 Task: Create new invoice with Date Opened :30-Apr-23, Select Customer: Sonny Donuts, Terms: Payment Term 2. Make invoice entry for item-1 with Date: 30-Apr-23, Description: Kit Kat King Size_x000D_
, Action: Material, Income Account: Income:Sales, Quantity: 4, Unit Price: 4.5, Discount $: 1.65. Make entry for item-2 with Date: 30-Apr-23, Description: Peanut Butter, Action: Material, Income Account: Income:Sales, Quantity: 1, Unit Price: 8.5, Discount $: 2.65. Make entry for item-3 with Date: 30-Apr-23, Description: Wet n Wild Brow-Sessive Brow Shaping Gel Brown, Action: Material, Income Account: Income:Sales, Quantity: 1, Unit Price: 9.5, Discount $: 3.15. Write Notes: 'Looking forward to serving you again.'. Post Invoice with Post Date: 30-Apr-23, Post to Accounts: Assets:Accounts Receivable. Pay / Process Payment with Transaction Date: 15-May-23, Amount: 28.55, Transfer Account: Checking Account. Print Invoice, display notes by going to Option, then go to Display Tab and check 'Invoice Notes'.
Action: Mouse moved to (217, 19)
Screenshot: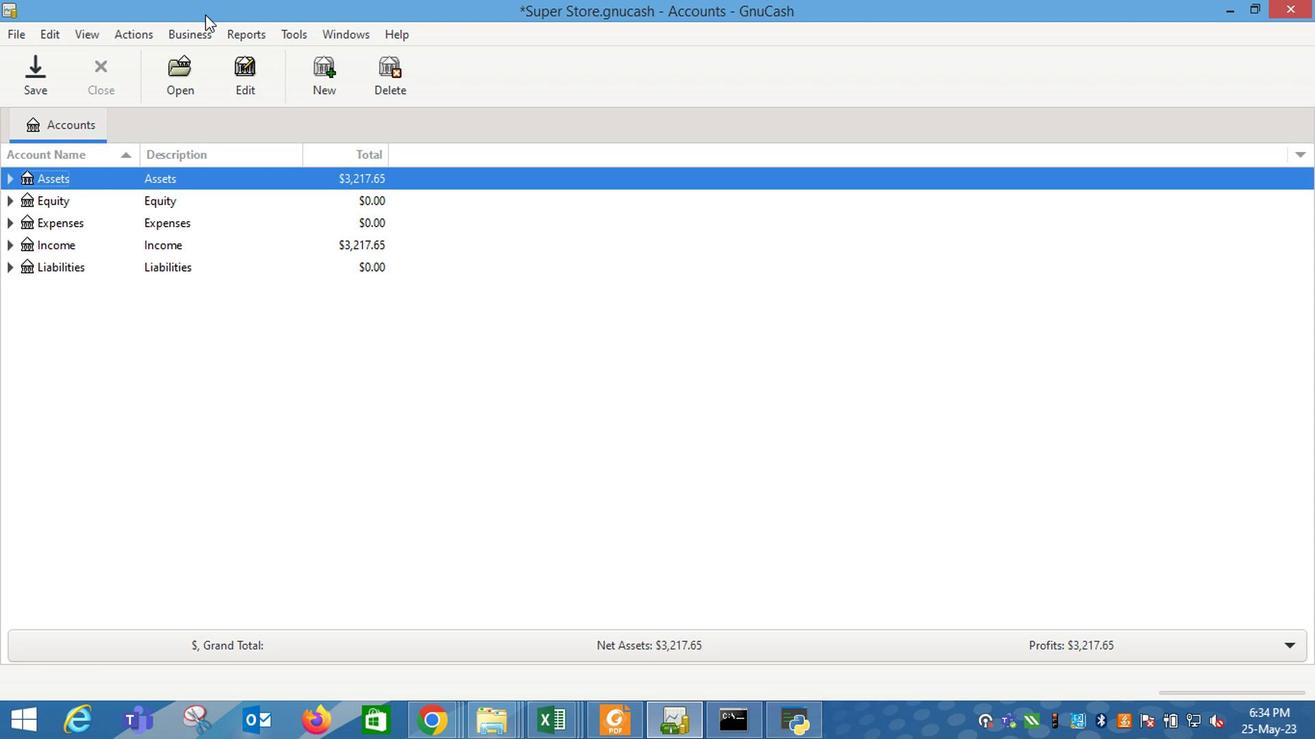
Action: Mouse pressed left at (217, 19)
Screenshot: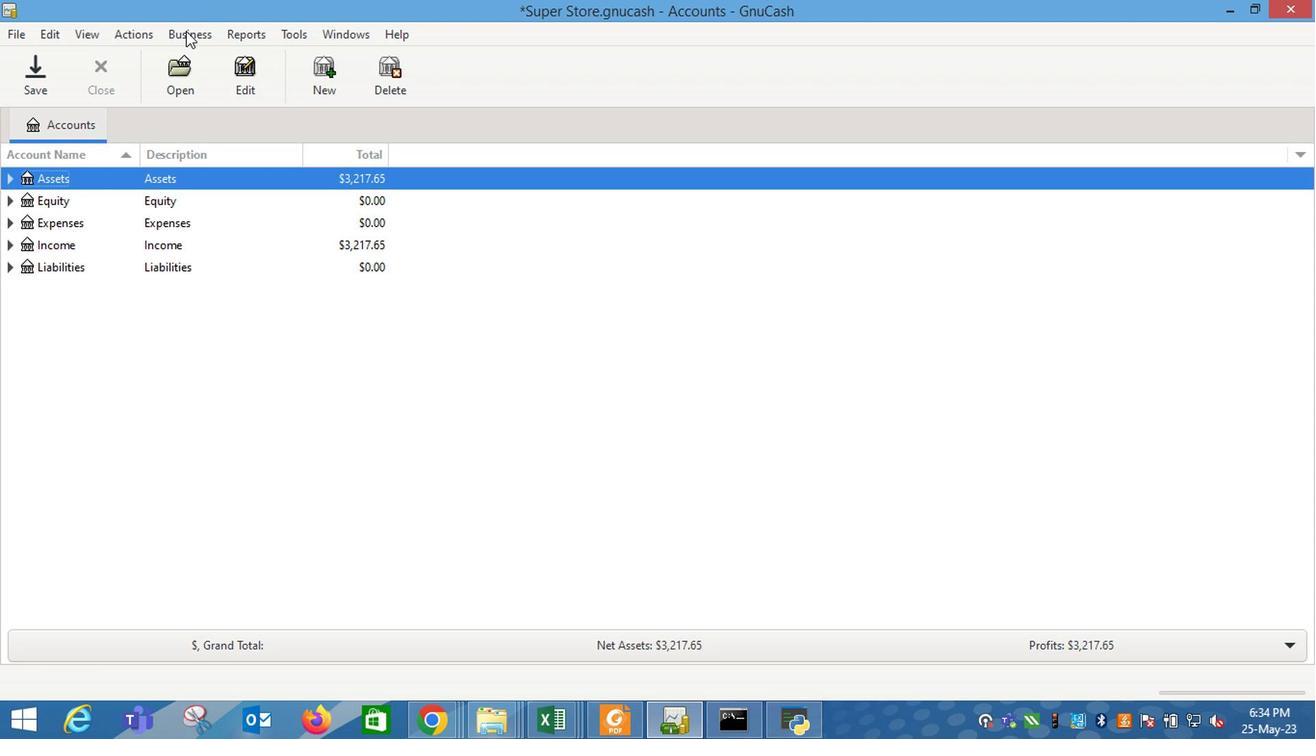 
Action: Mouse moved to (419, 123)
Screenshot: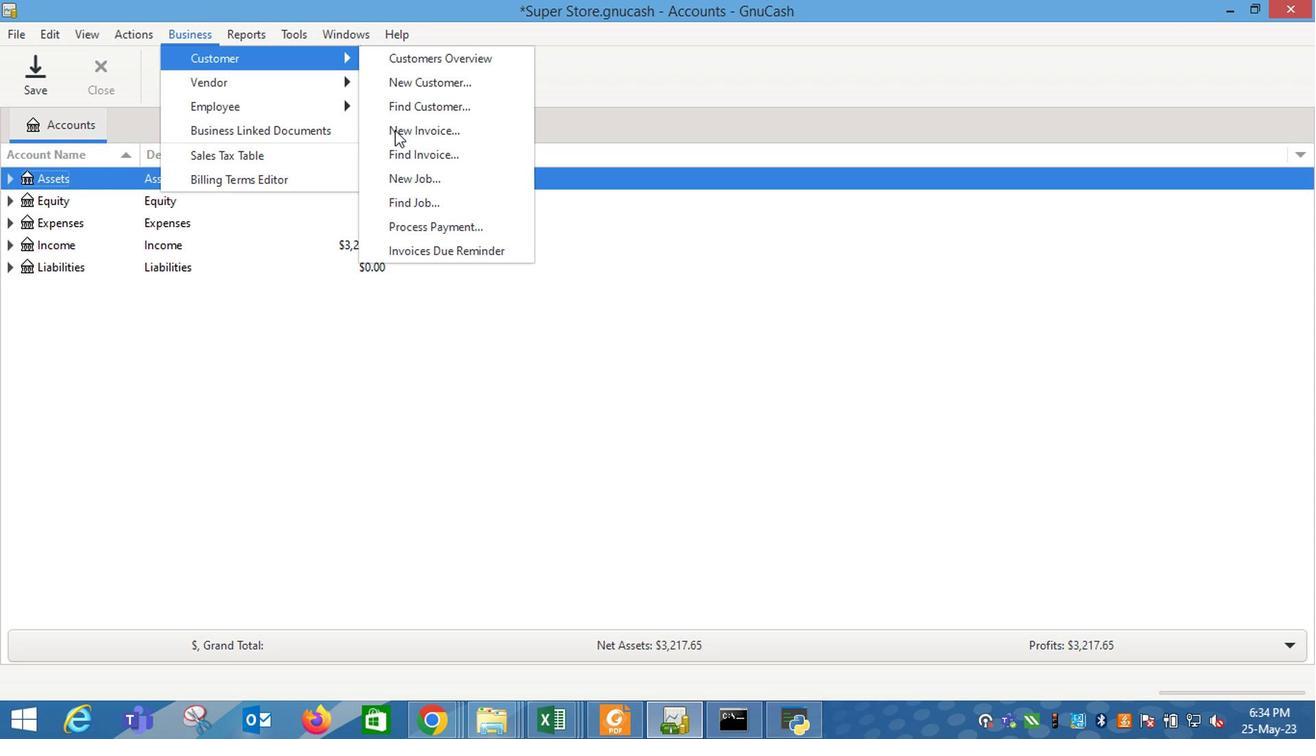 
Action: Mouse pressed left at (419, 123)
Screenshot: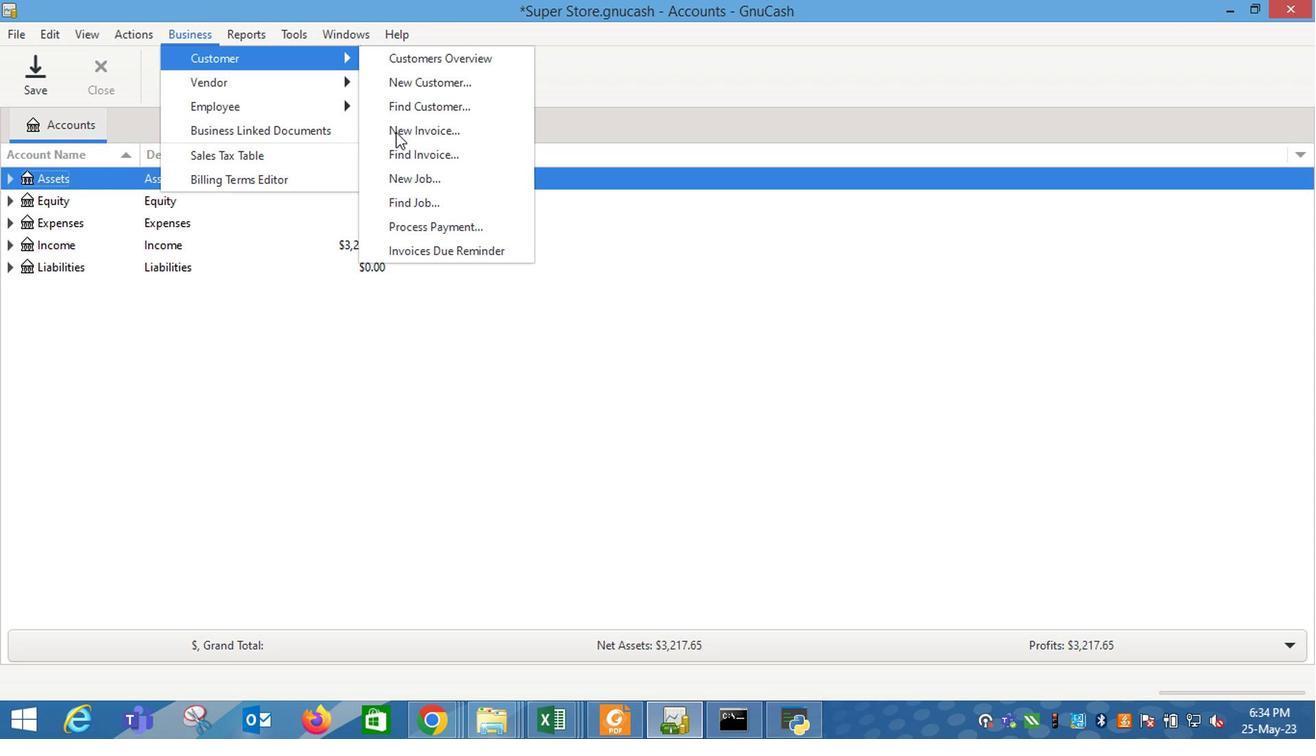 
Action: Mouse moved to (804, 293)
Screenshot: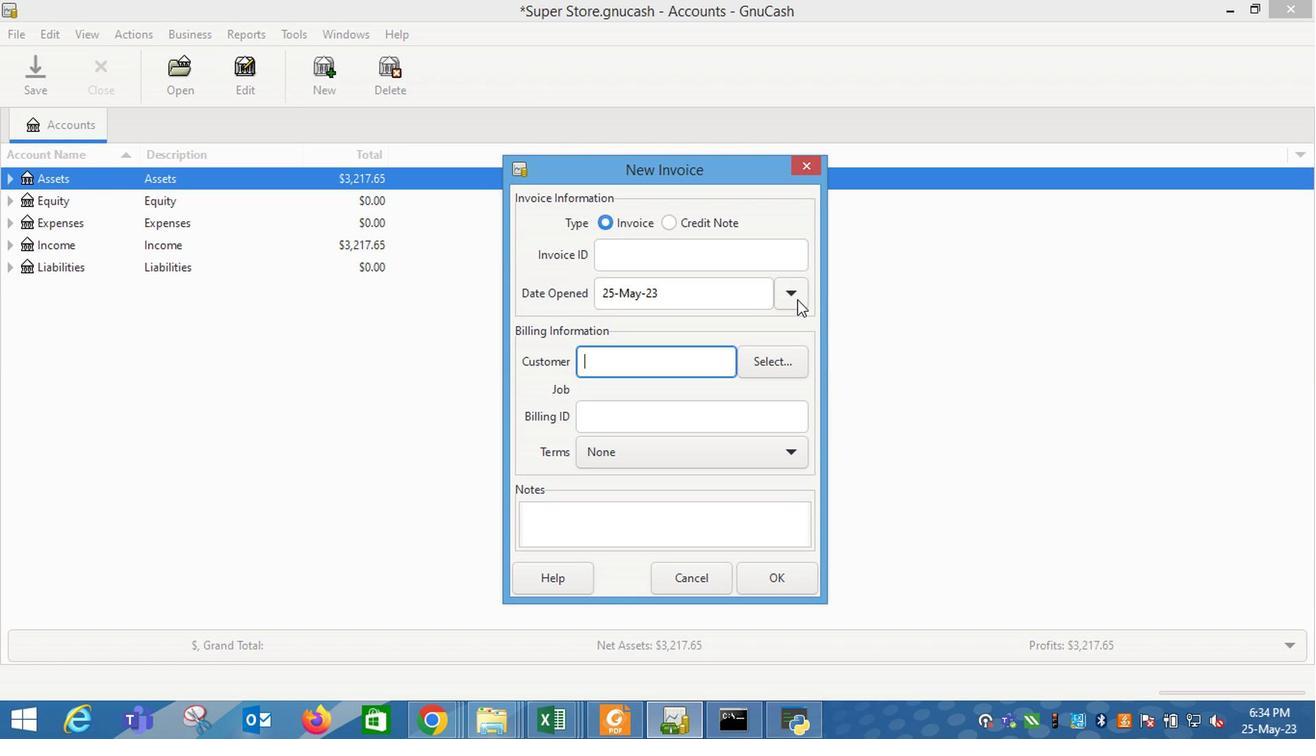 
Action: Mouse pressed left at (804, 293)
Screenshot: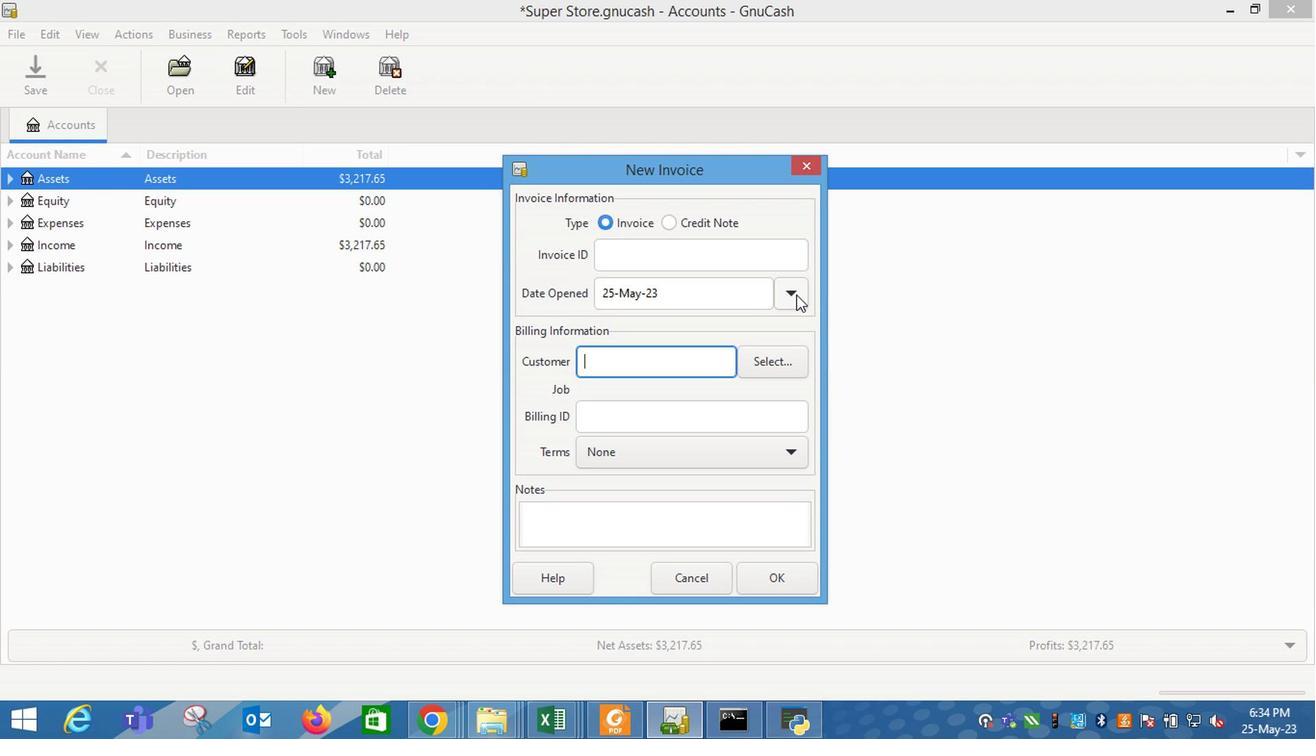 
Action: Mouse moved to (656, 326)
Screenshot: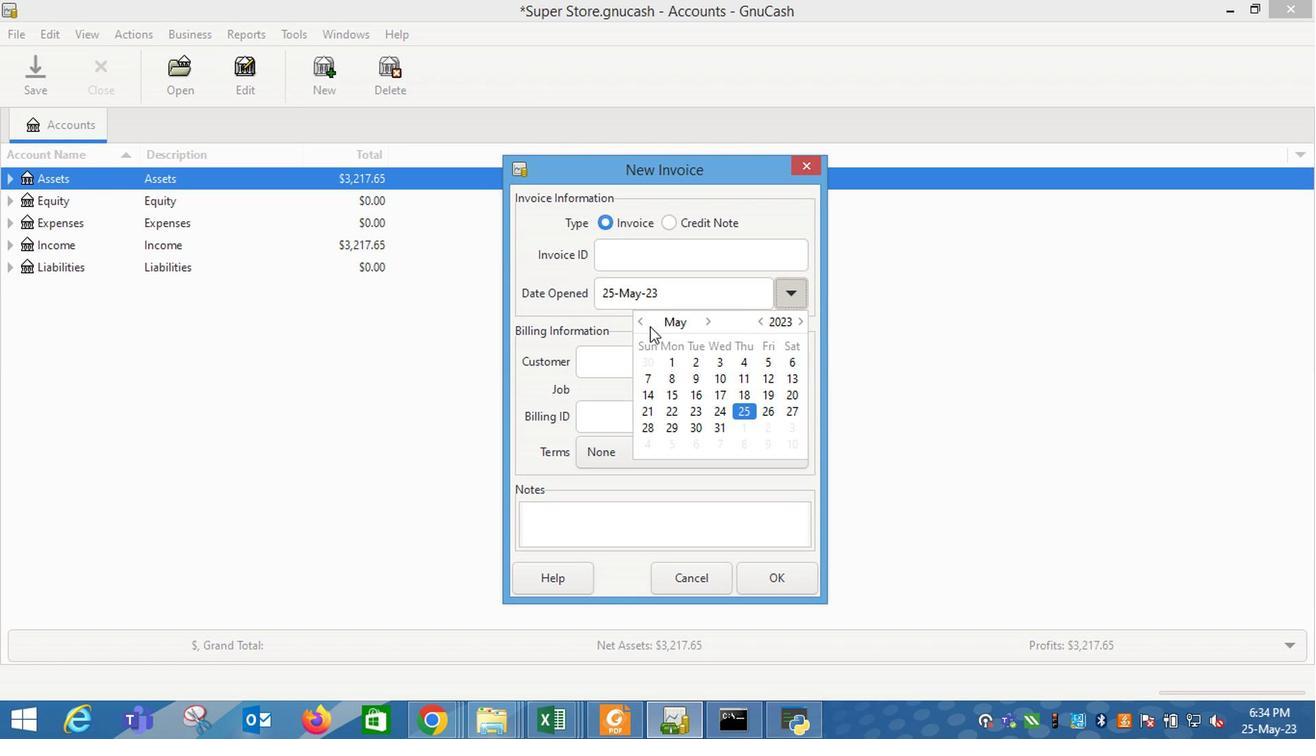 
Action: Mouse pressed left at (656, 326)
Screenshot: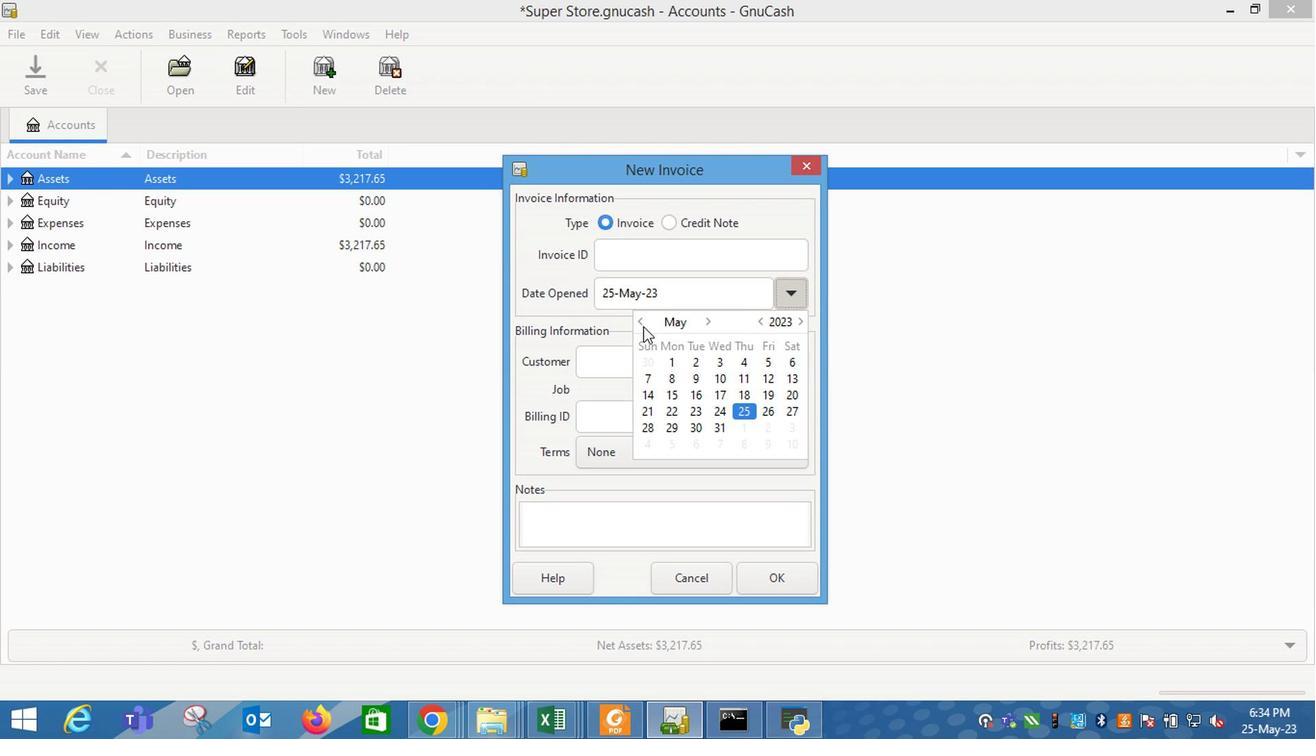 
Action: Mouse moved to (659, 445)
Screenshot: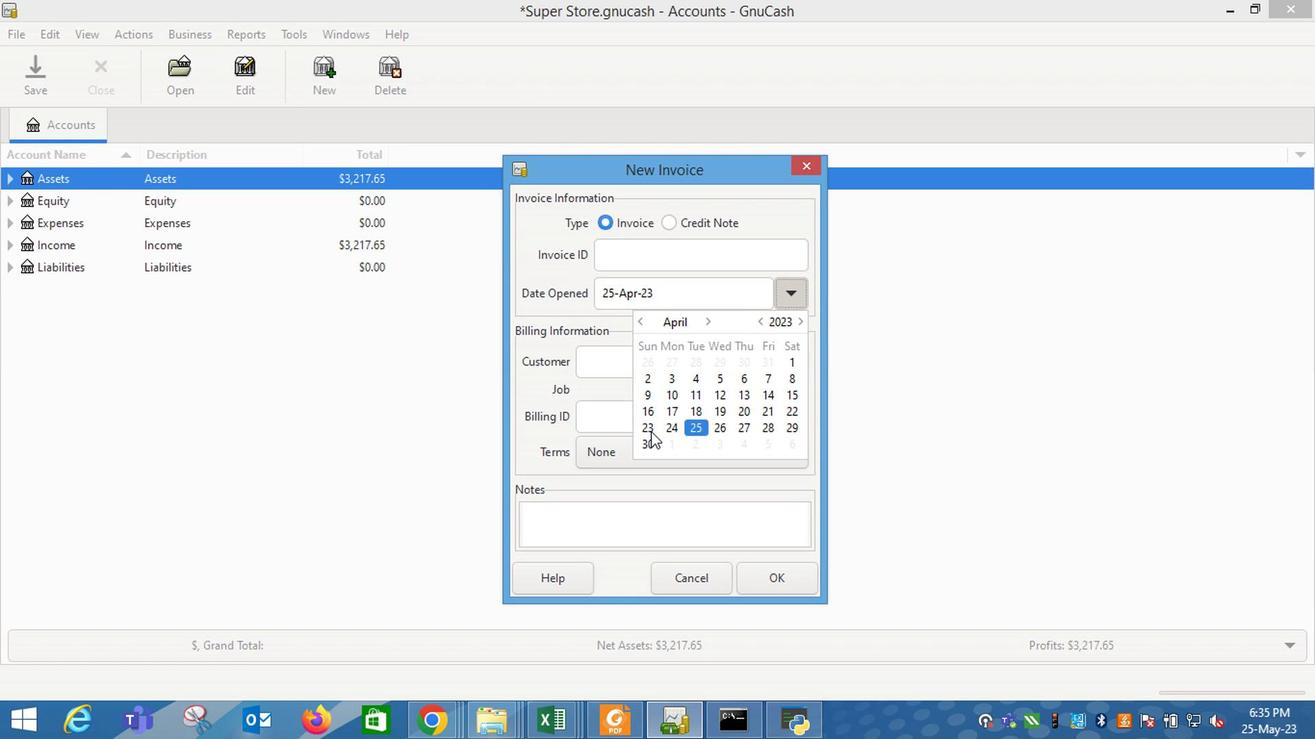 
Action: Mouse pressed left at (659, 445)
Screenshot: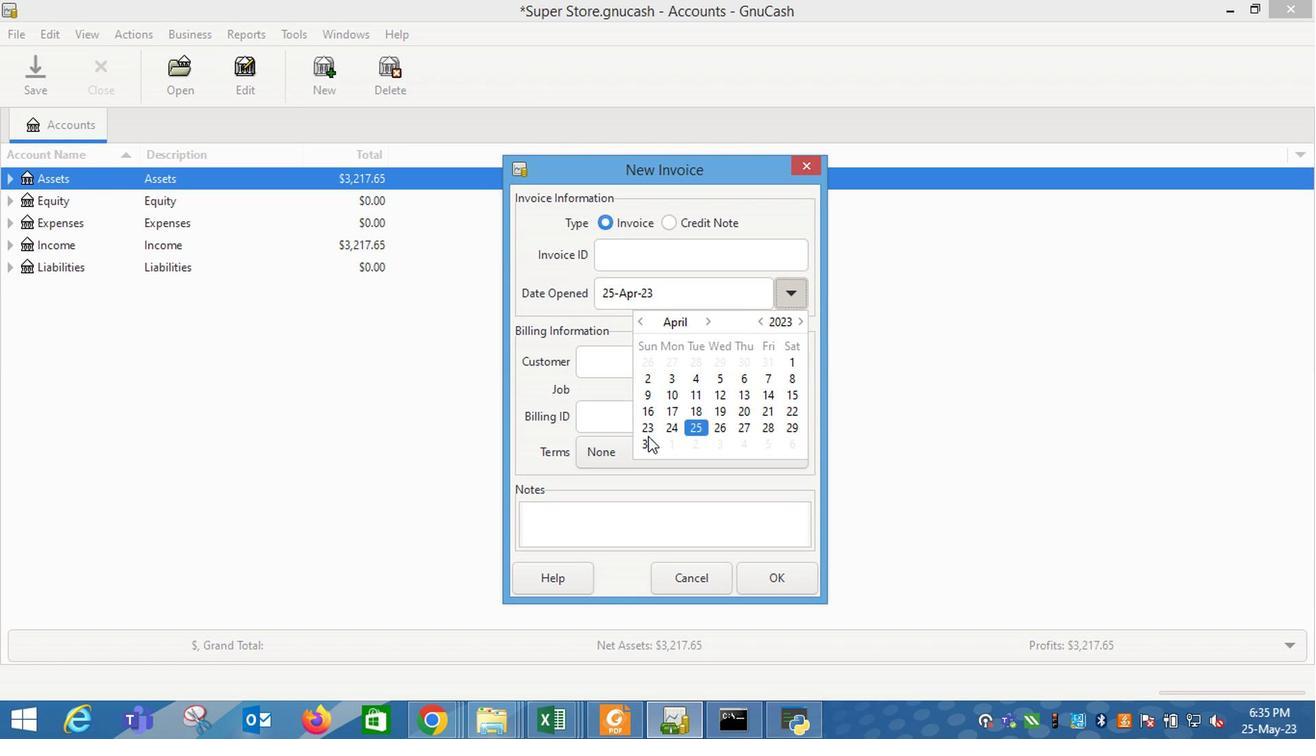 
Action: Mouse moved to (600, 365)
Screenshot: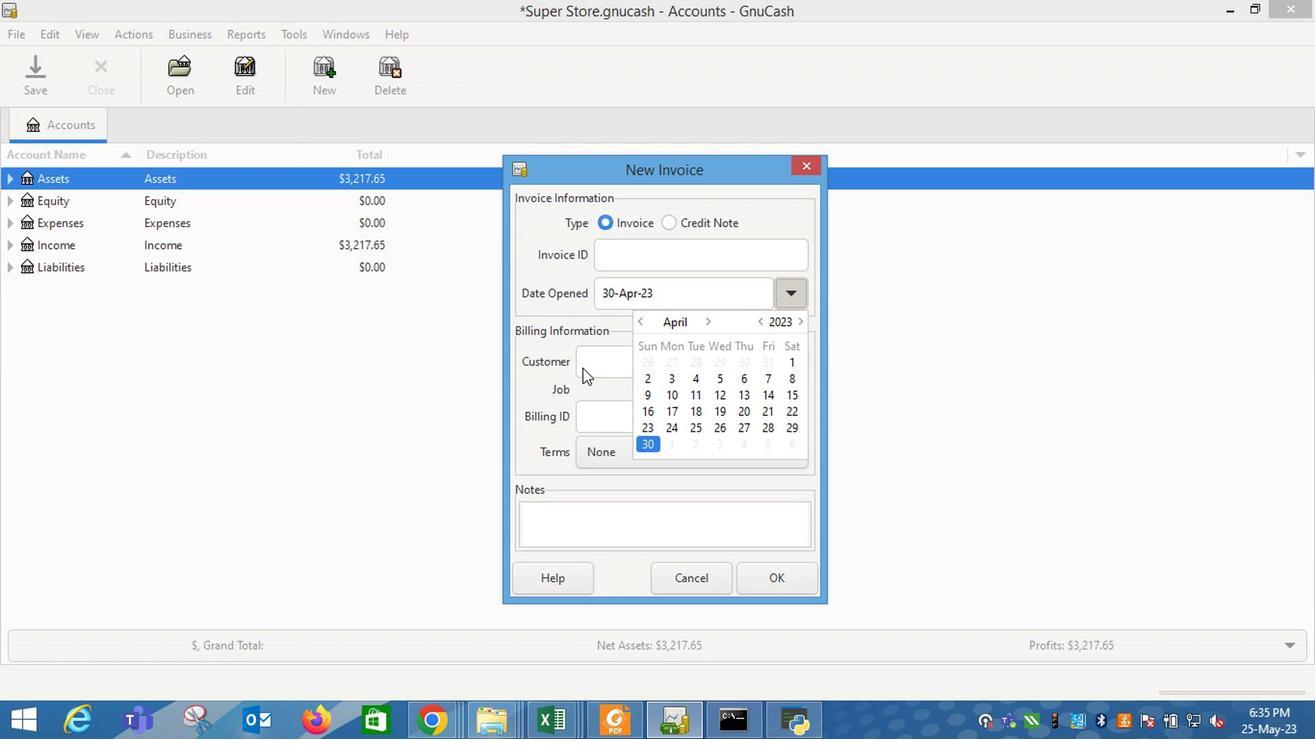 
Action: Mouse pressed left at (600, 365)
Screenshot: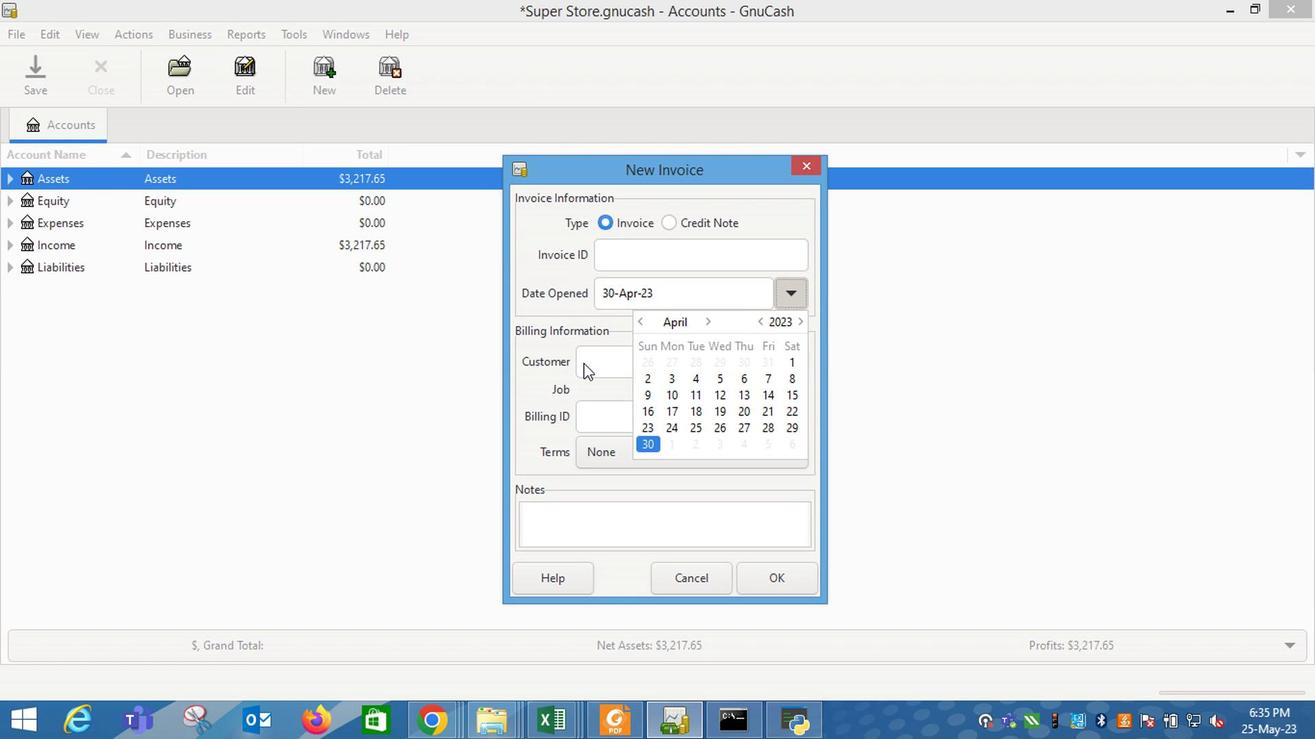 
Action: Mouse pressed left at (600, 365)
Screenshot: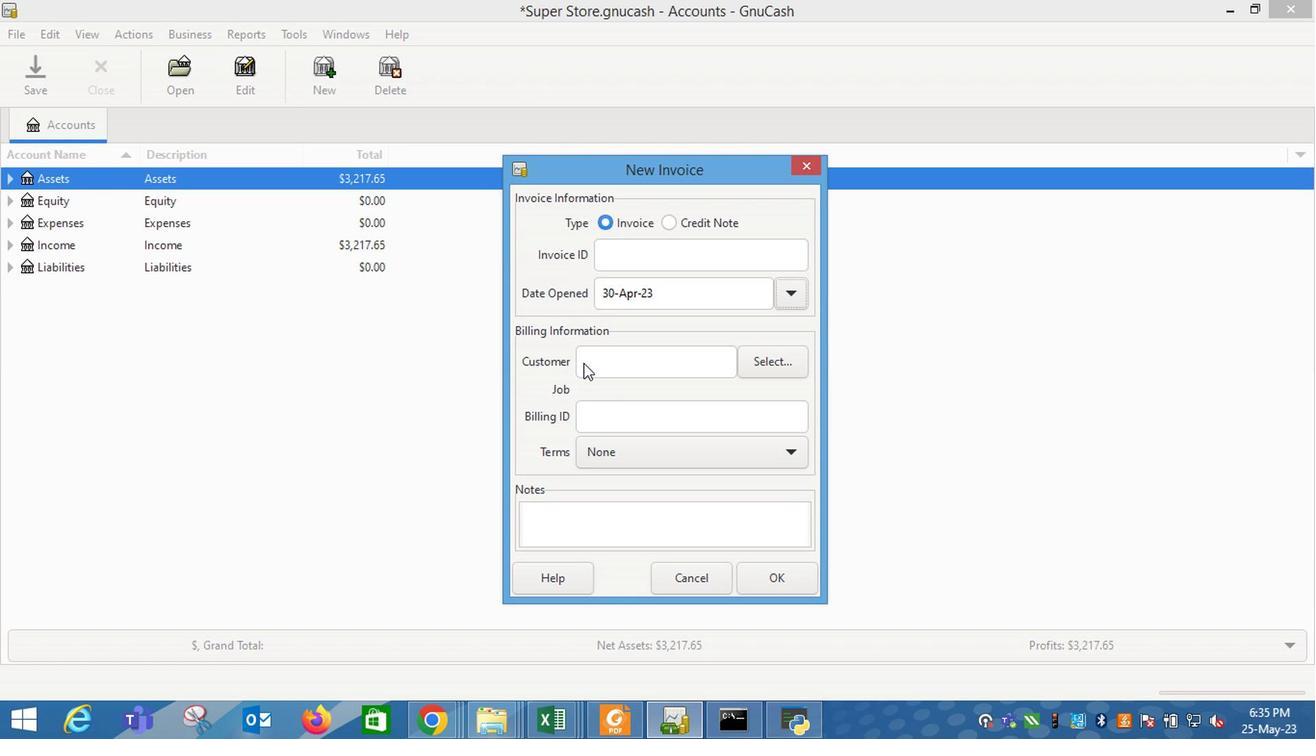 
Action: Key pressed sonny
Screenshot: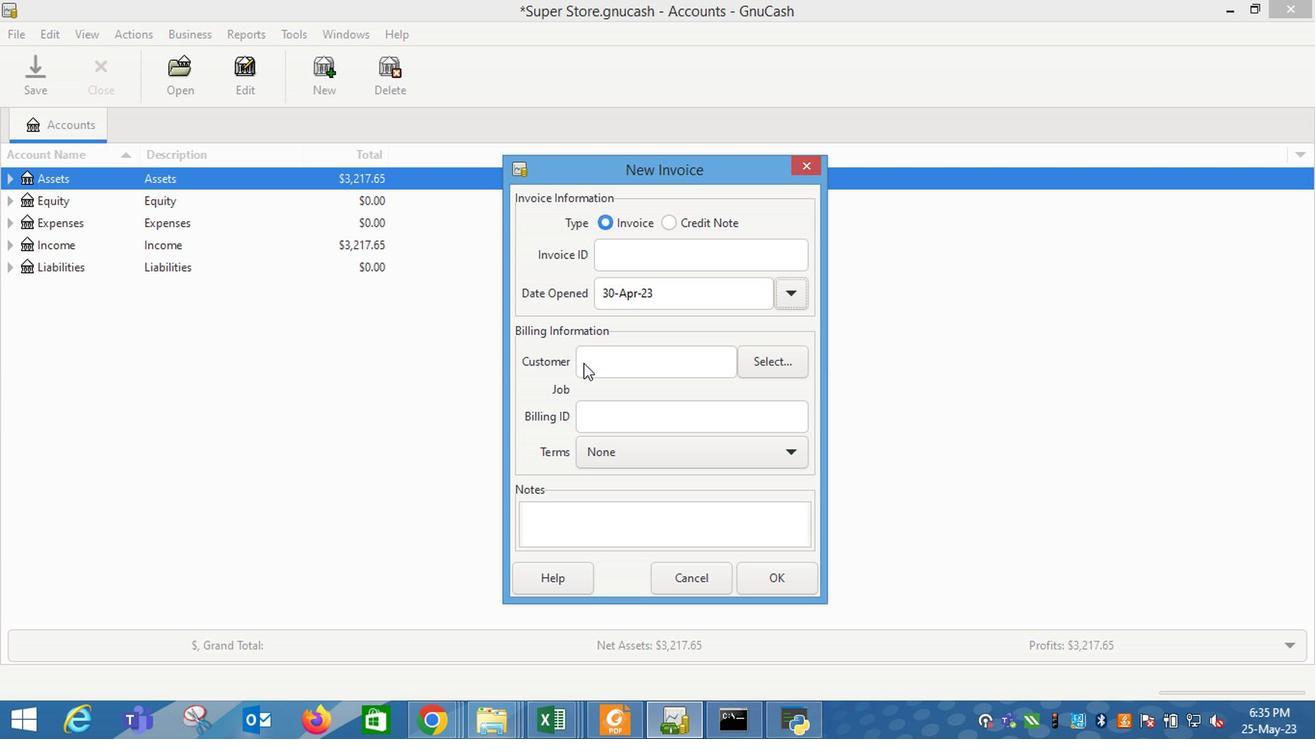
Action: Mouse pressed left at (600, 365)
Screenshot: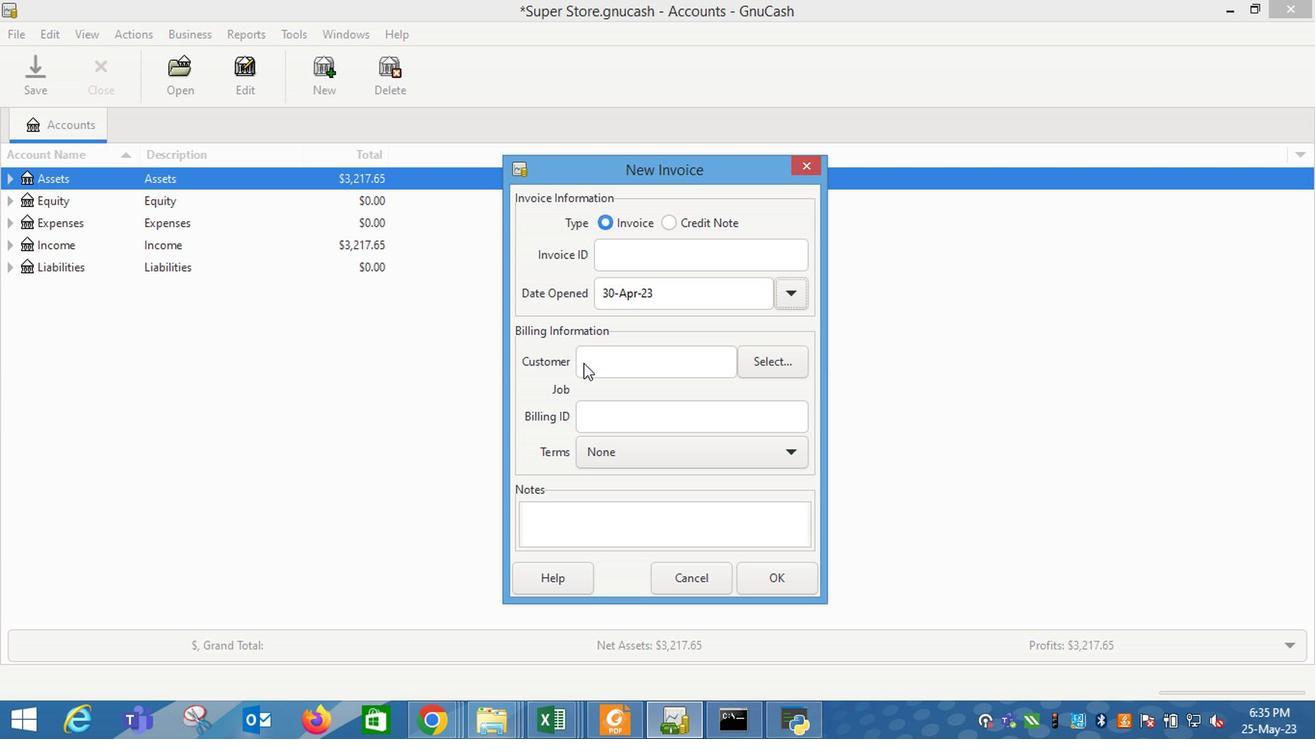 
Action: Mouse moved to (658, 365)
Screenshot: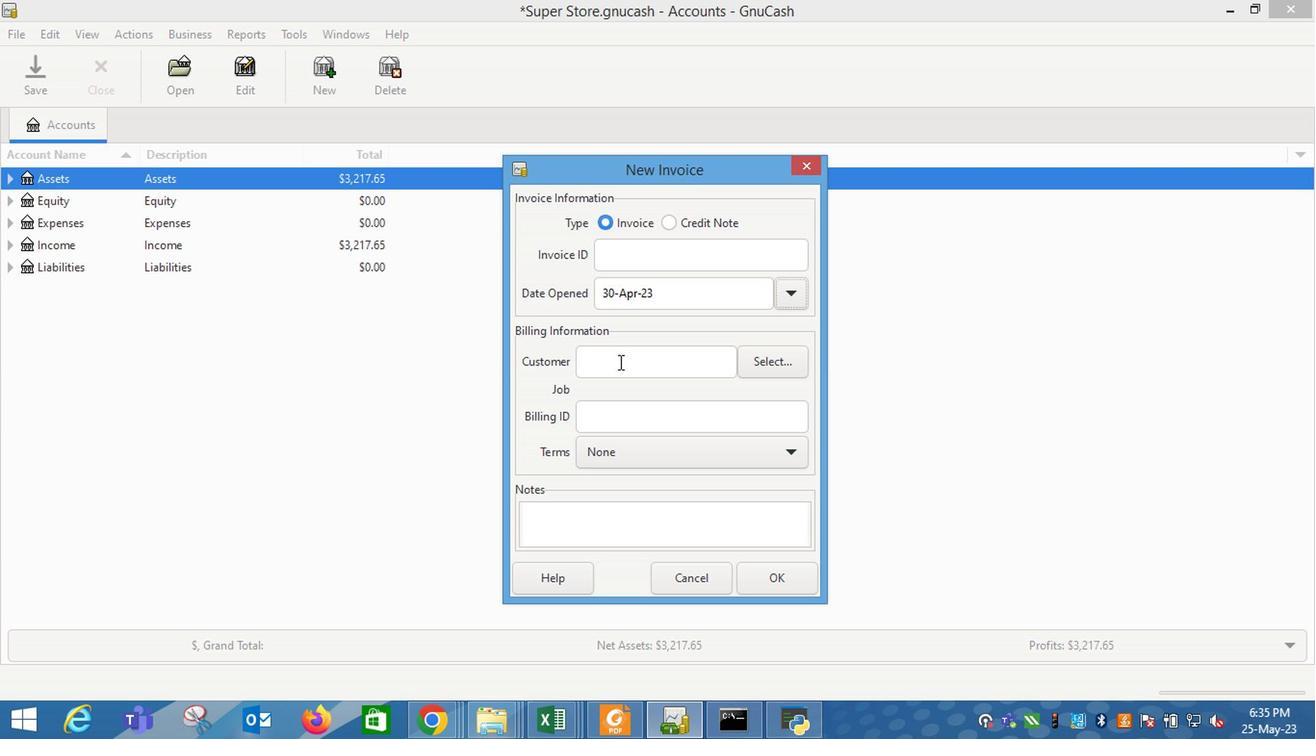 
Action: Mouse pressed left at (658, 365)
Screenshot: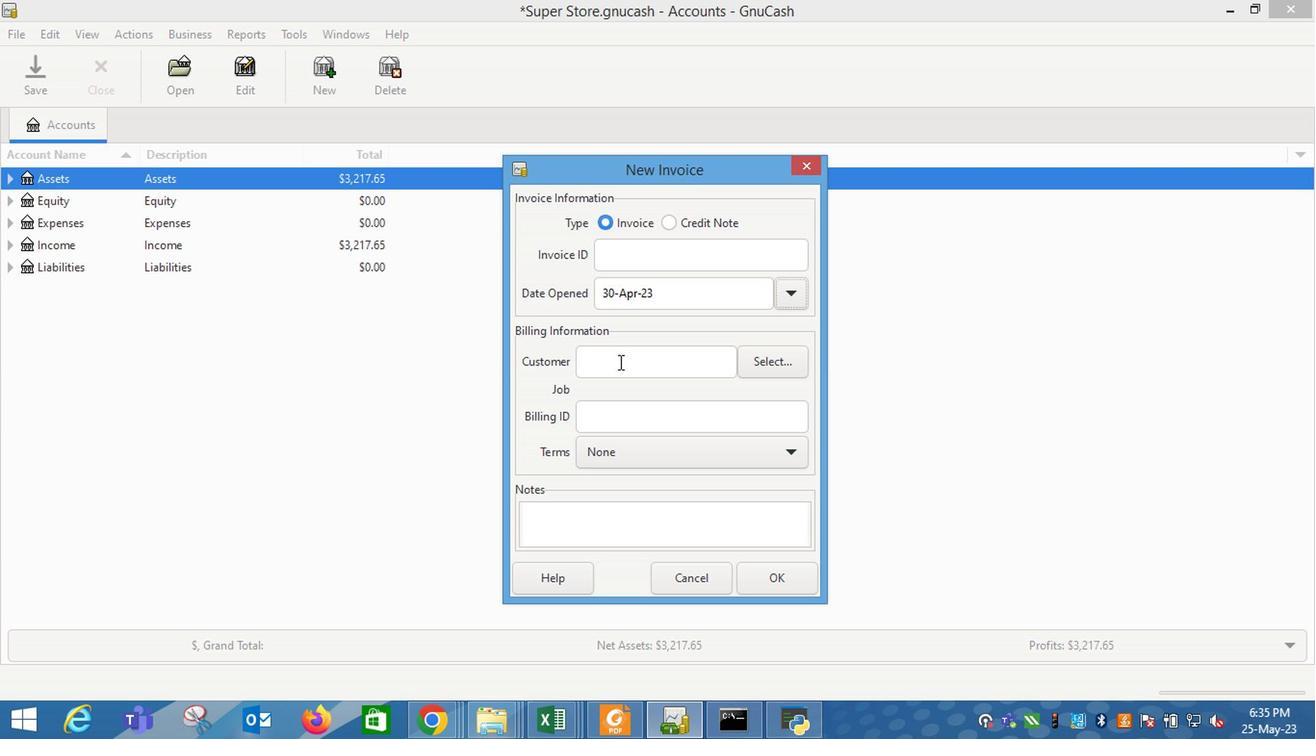 
Action: Key pressed sonn
Screenshot: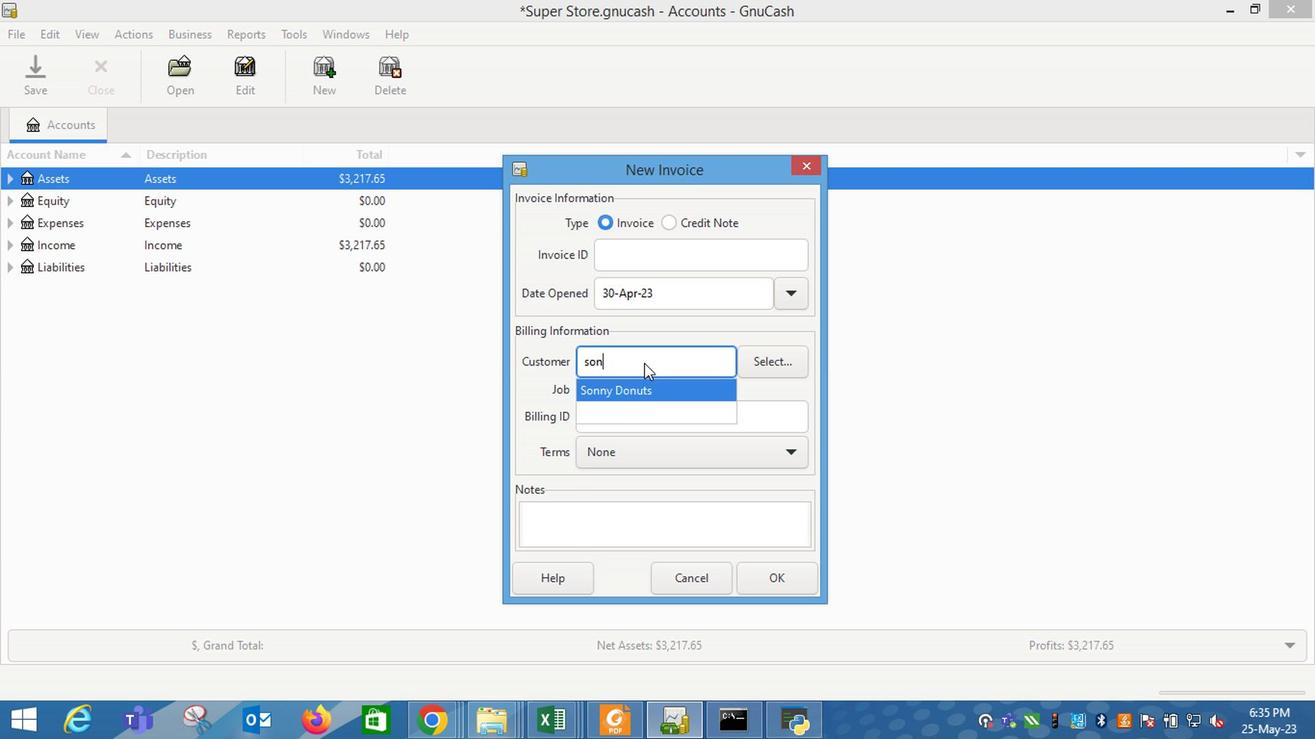 
Action: Mouse moved to (646, 395)
Screenshot: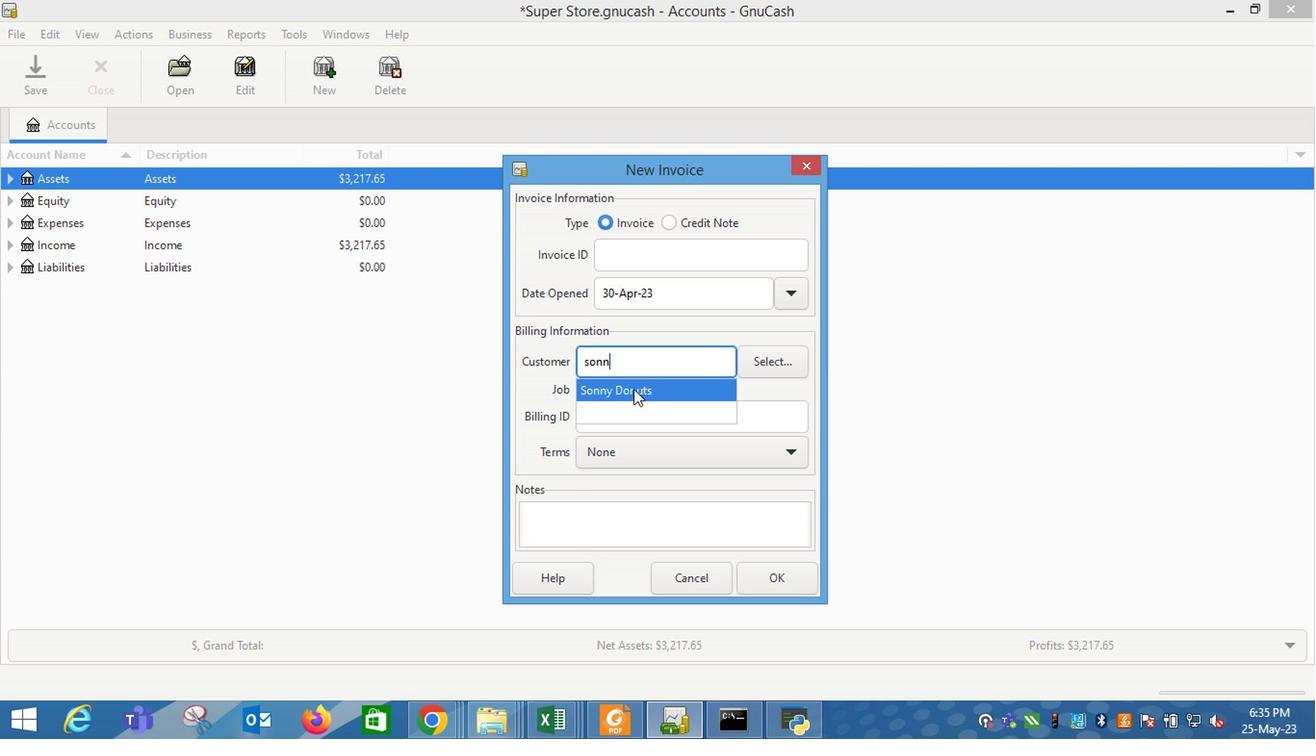 
Action: Mouse pressed left at (646, 395)
Screenshot: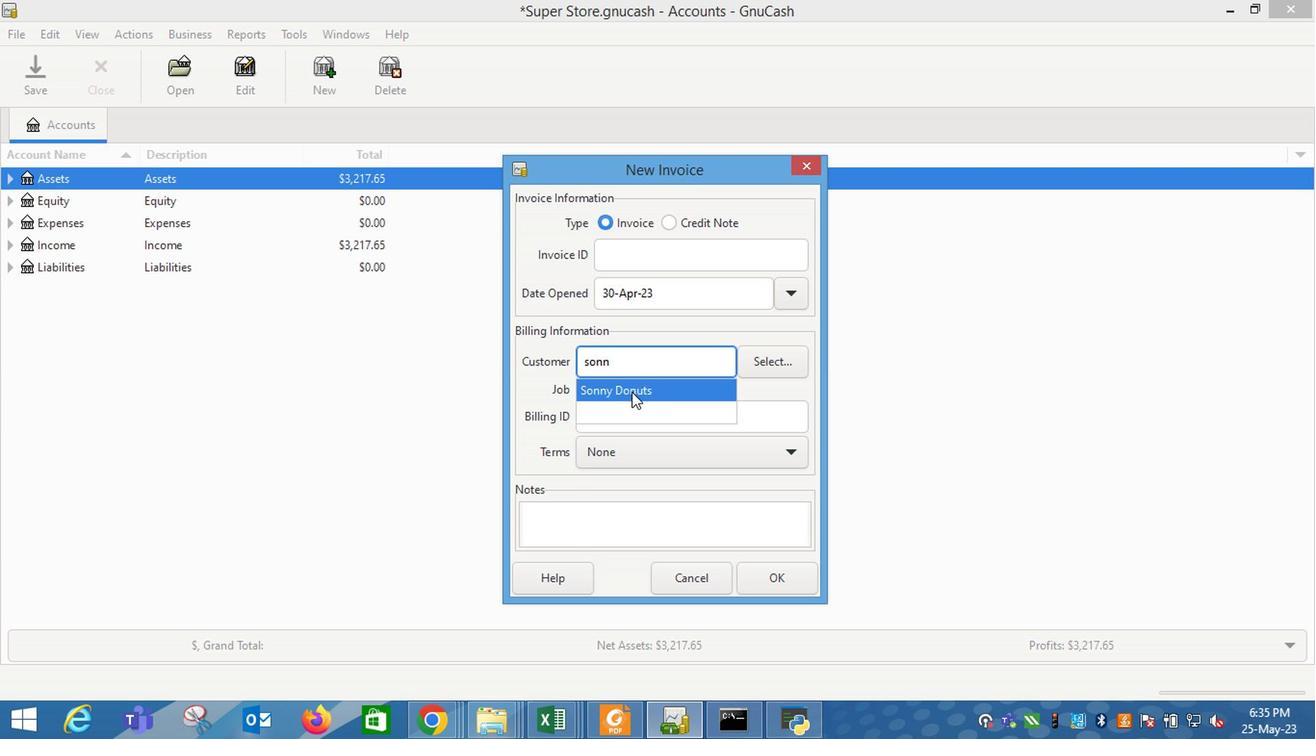 
Action: Mouse moved to (761, 463)
Screenshot: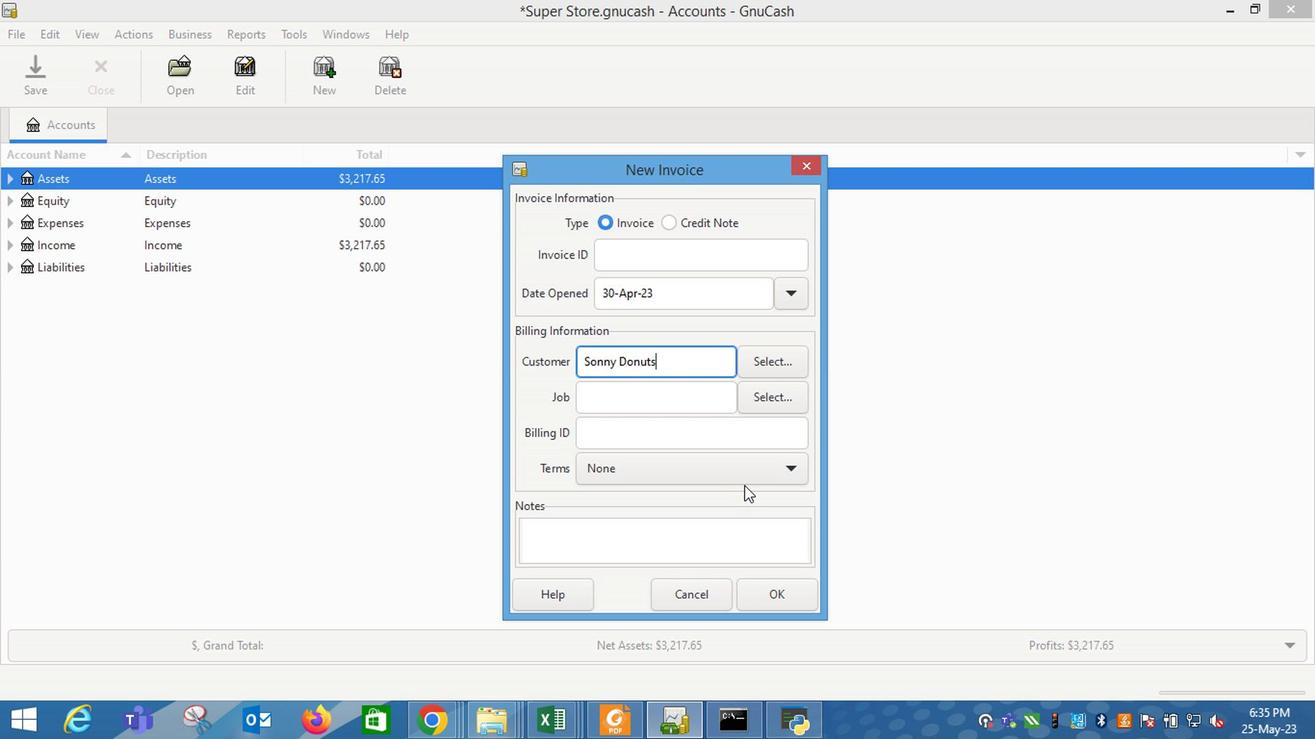 
Action: Mouse pressed left at (761, 463)
Screenshot: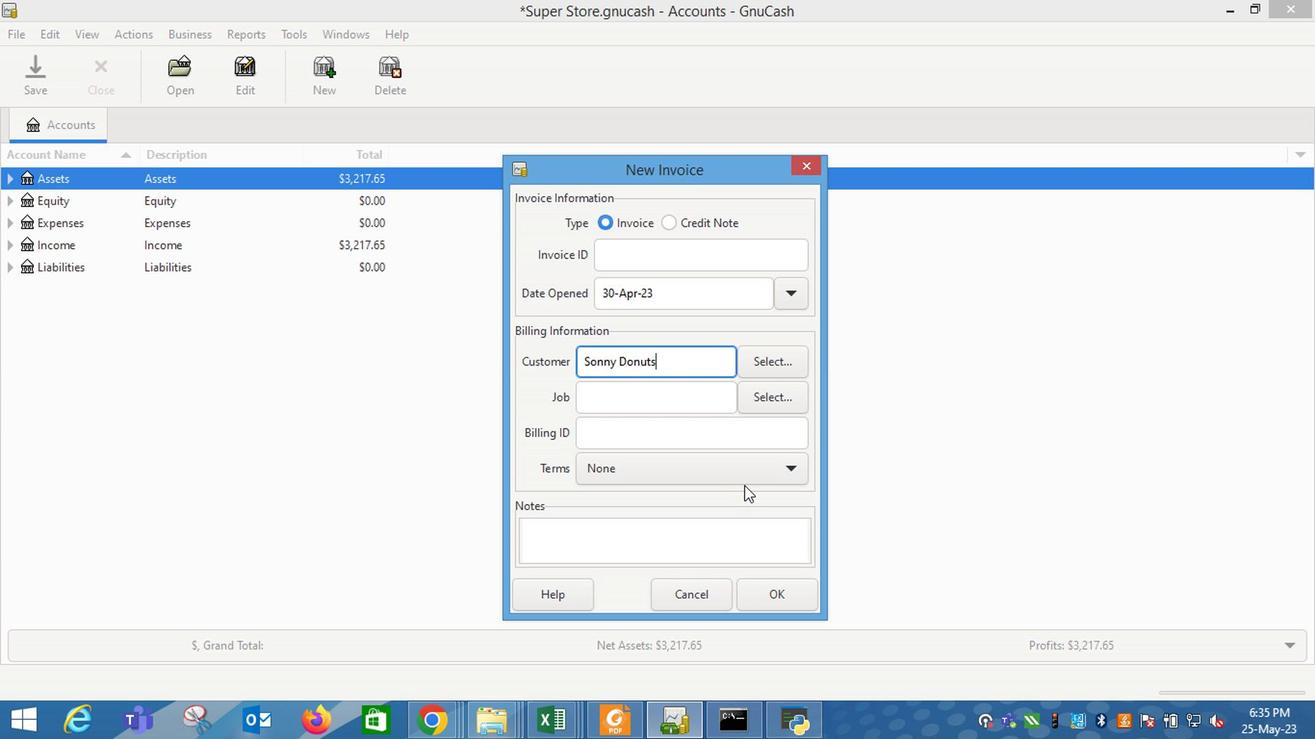 
Action: Mouse moved to (674, 534)
Screenshot: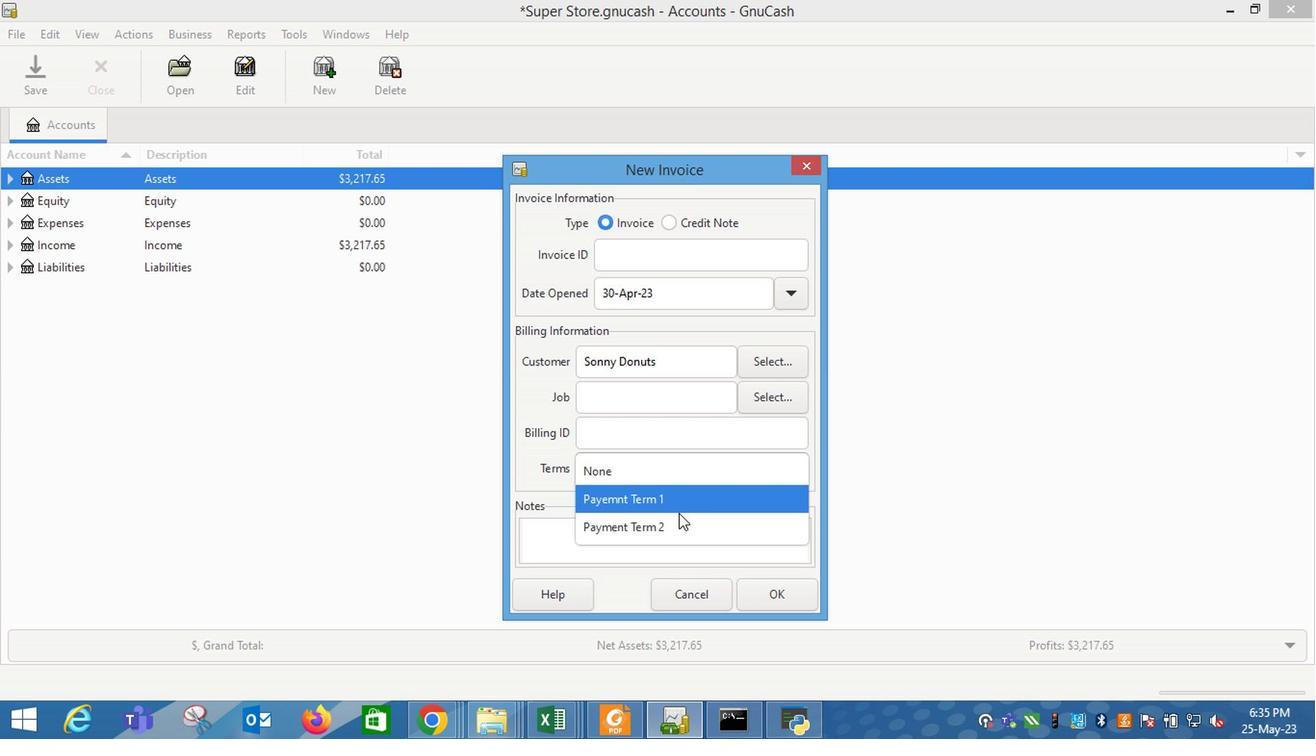 
Action: Mouse pressed left at (674, 534)
Screenshot: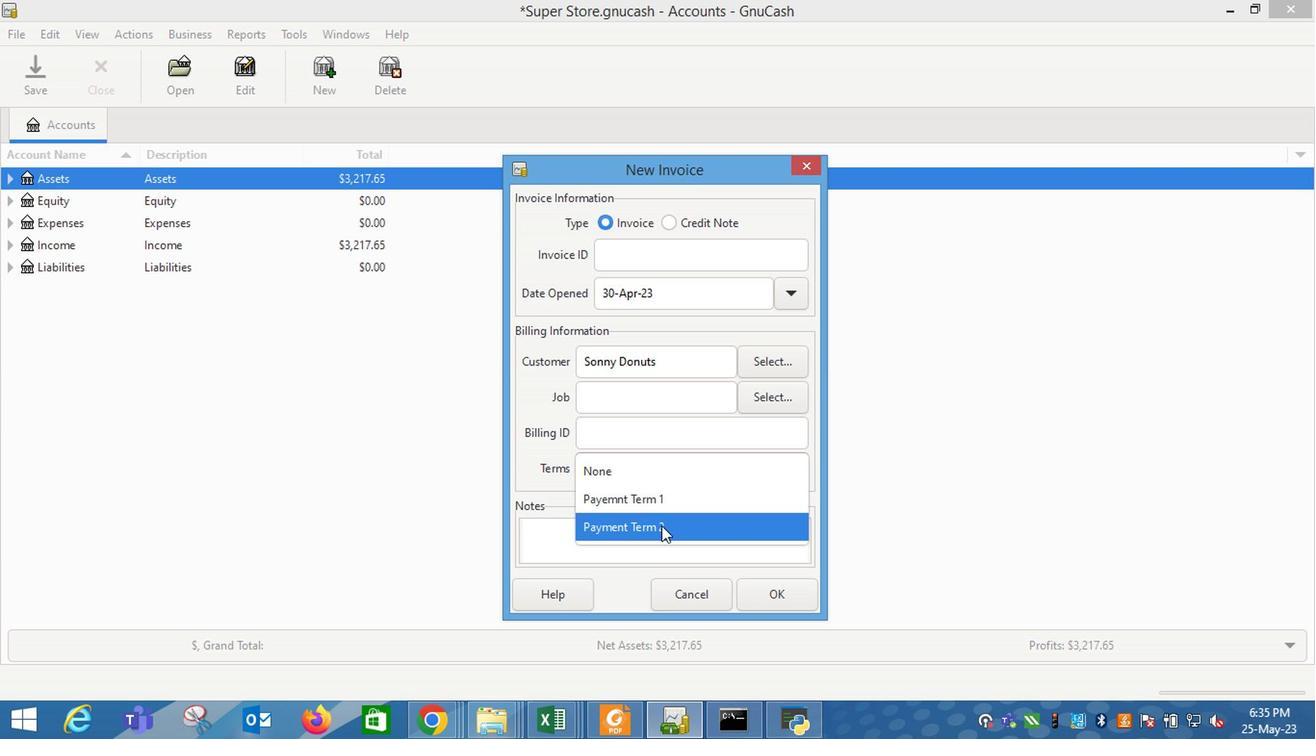 
Action: Mouse moved to (793, 602)
Screenshot: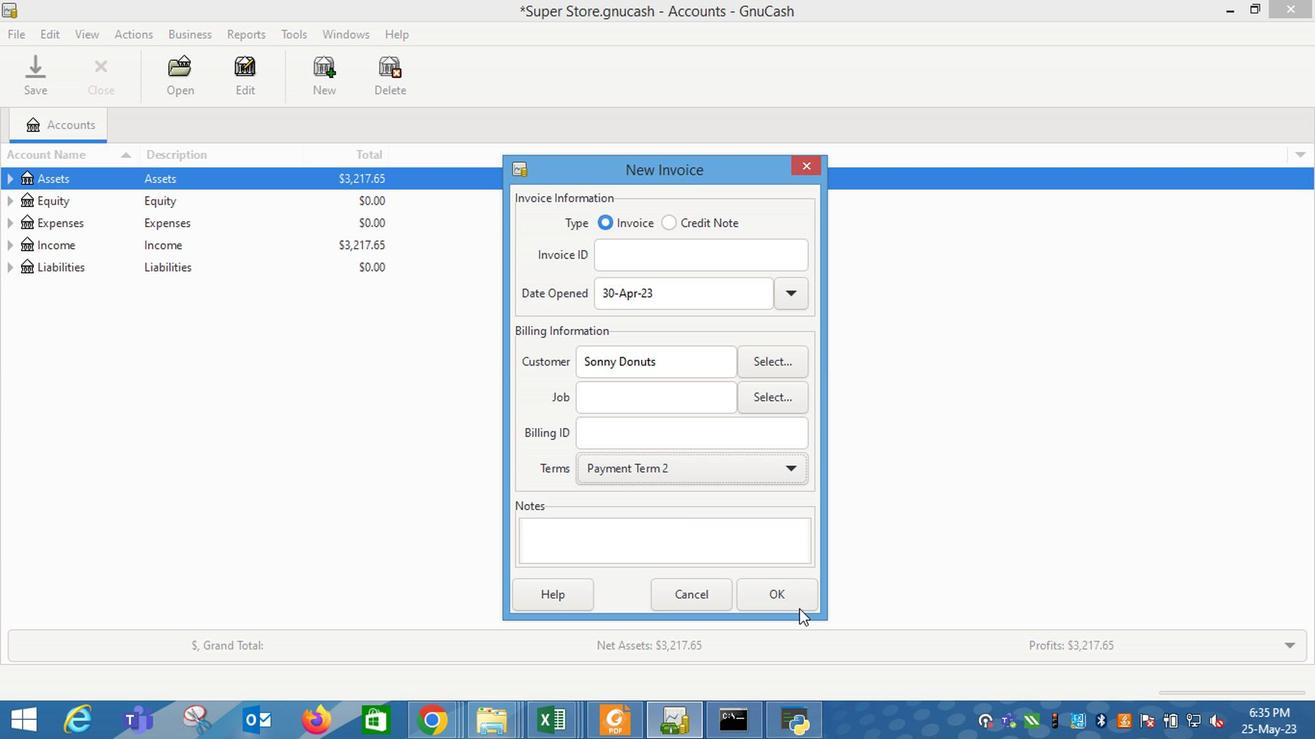 
Action: Mouse pressed left at (793, 602)
Screenshot: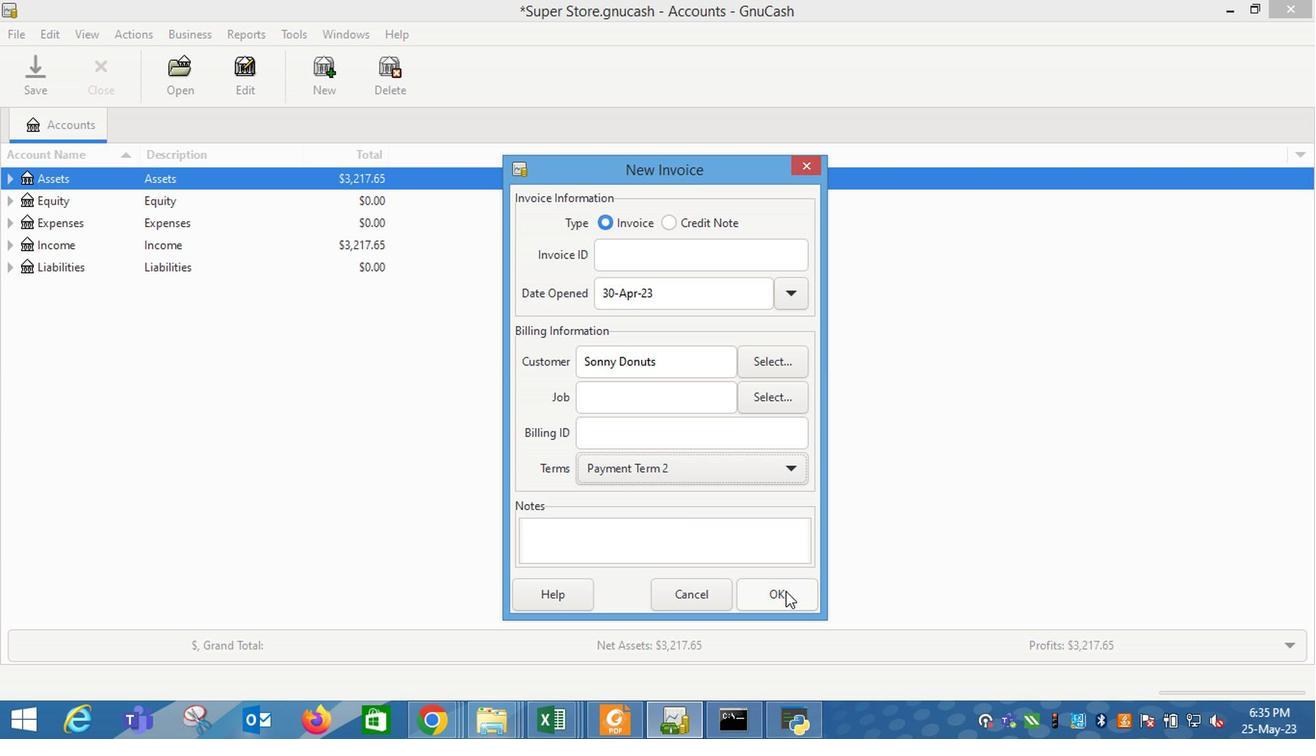 
Action: Mouse moved to (124, 376)
Screenshot: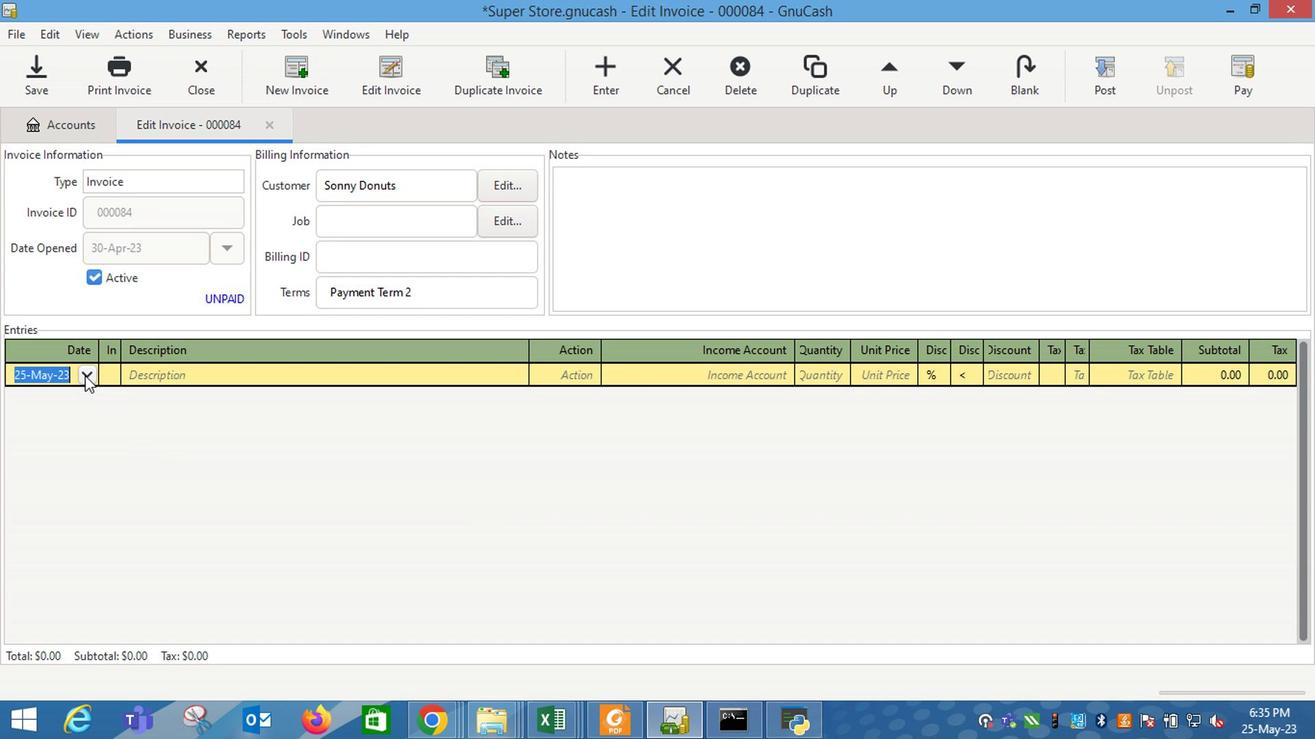 
Action: Mouse pressed left at (124, 376)
Screenshot: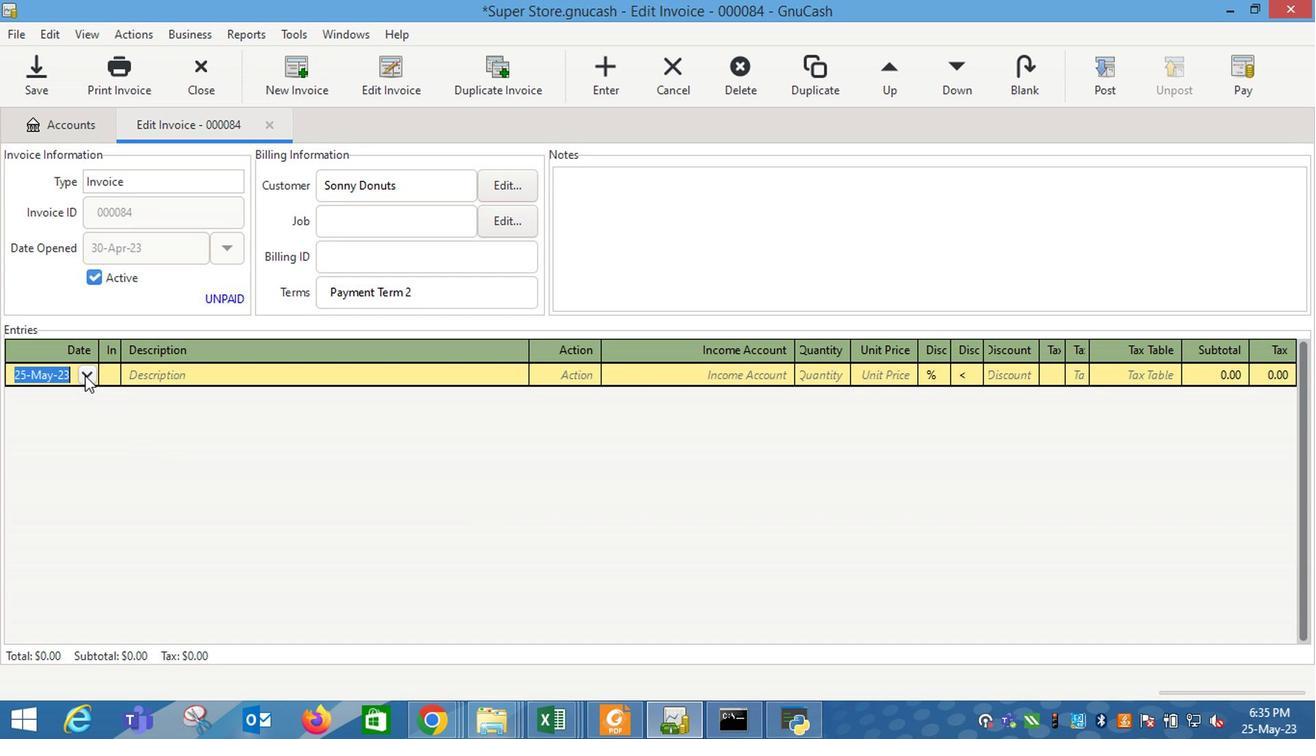 
Action: Mouse moved to (53, 404)
Screenshot: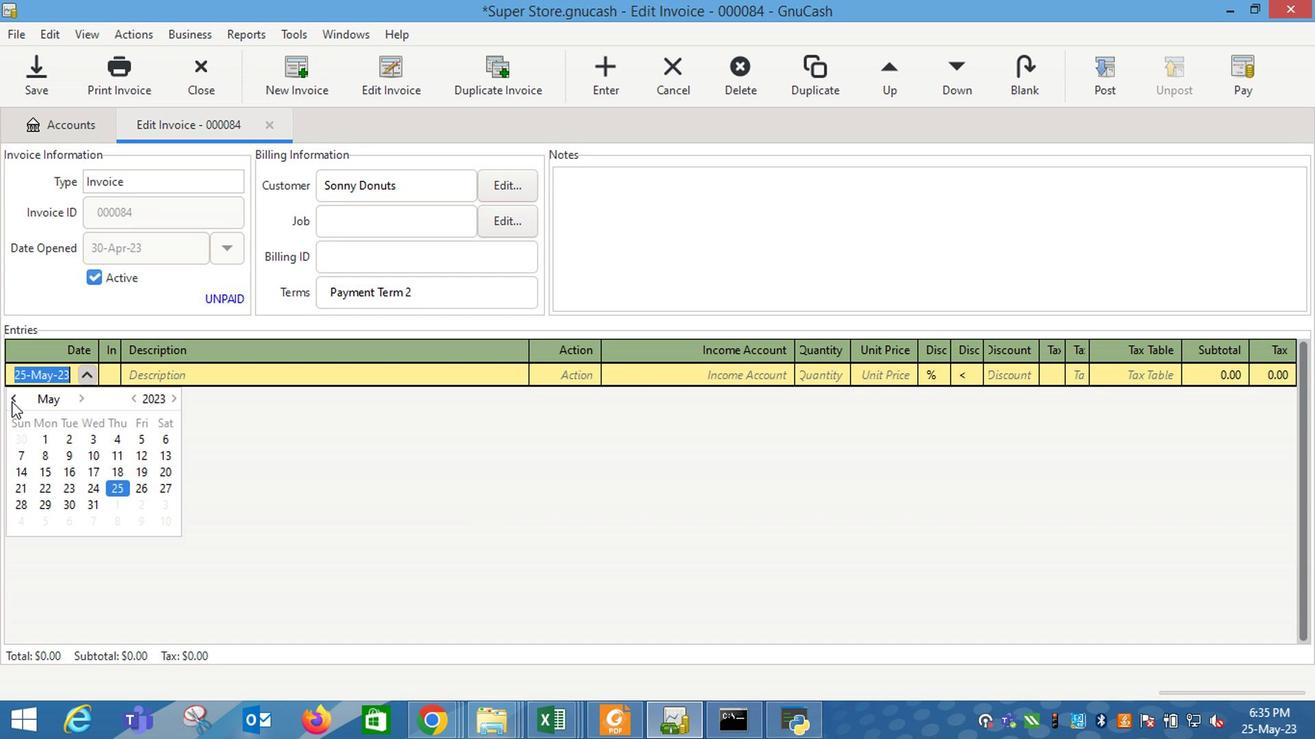 
Action: Mouse pressed left at (53, 404)
Screenshot: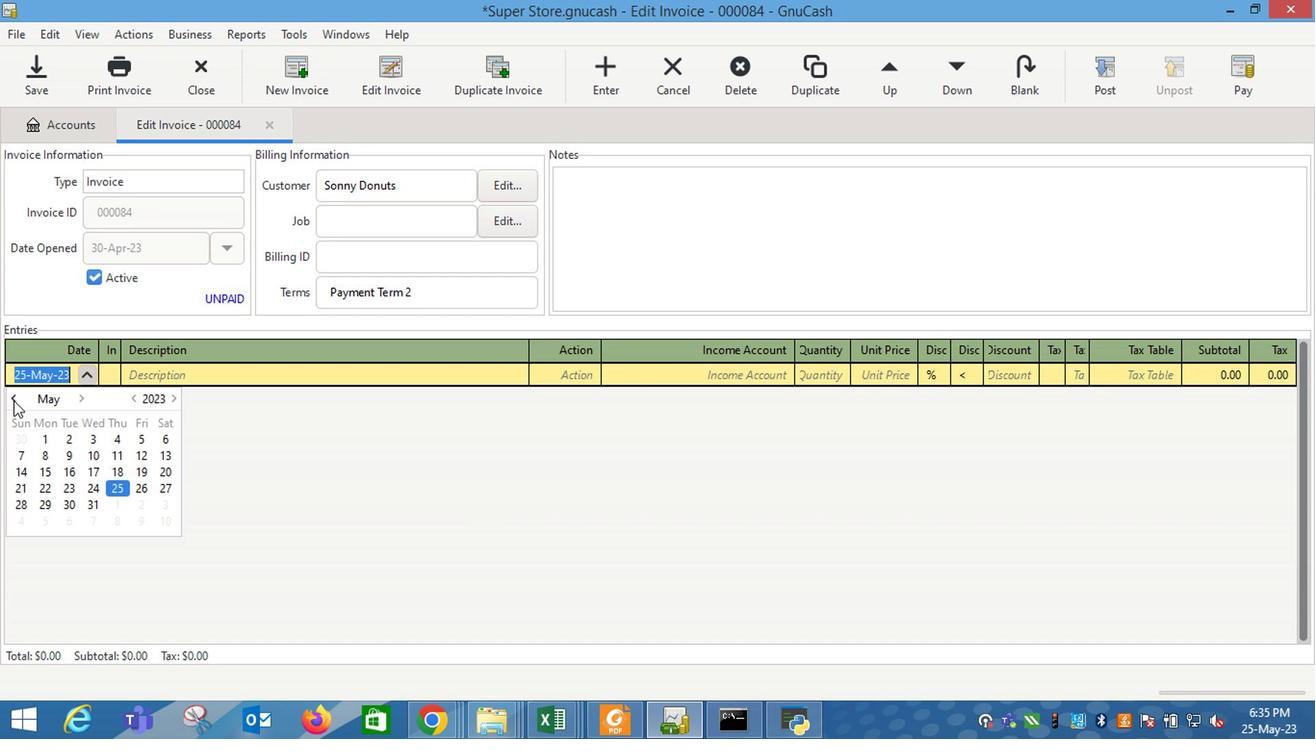 
Action: Mouse moved to (58, 531)
Screenshot: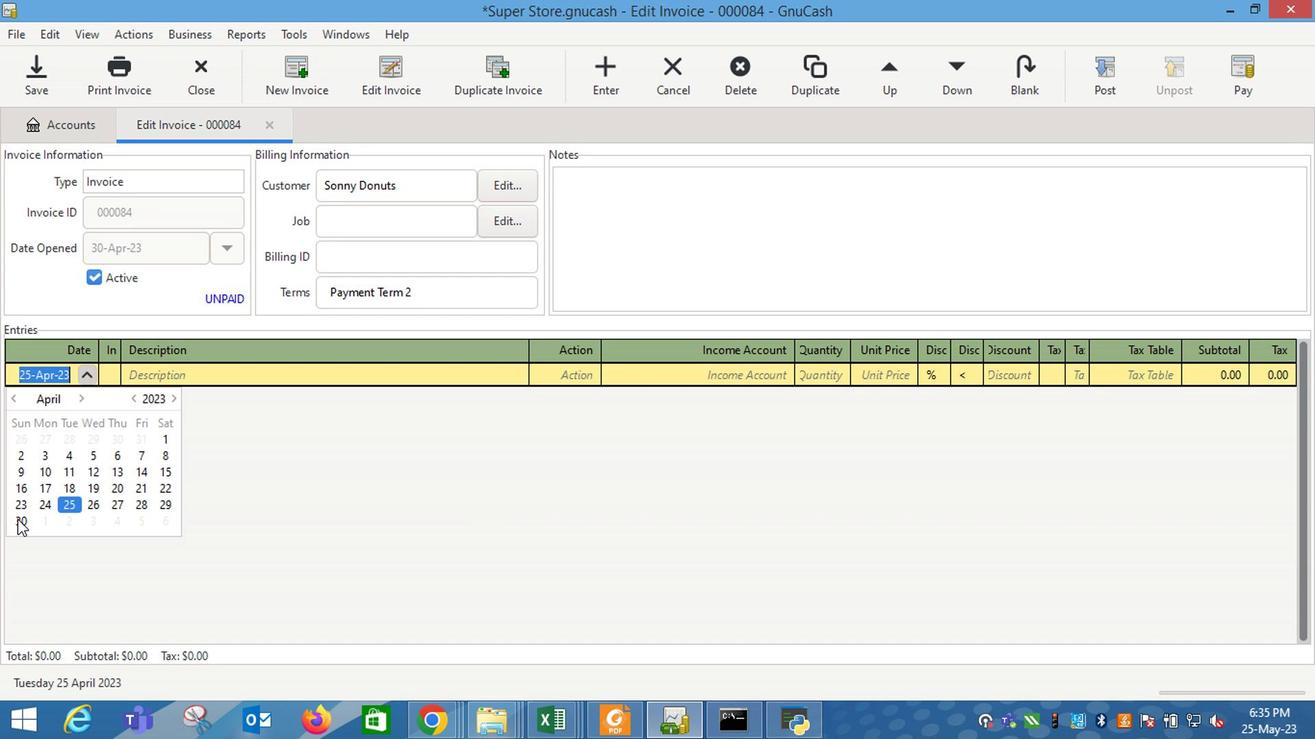 
Action: Mouse pressed left at (58, 531)
Screenshot: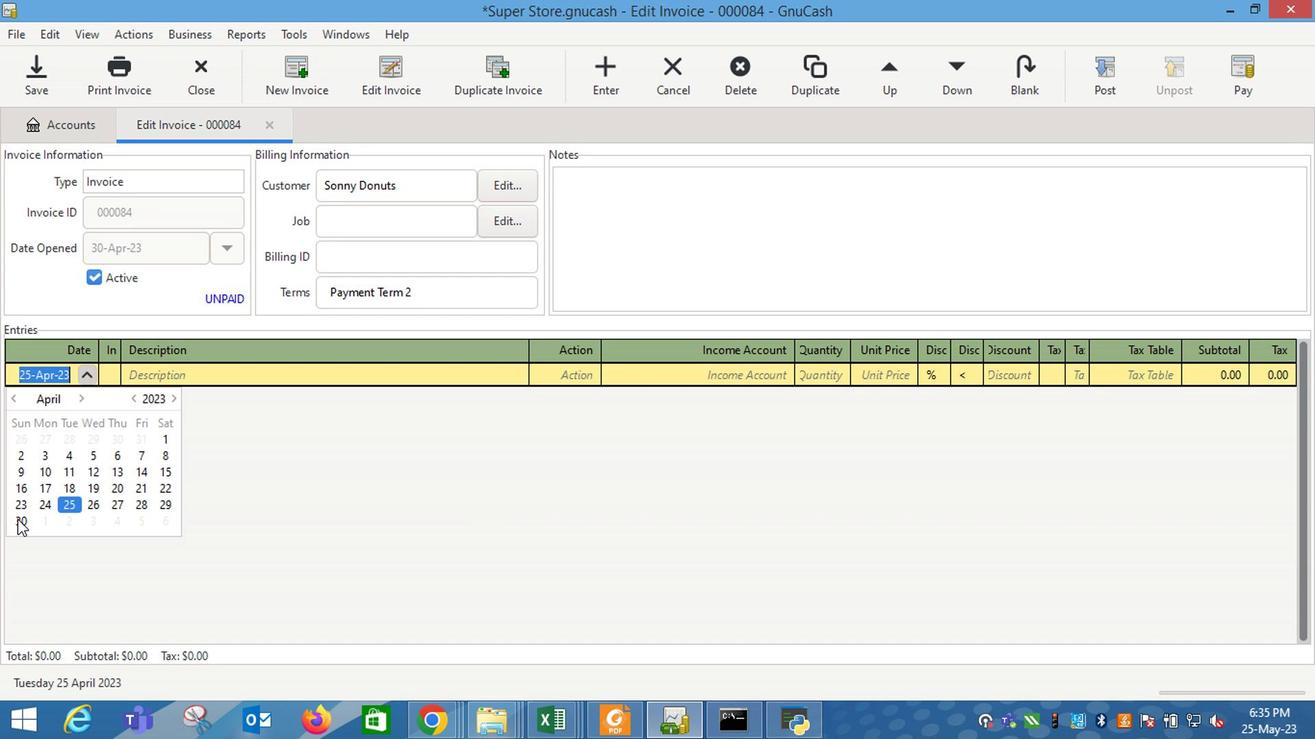 
Action: Key pressed <Key.tab>
Screenshot: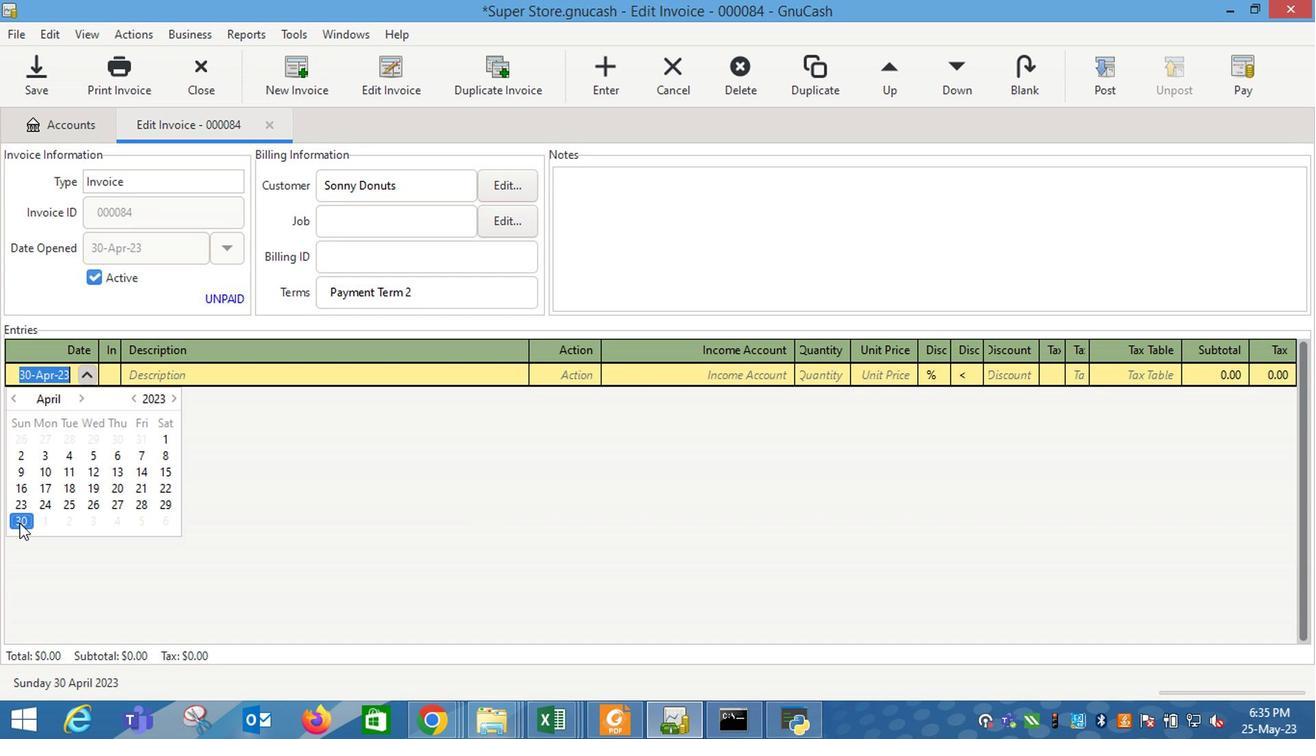 
Action: Mouse moved to (193, 428)
Screenshot: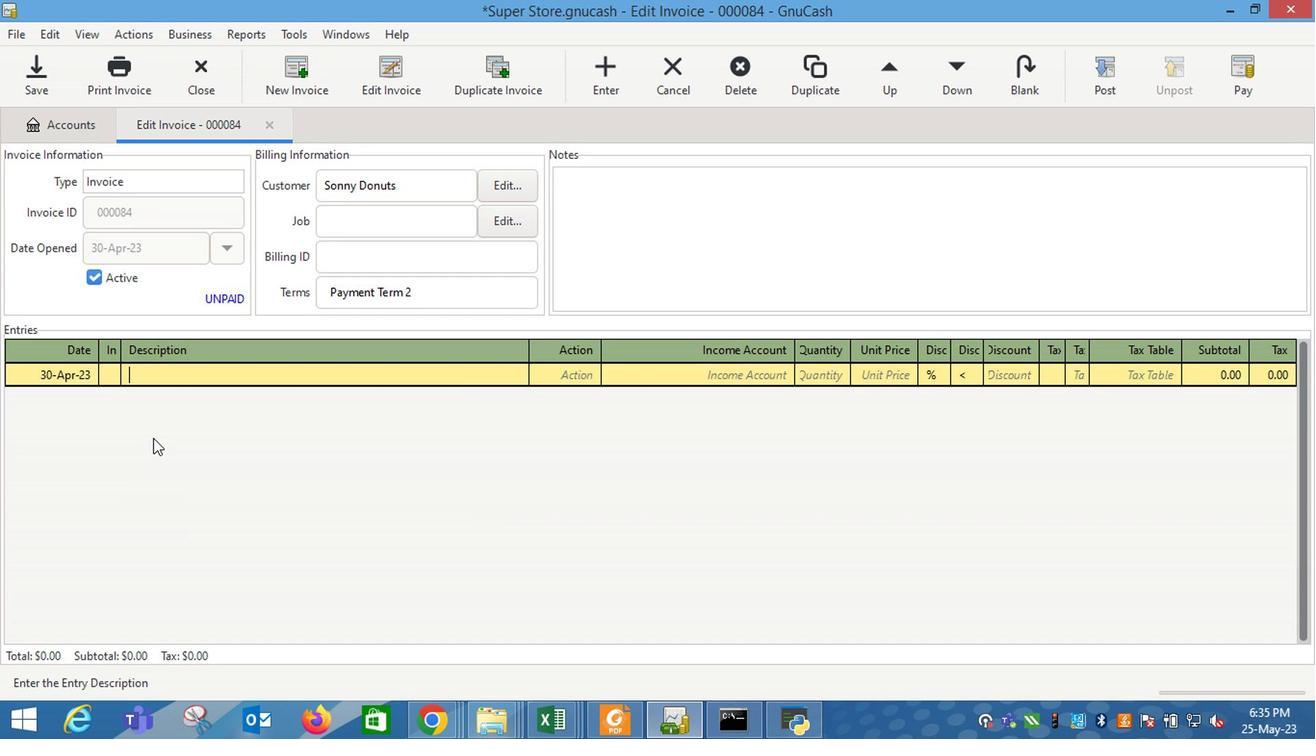 
Action: Key pressed <Key.shift_r><Key.shift_r><Key.shift_r><Key.shift_r>Kit<Key.space><Key.shift_r>Kat<Key.space><Key.shift_r><Key.shift_r><Key.shift_r><Key.shift_r><Key.shift_r>King<Key.space><Key.shift_r>Sze<Key.backspace><Key.backspace>ize<Key.tab>
Screenshot: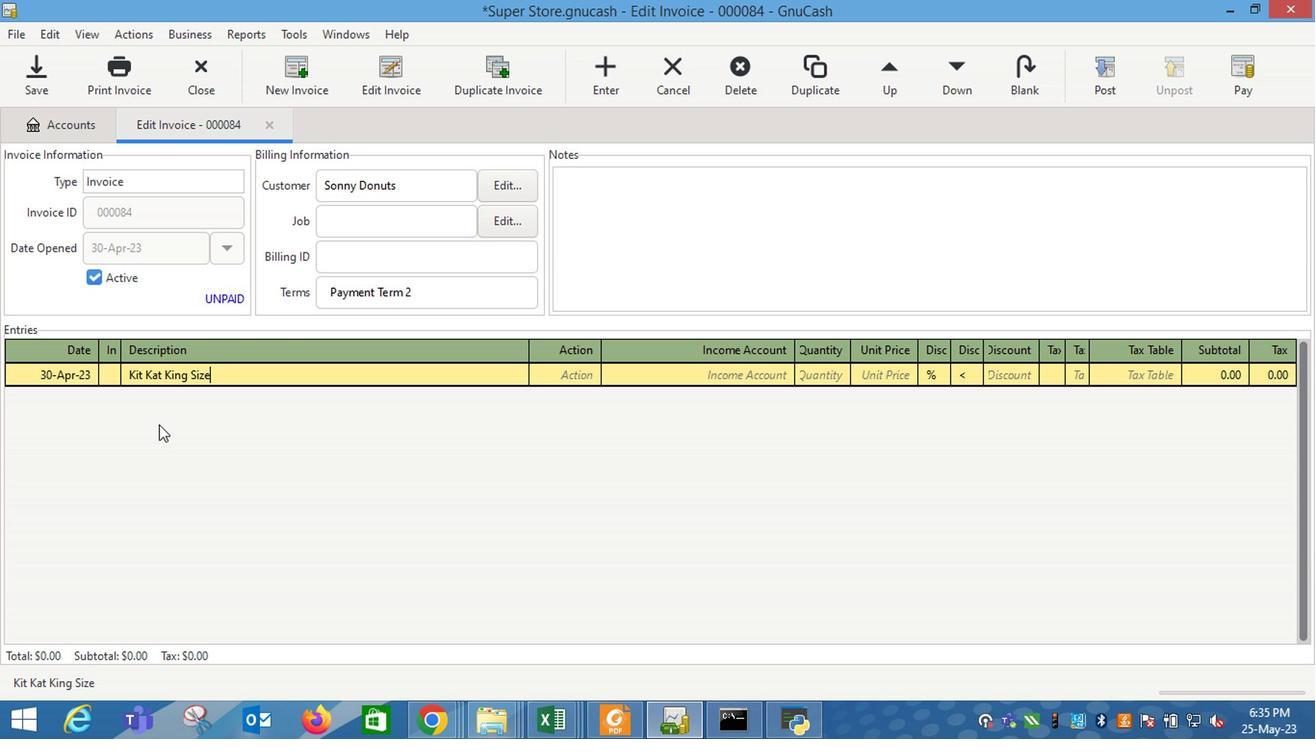 
Action: Mouse moved to (610, 380)
Screenshot: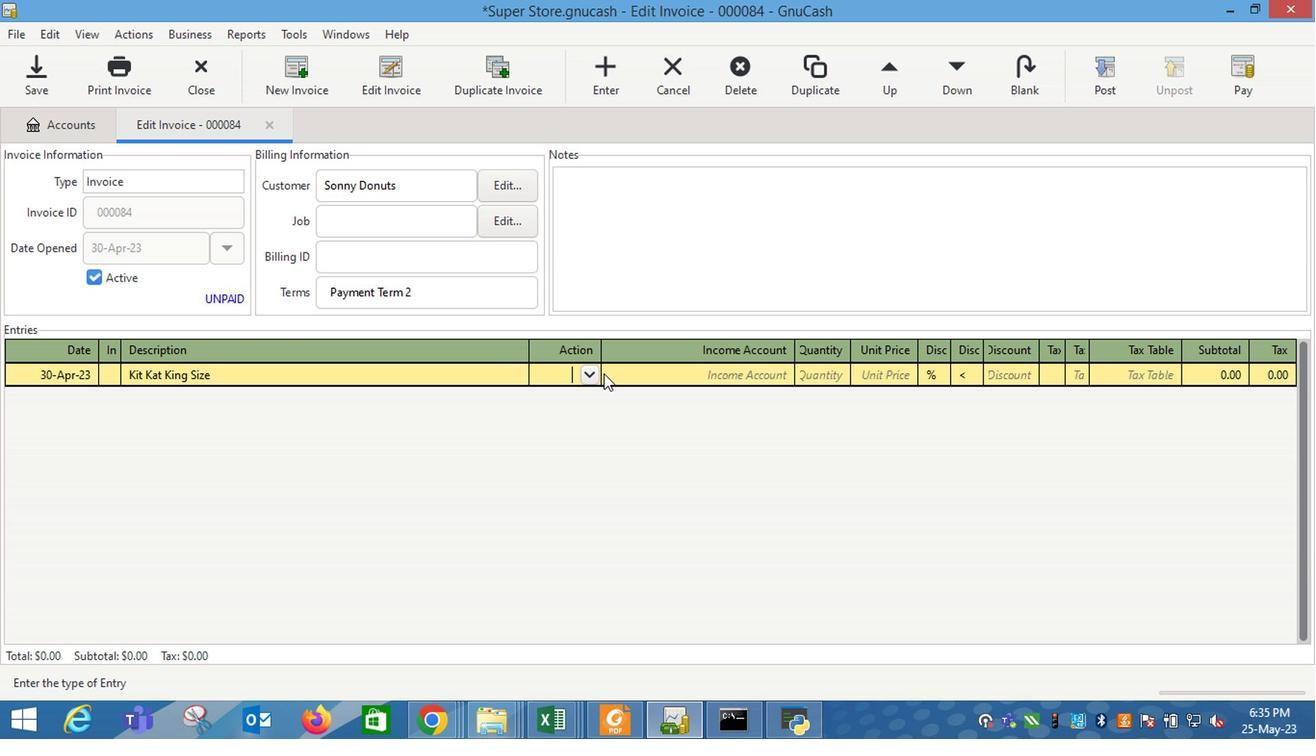 
Action: Mouse pressed left at (610, 380)
Screenshot: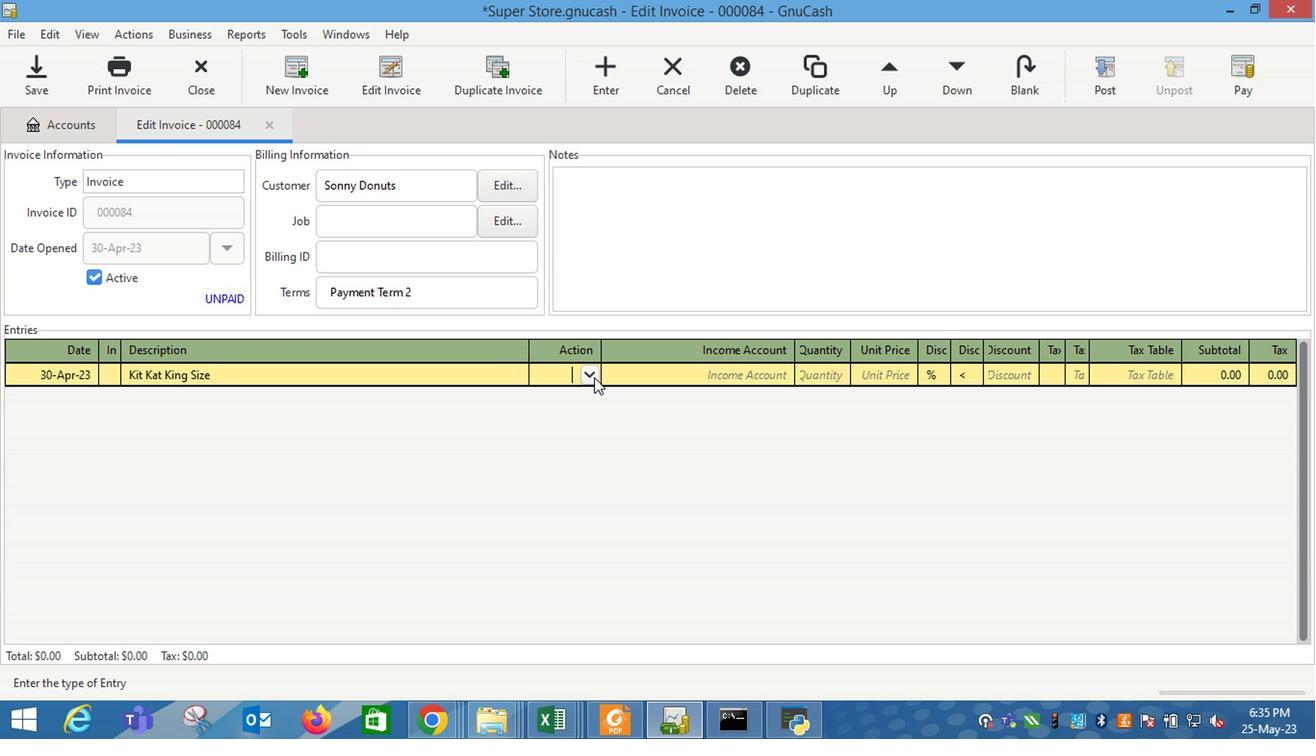 
Action: Mouse moved to (578, 430)
Screenshot: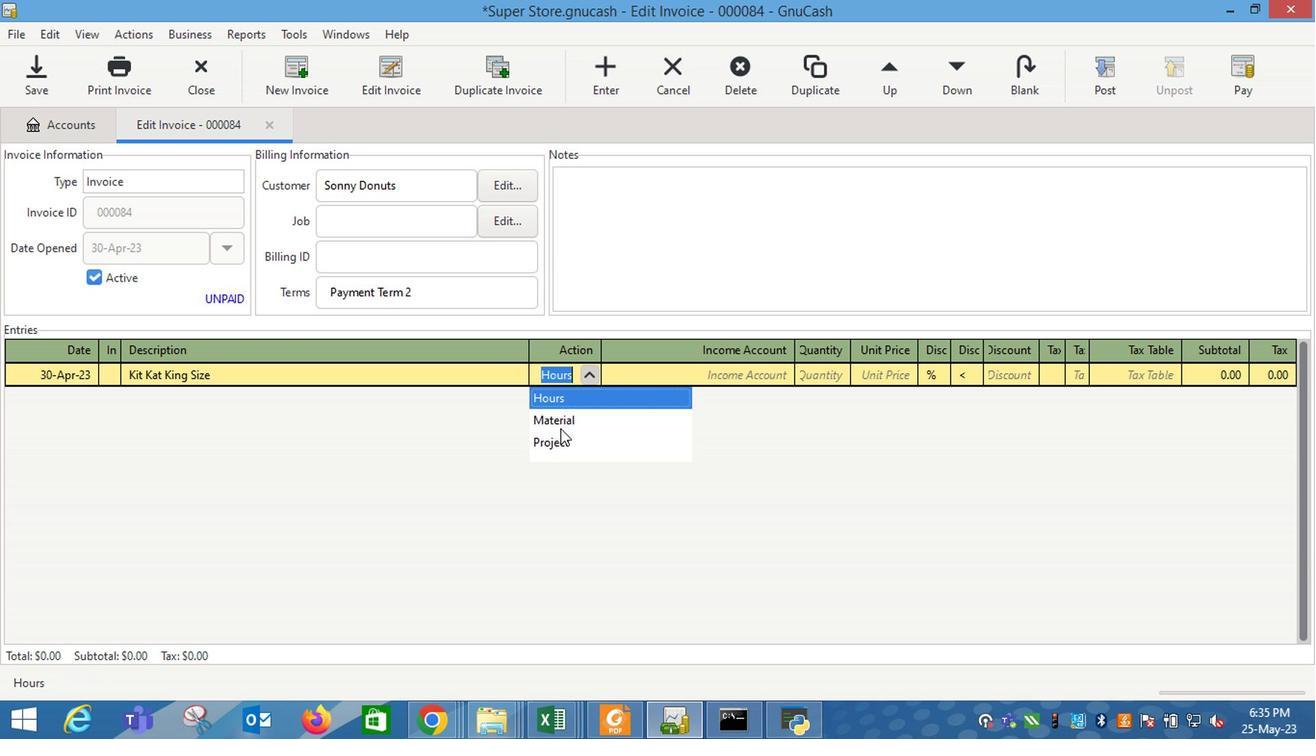 
Action: Mouse pressed left at (578, 430)
Screenshot: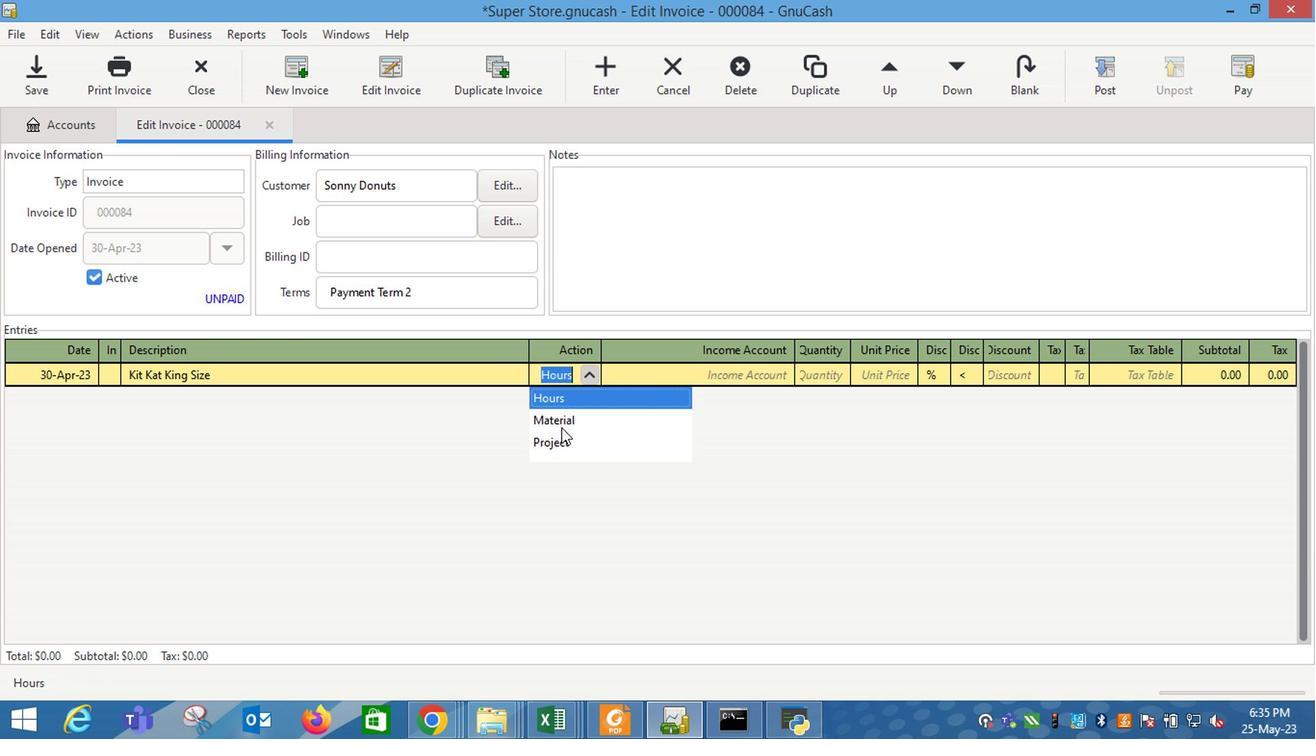 
Action: Mouse moved to (706, 426)
Screenshot: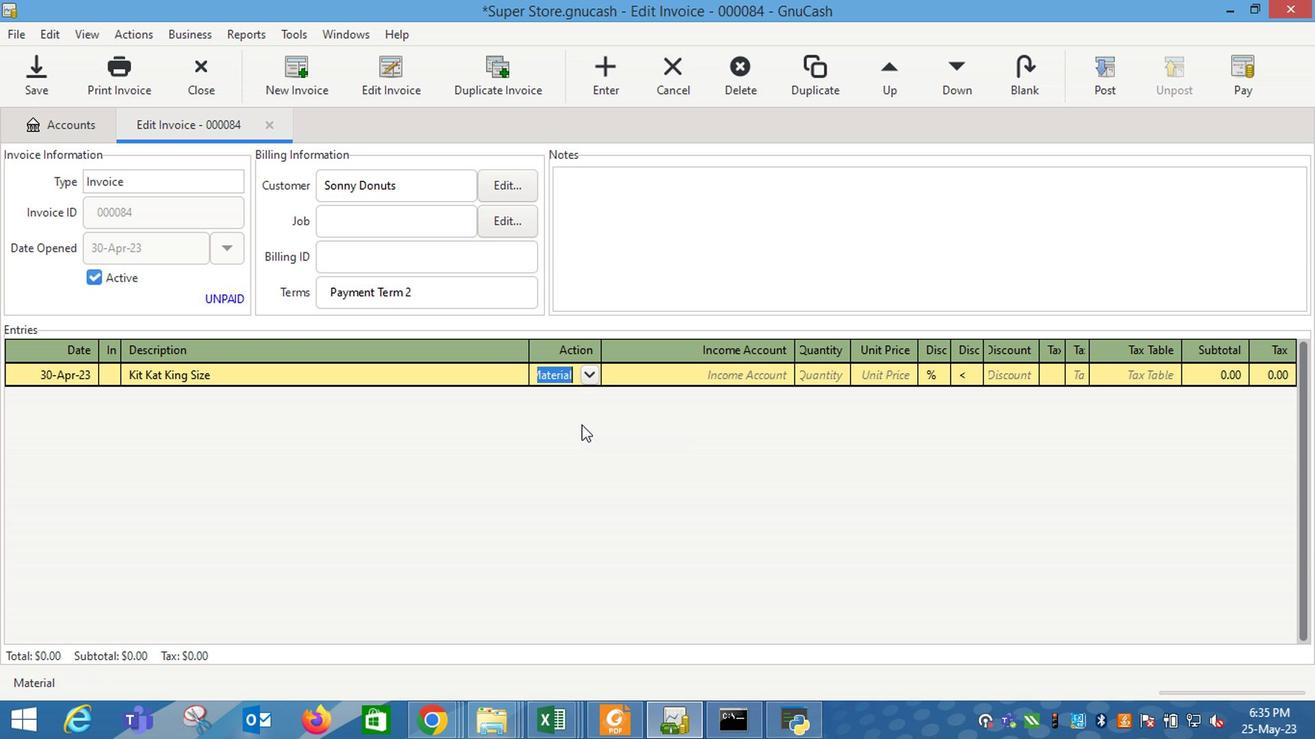 
Action: Key pressed <Key.tab>
Screenshot: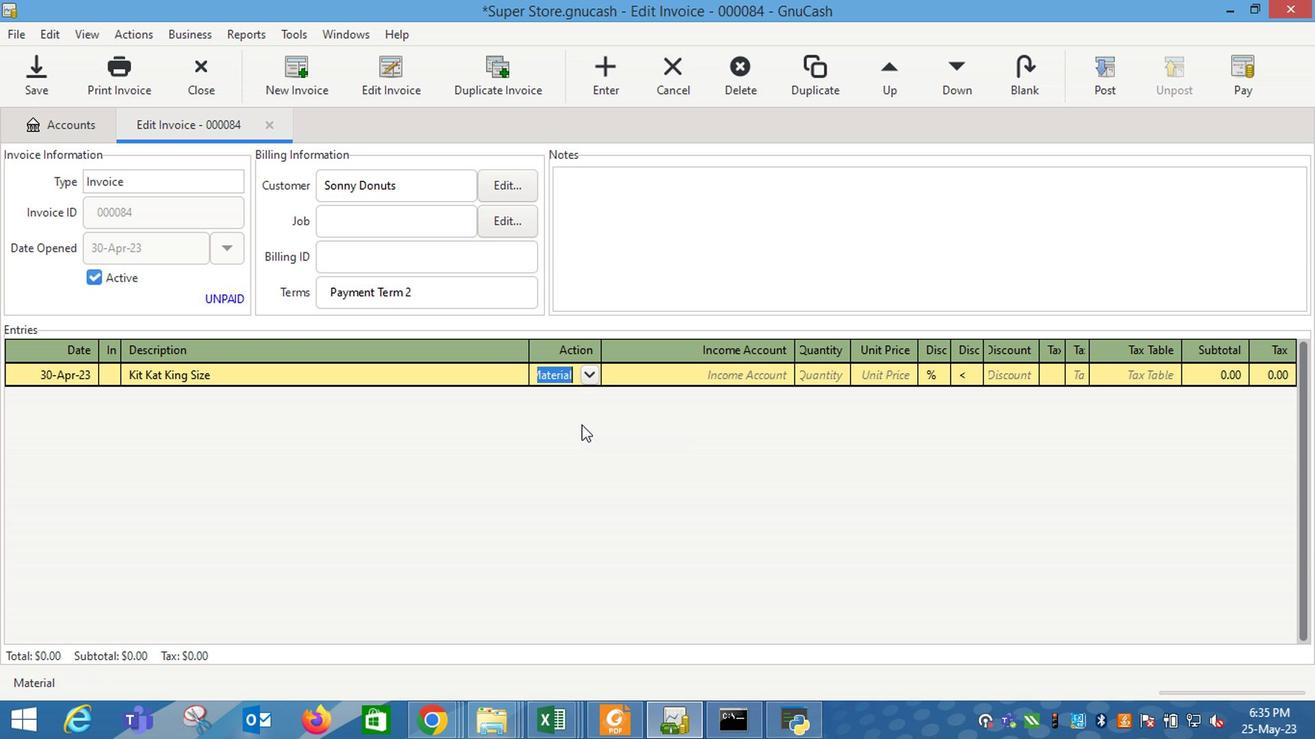 
Action: Mouse moved to (786, 380)
Screenshot: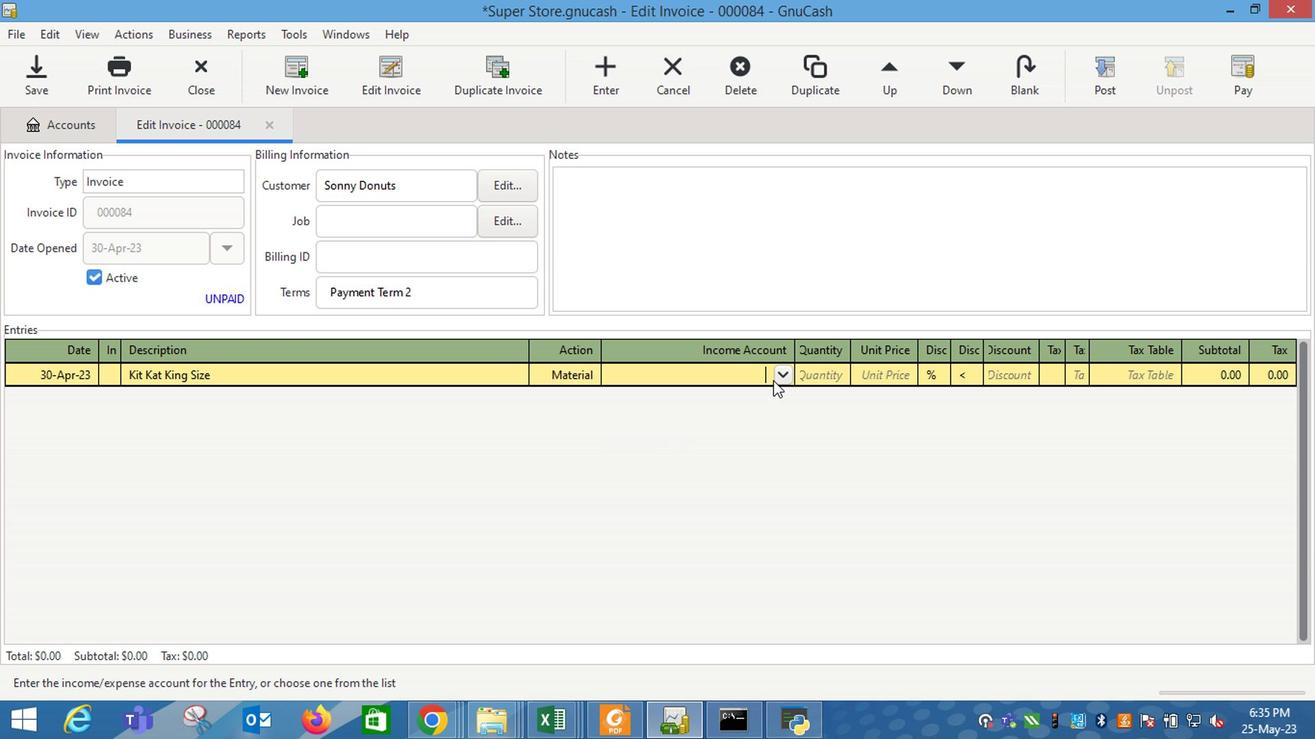 
Action: Mouse pressed left at (786, 380)
Screenshot: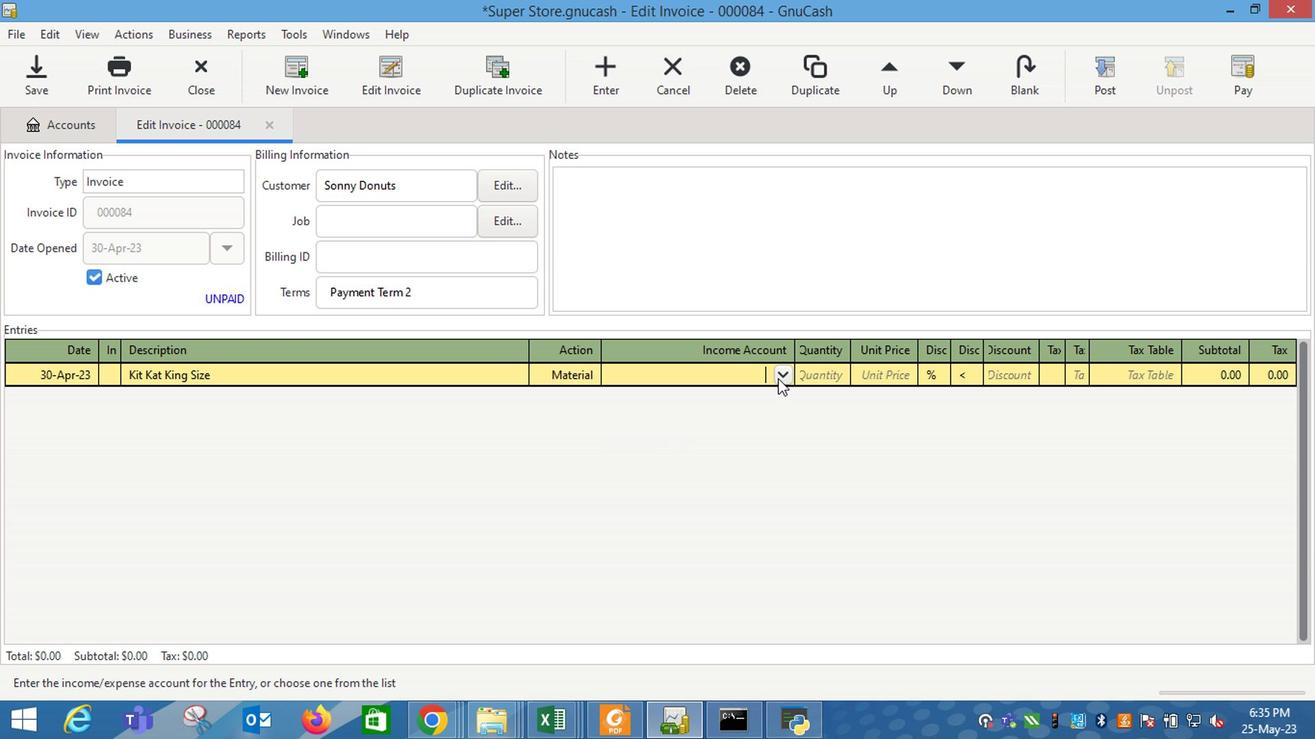 
Action: Mouse moved to (663, 469)
Screenshot: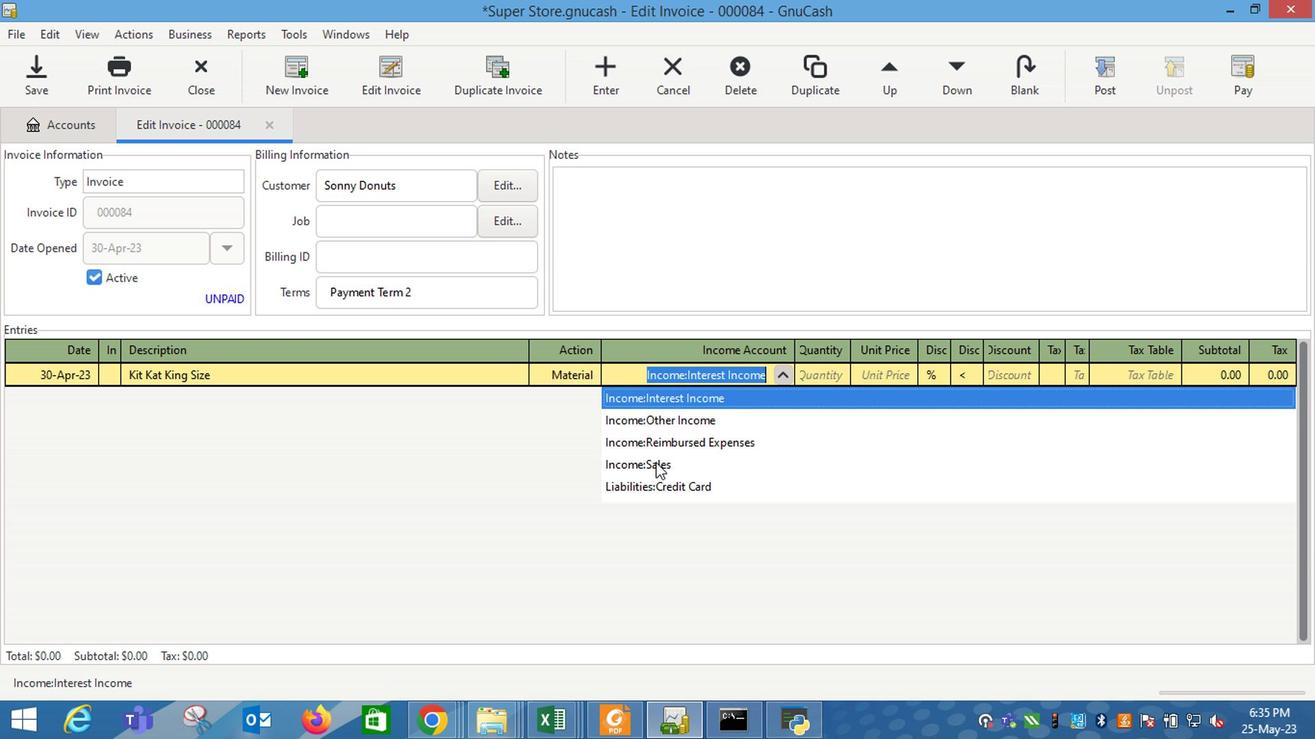 
Action: Mouse pressed left at (663, 469)
Screenshot: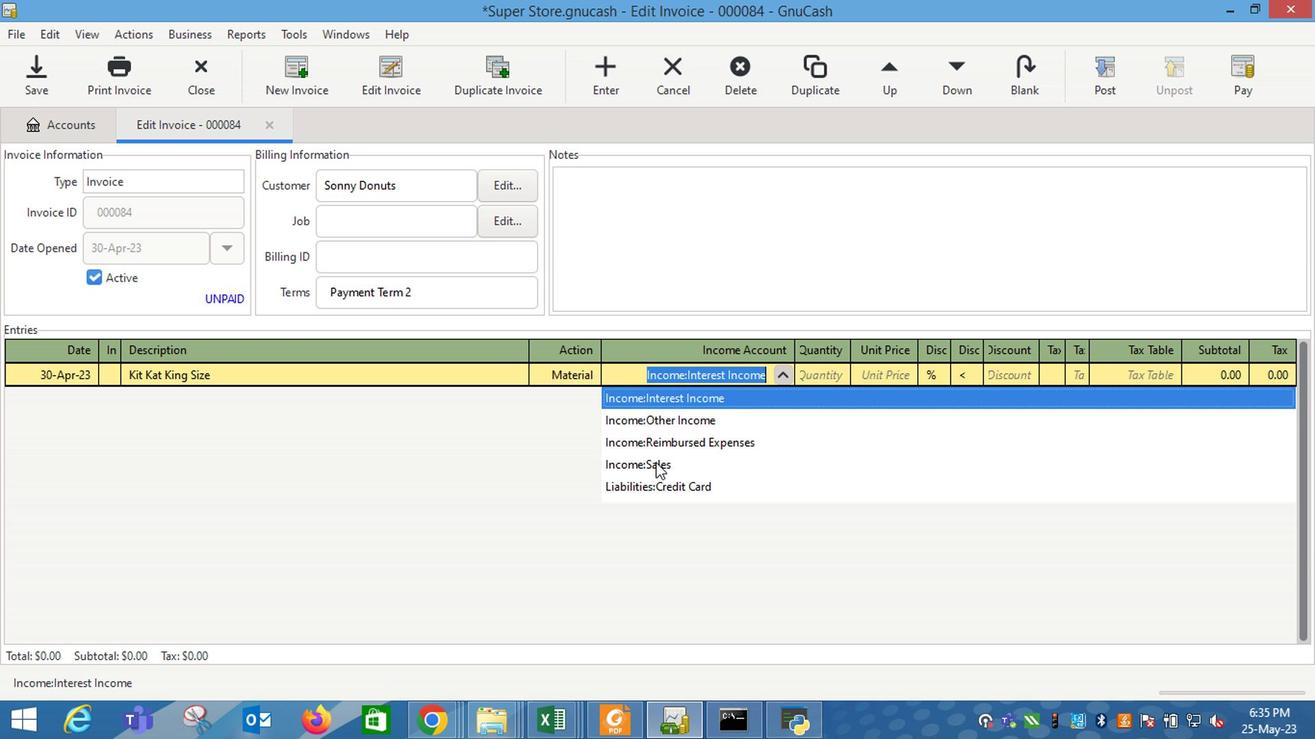 
Action: Key pressed <Key.tab>4<Key.tab>4.5
Screenshot: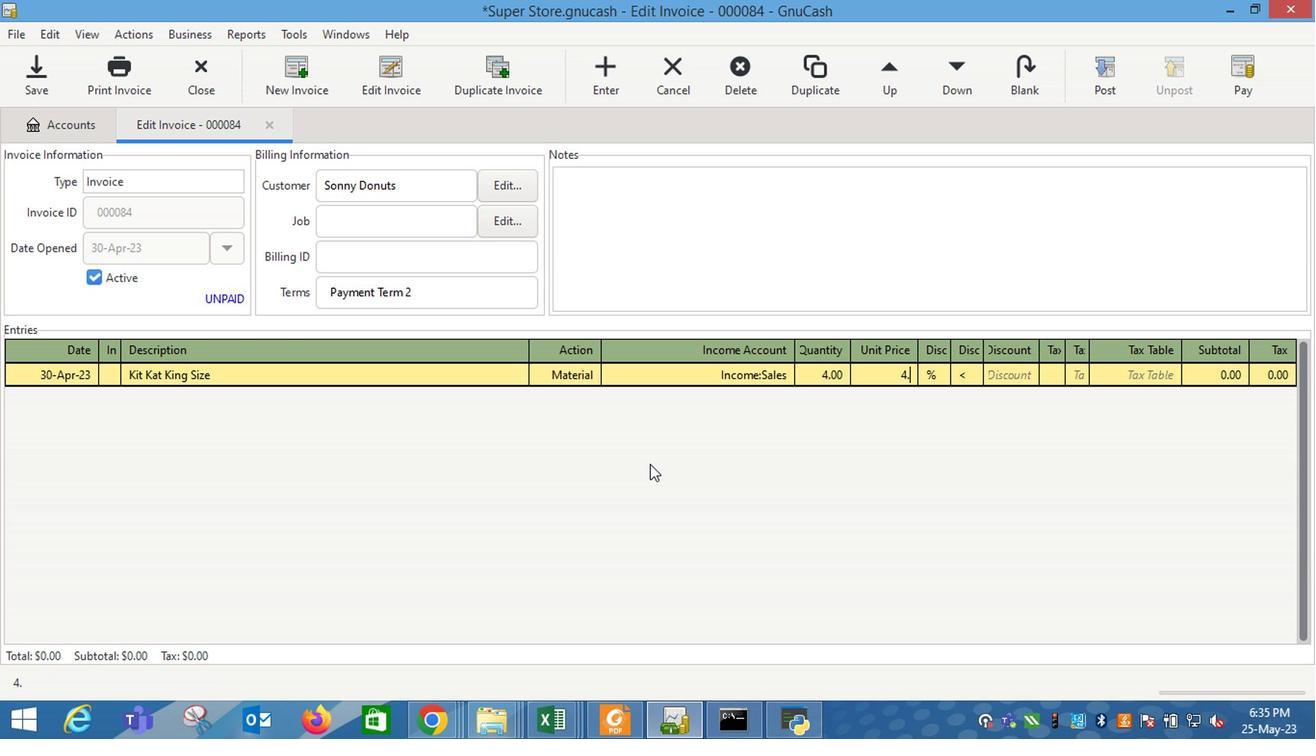 
Action: Mouse moved to (966, 380)
Screenshot: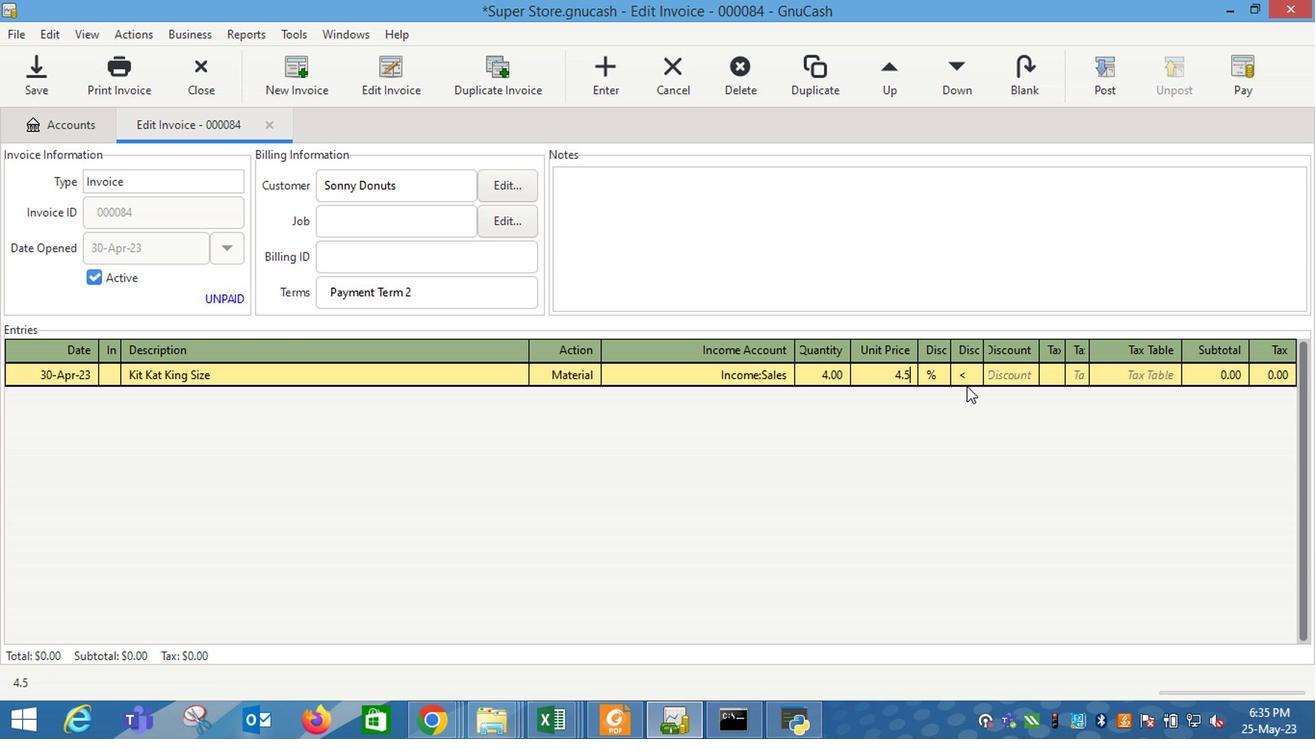 
Action: Mouse pressed left at (966, 380)
Screenshot: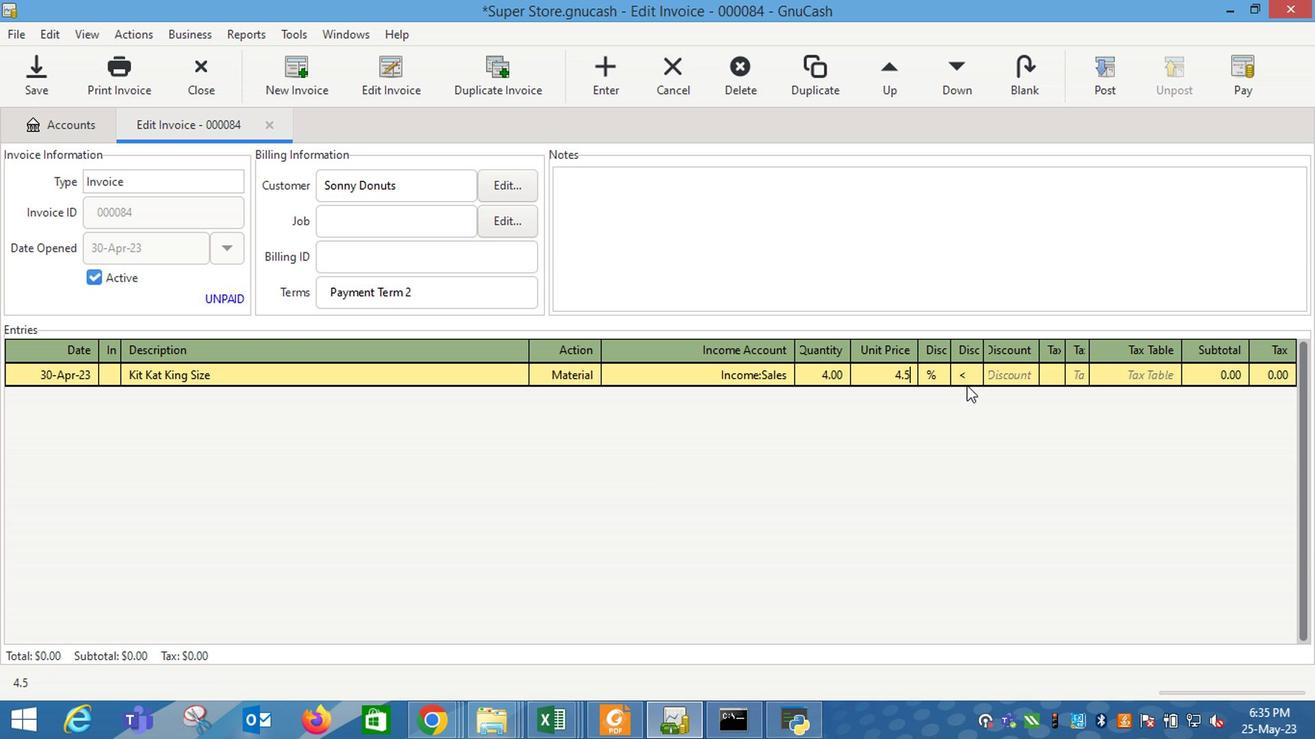 
Action: Mouse moved to (939, 380)
Screenshot: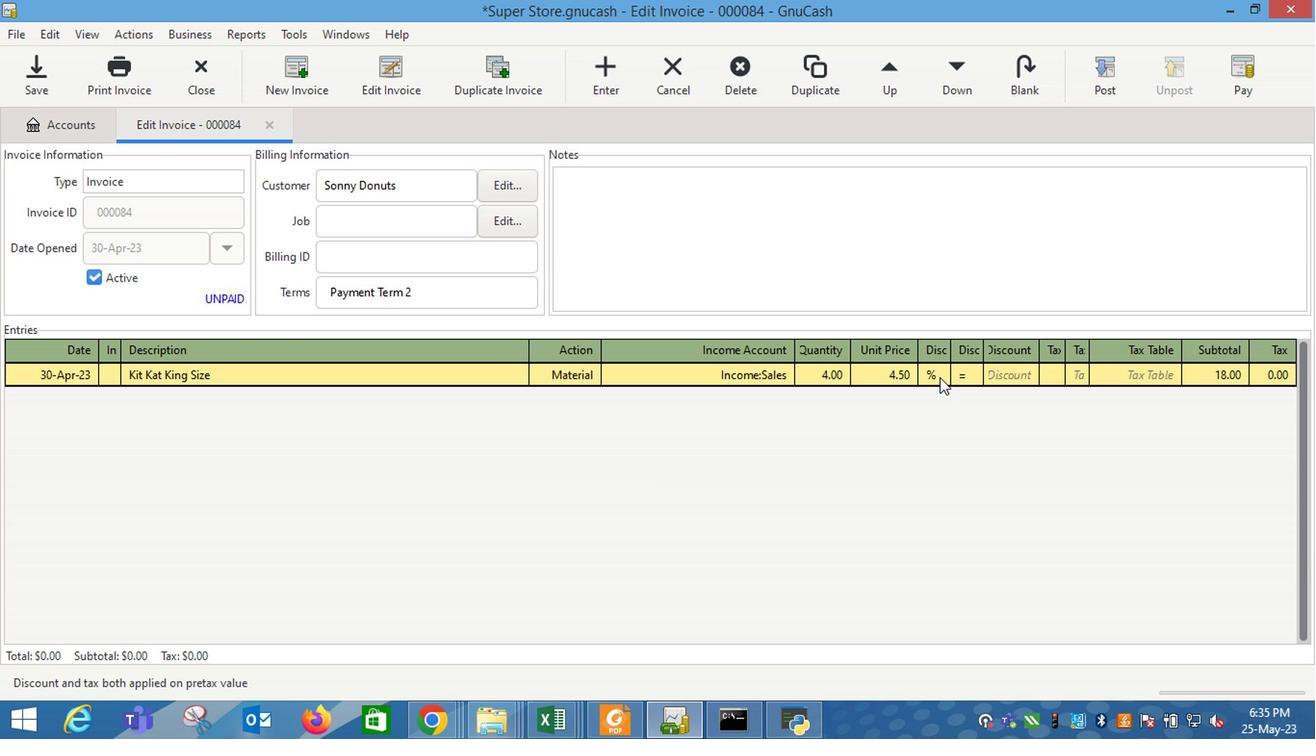 
Action: Mouse pressed left at (939, 380)
Screenshot: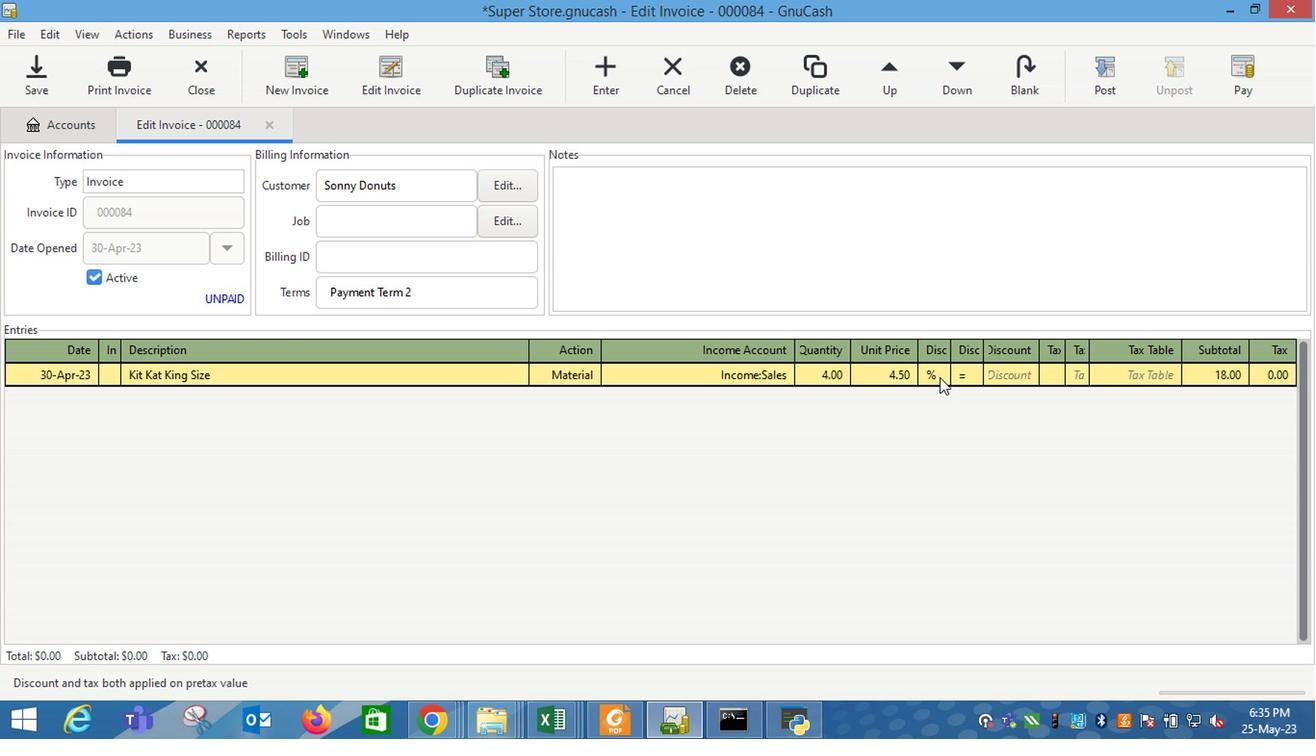 
Action: Mouse moved to (1011, 387)
Screenshot: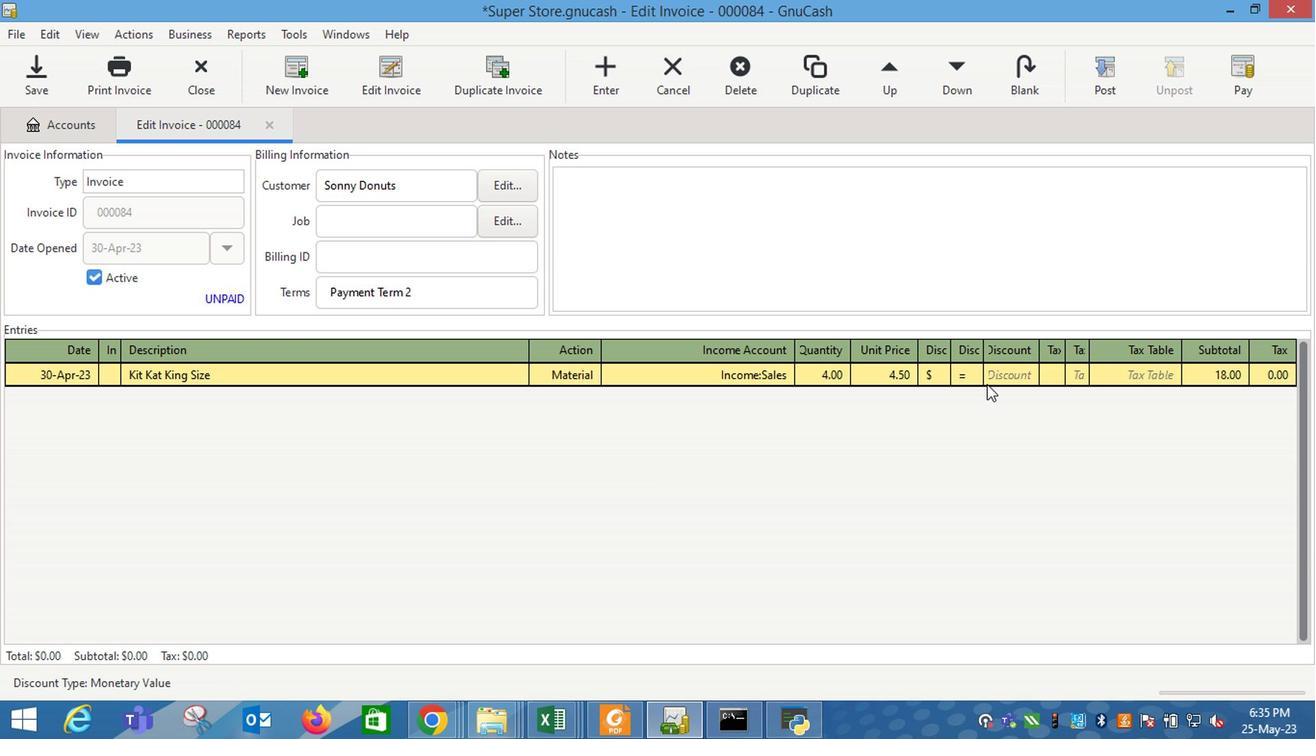 
Action: Mouse pressed left at (1011, 387)
Screenshot: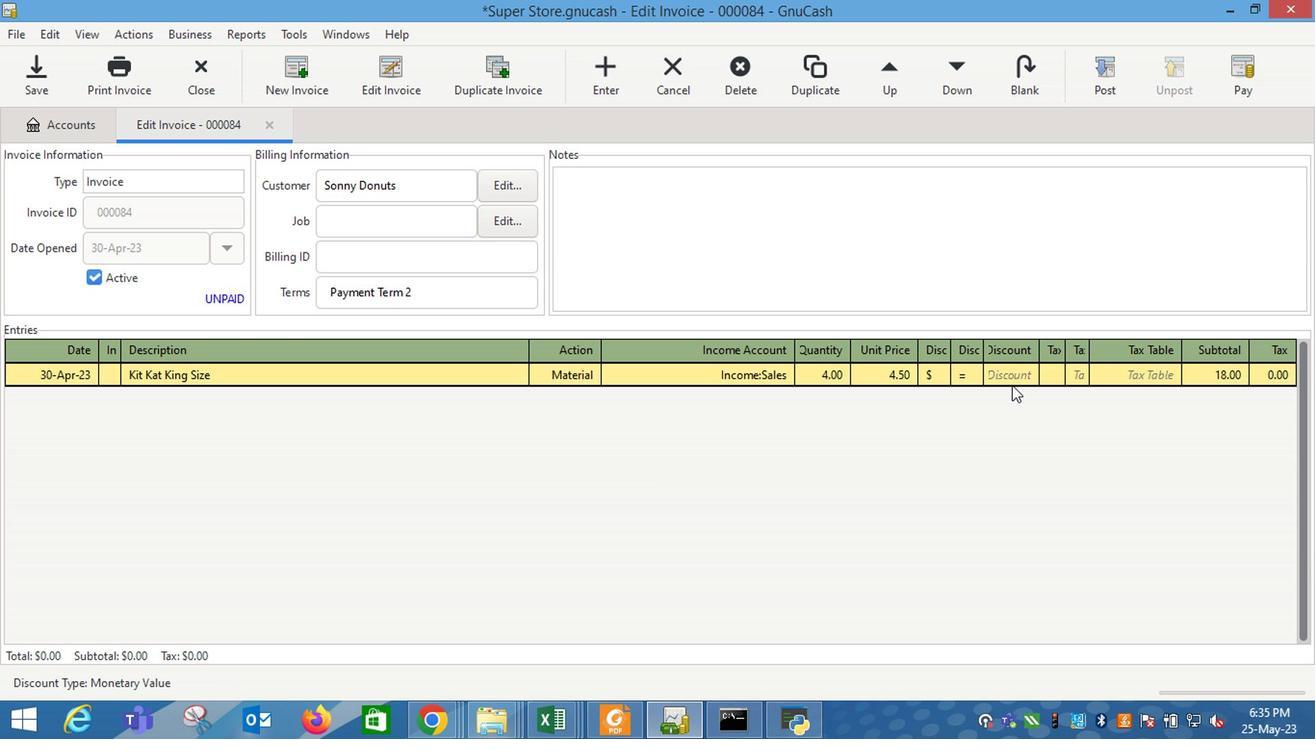 
Action: Key pressed 1.65<Key.enter><Key.tab><Key.shift_r>Peanut<Key.space><Key.shift_r>Butter<Key.tab>
Screenshot: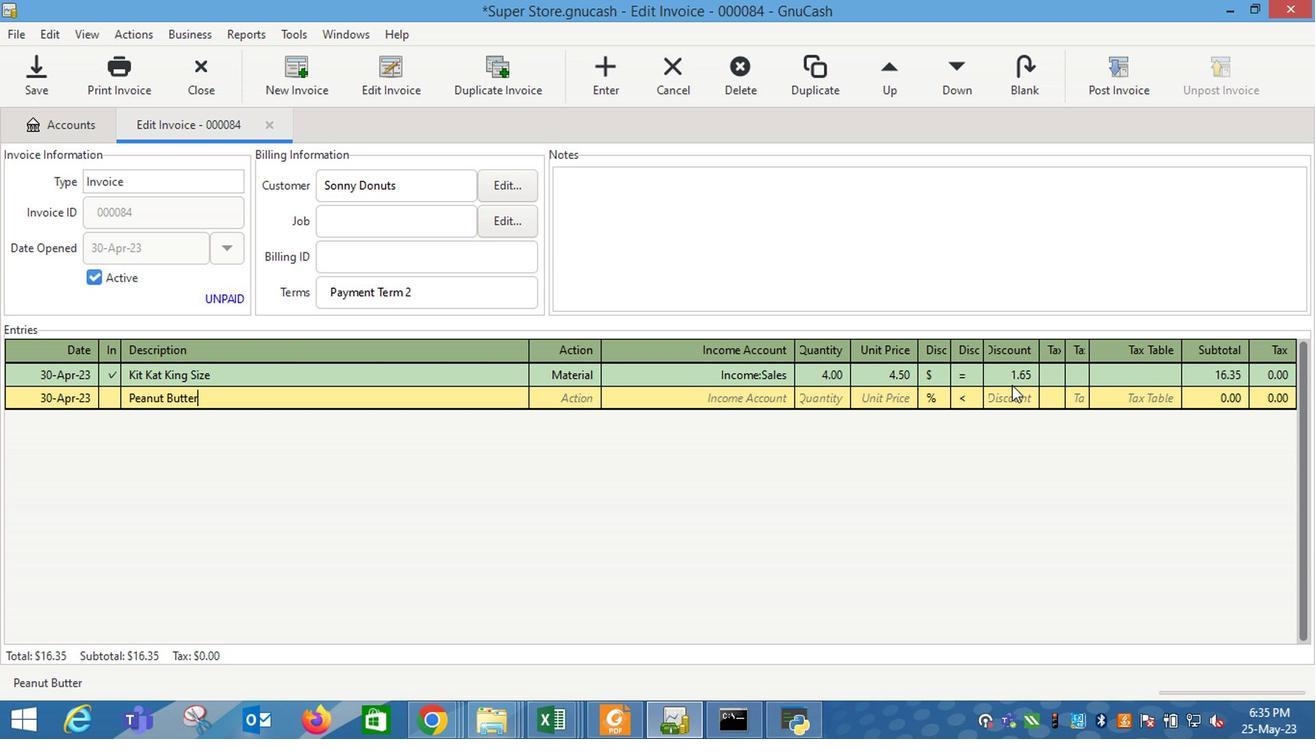 
Action: Mouse moved to (607, 408)
Screenshot: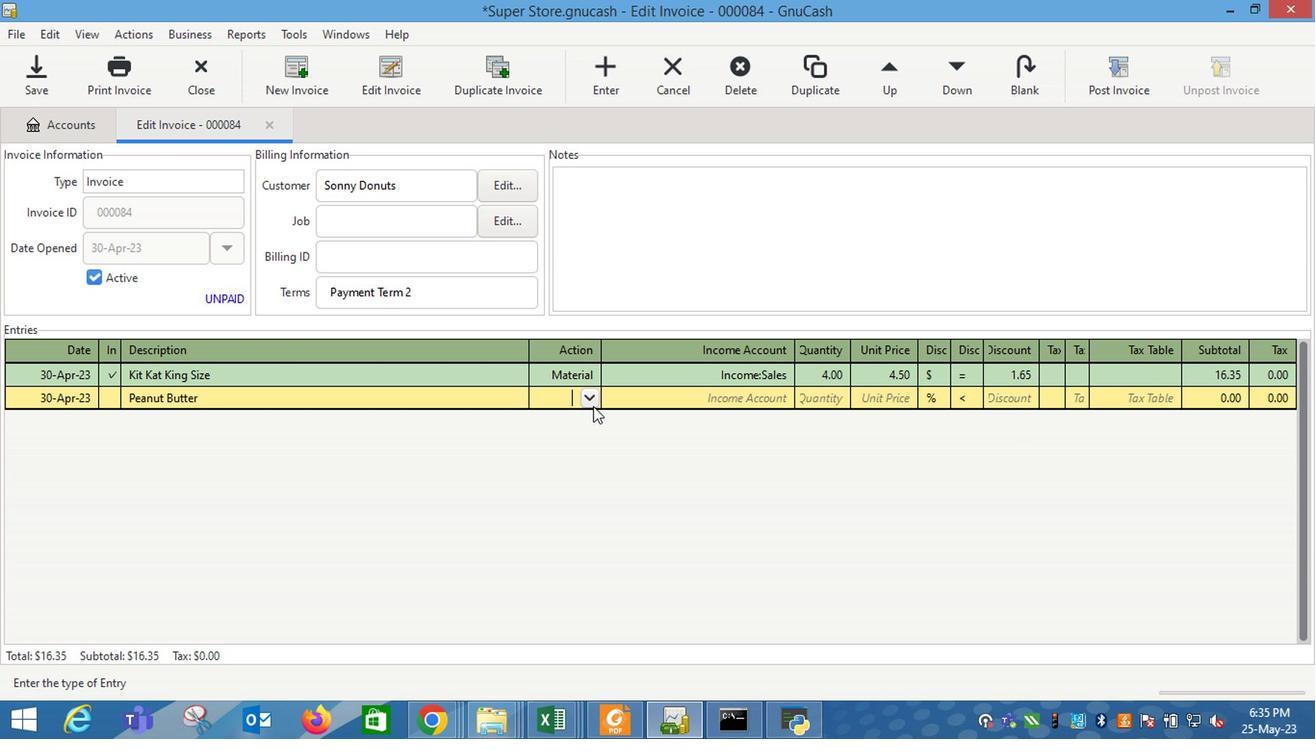 
Action: Mouse pressed left at (607, 408)
Screenshot: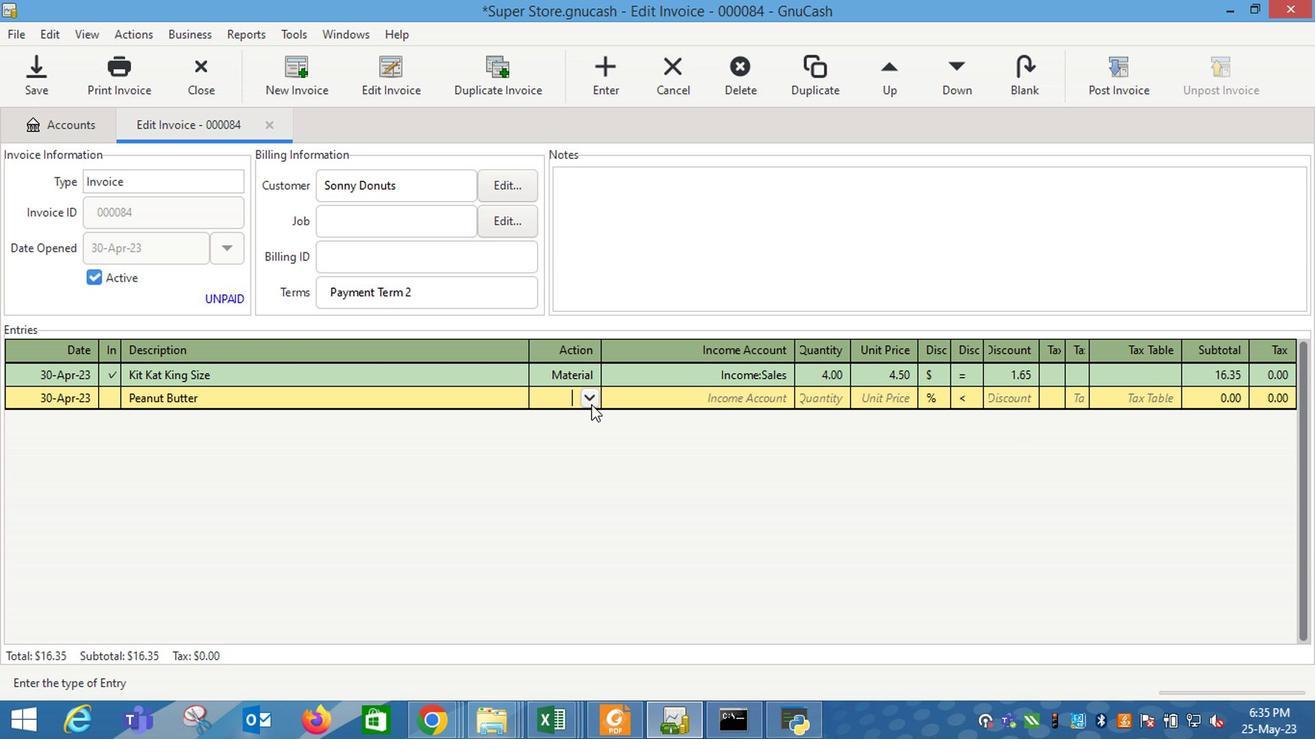 
Action: Mouse moved to (582, 450)
Screenshot: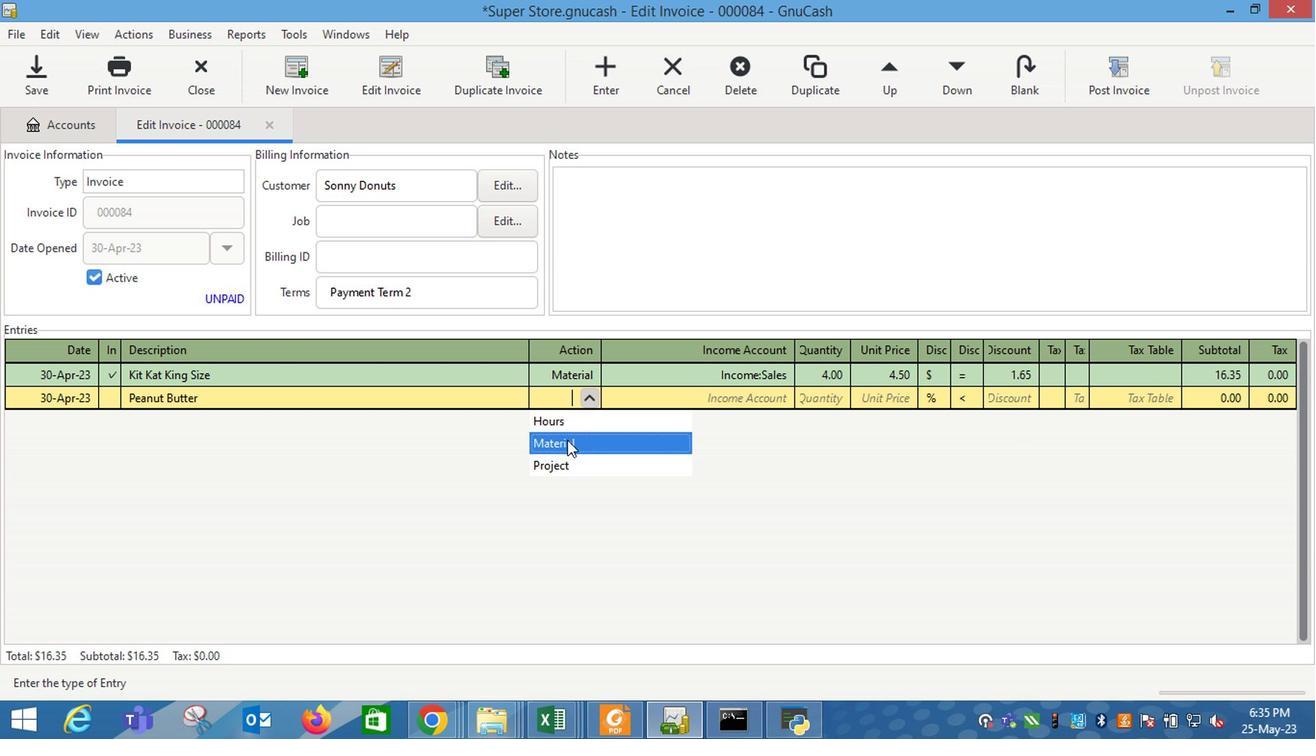 
Action: Mouse pressed left at (582, 450)
Screenshot: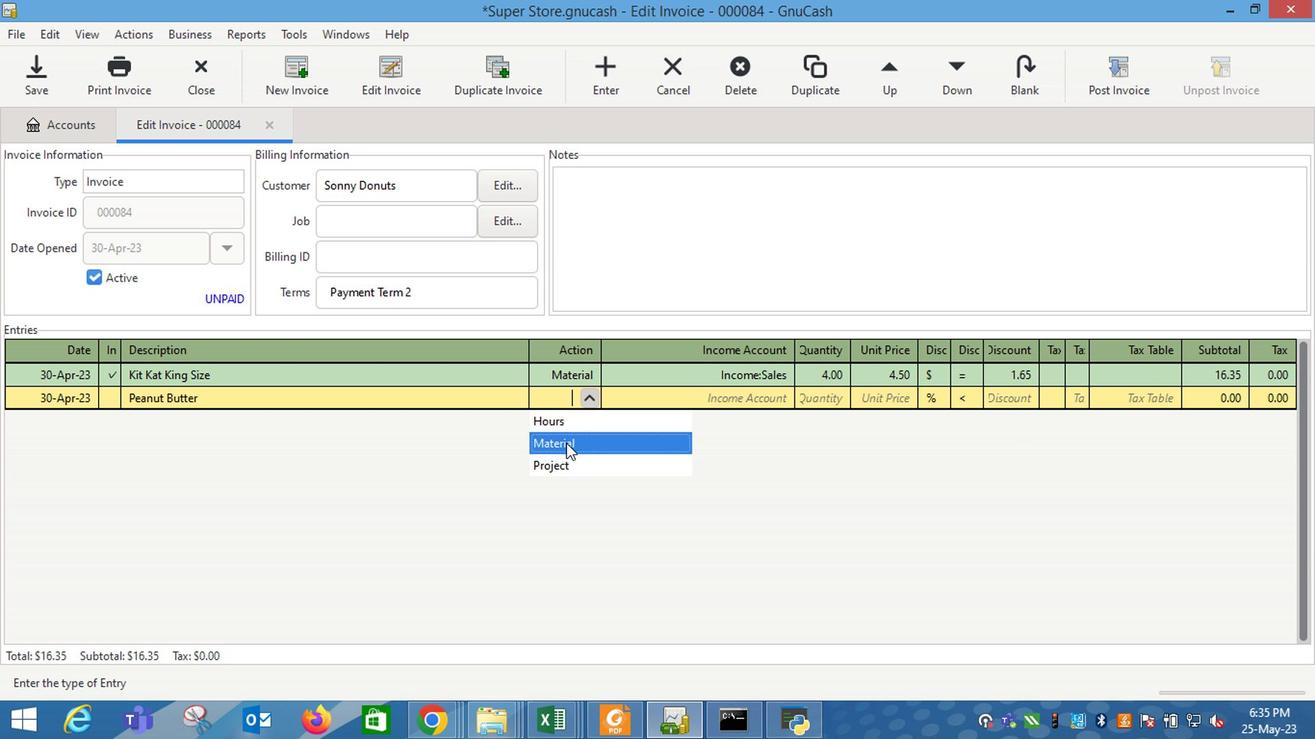 
Action: Mouse moved to (605, 447)
Screenshot: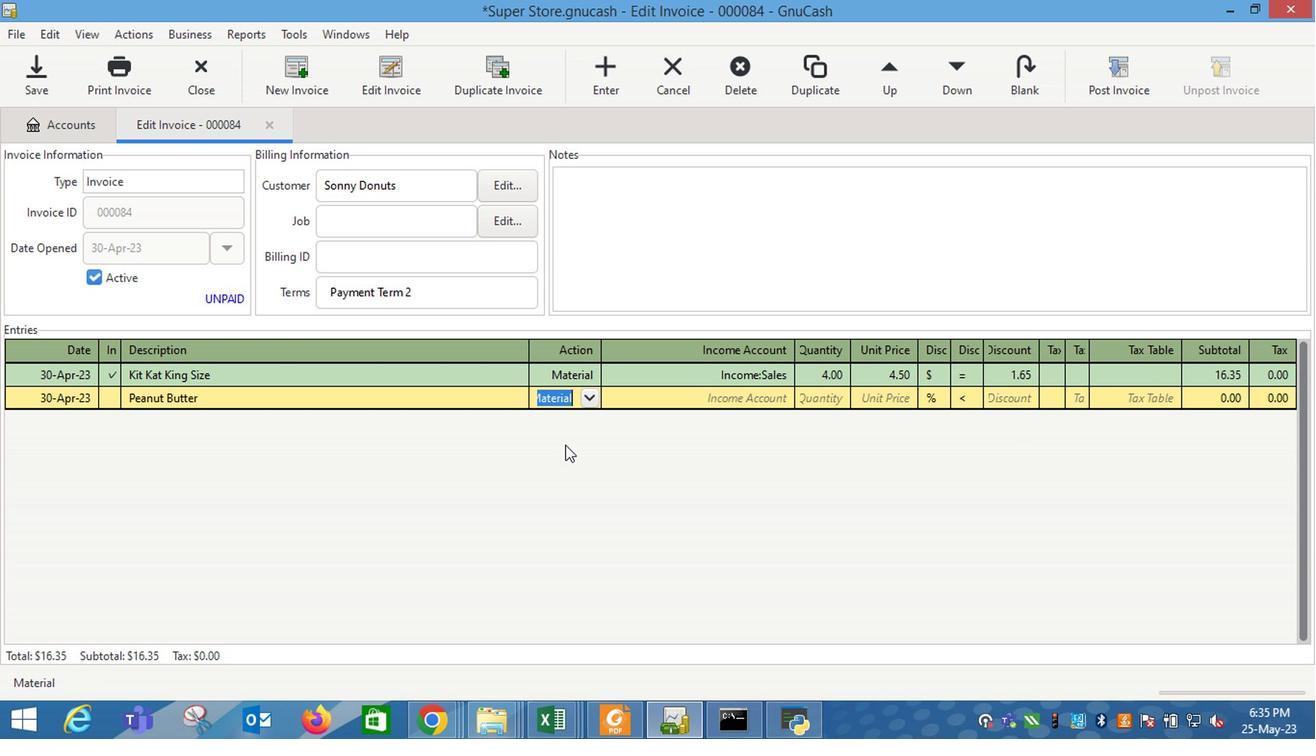 
Action: Key pressed <Key.tab>
Screenshot: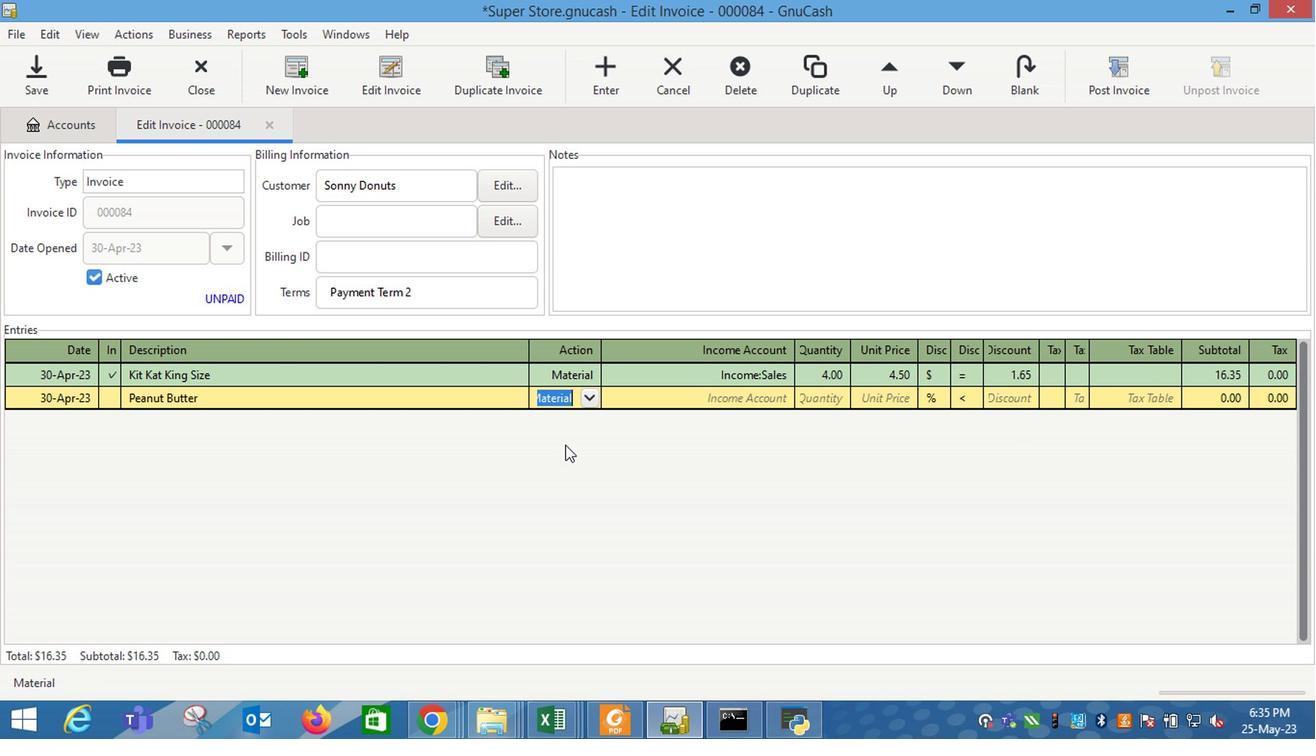 
Action: Mouse moved to (783, 398)
Screenshot: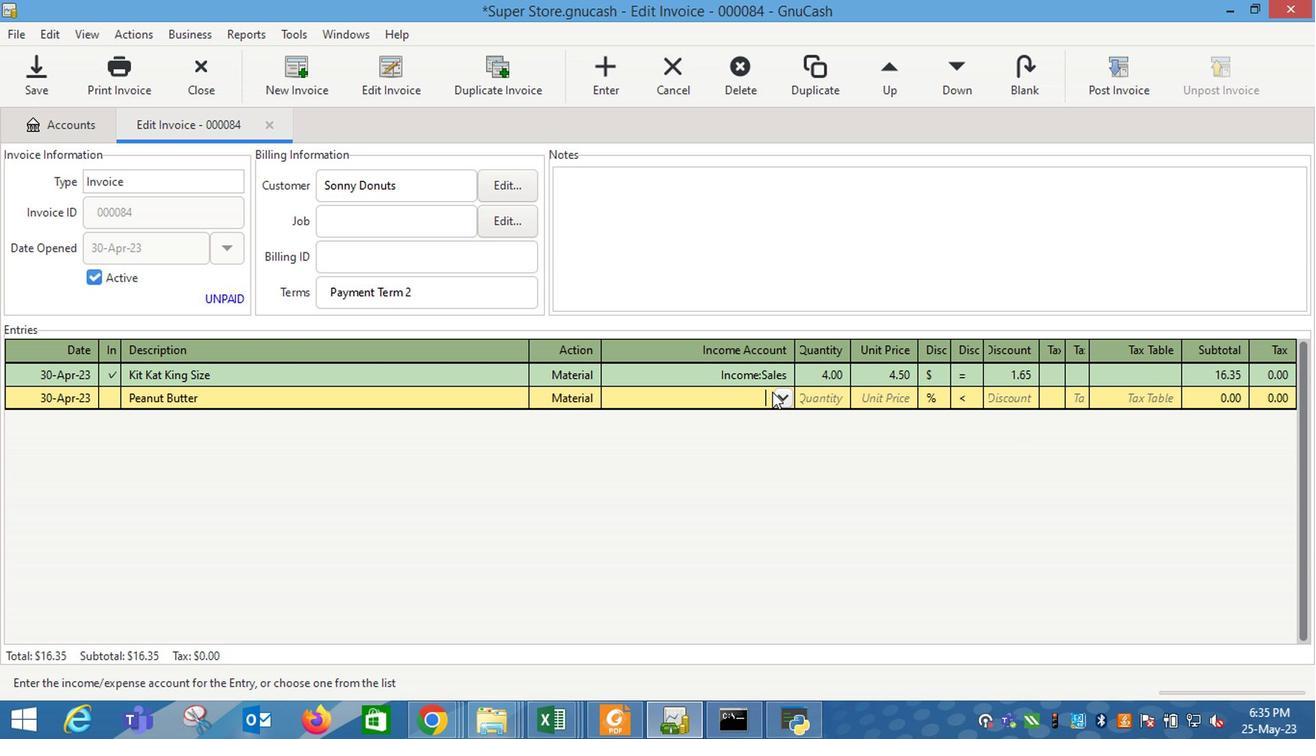 
Action: Mouse pressed left at (783, 398)
Screenshot: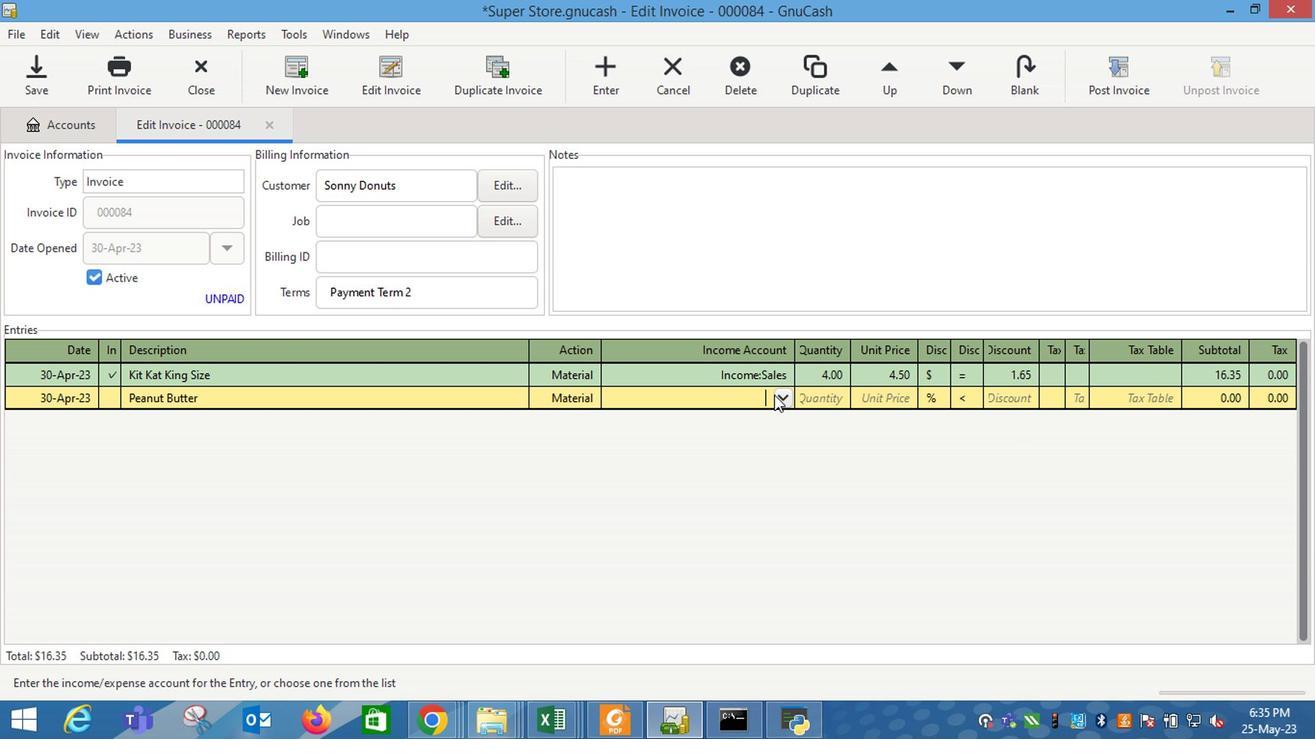 
Action: Mouse moved to (661, 495)
Screenshot: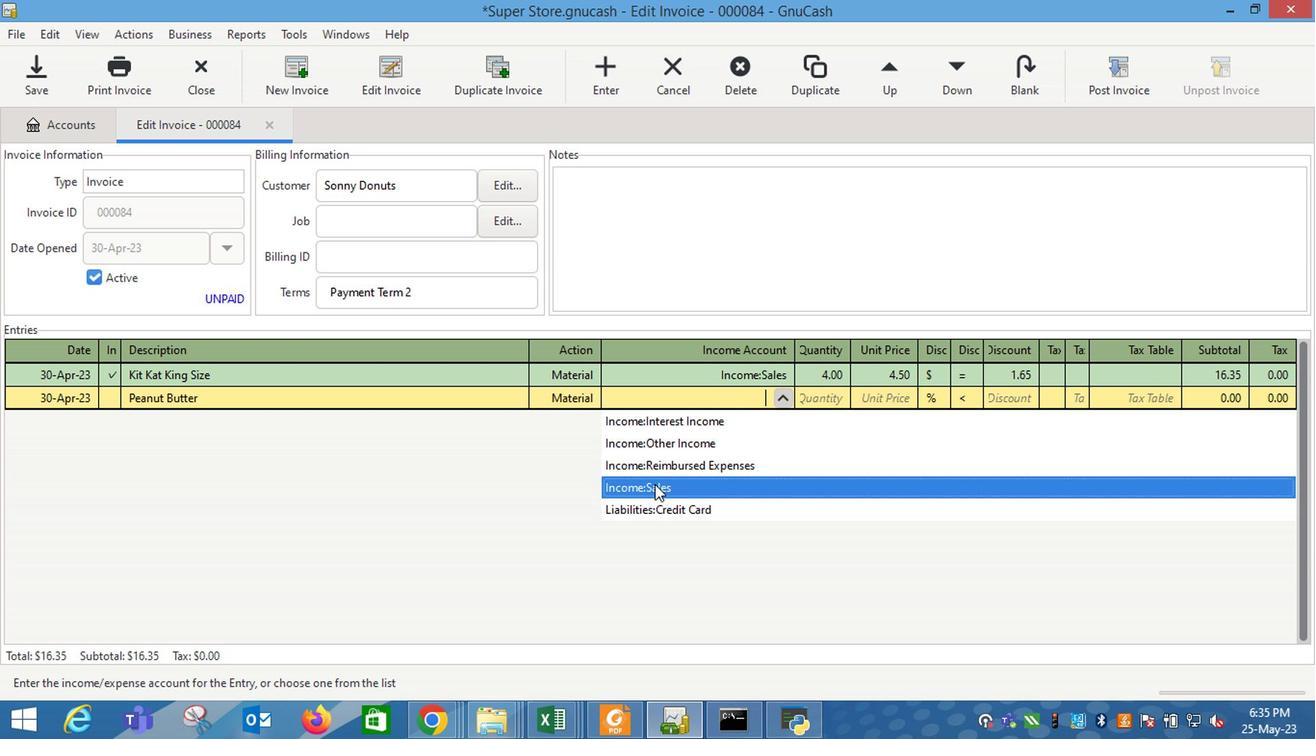 
Action: Mouse pressed left at (661, 495)
Screenshot: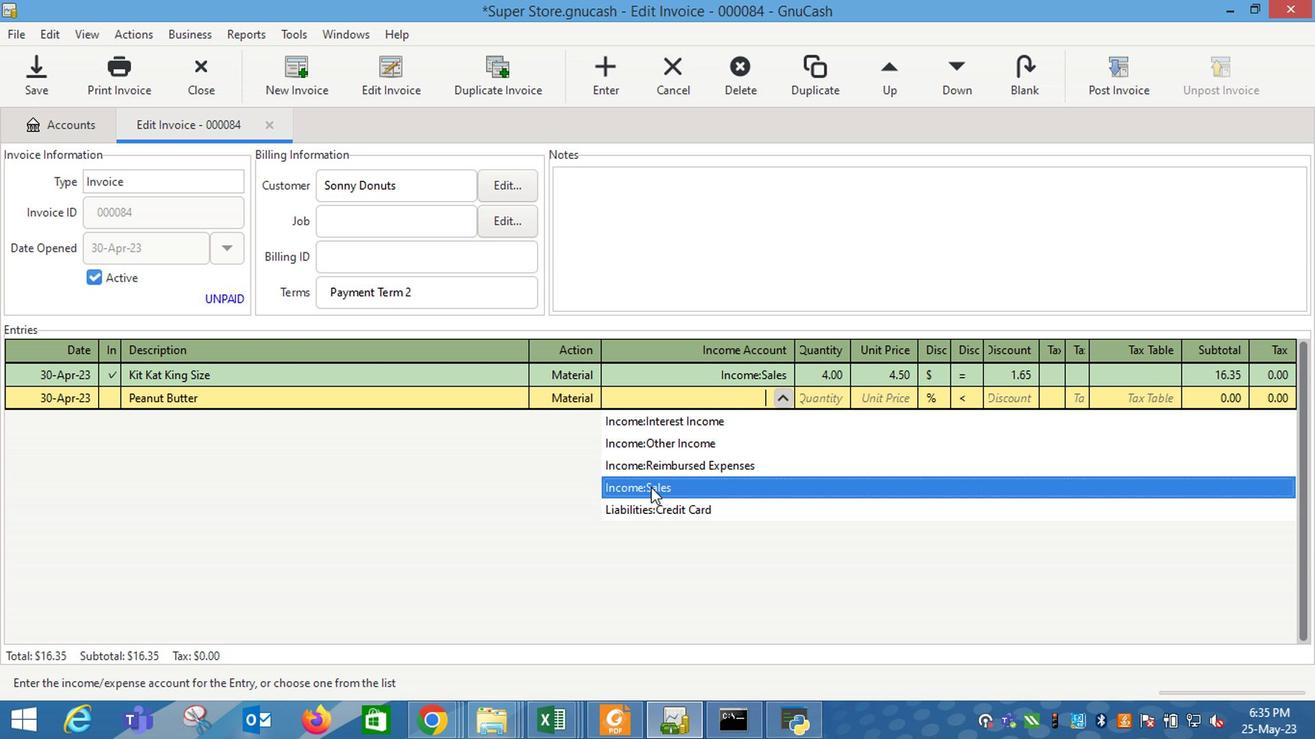 
Action: Mouse moved to (661, 496)
Screenshot: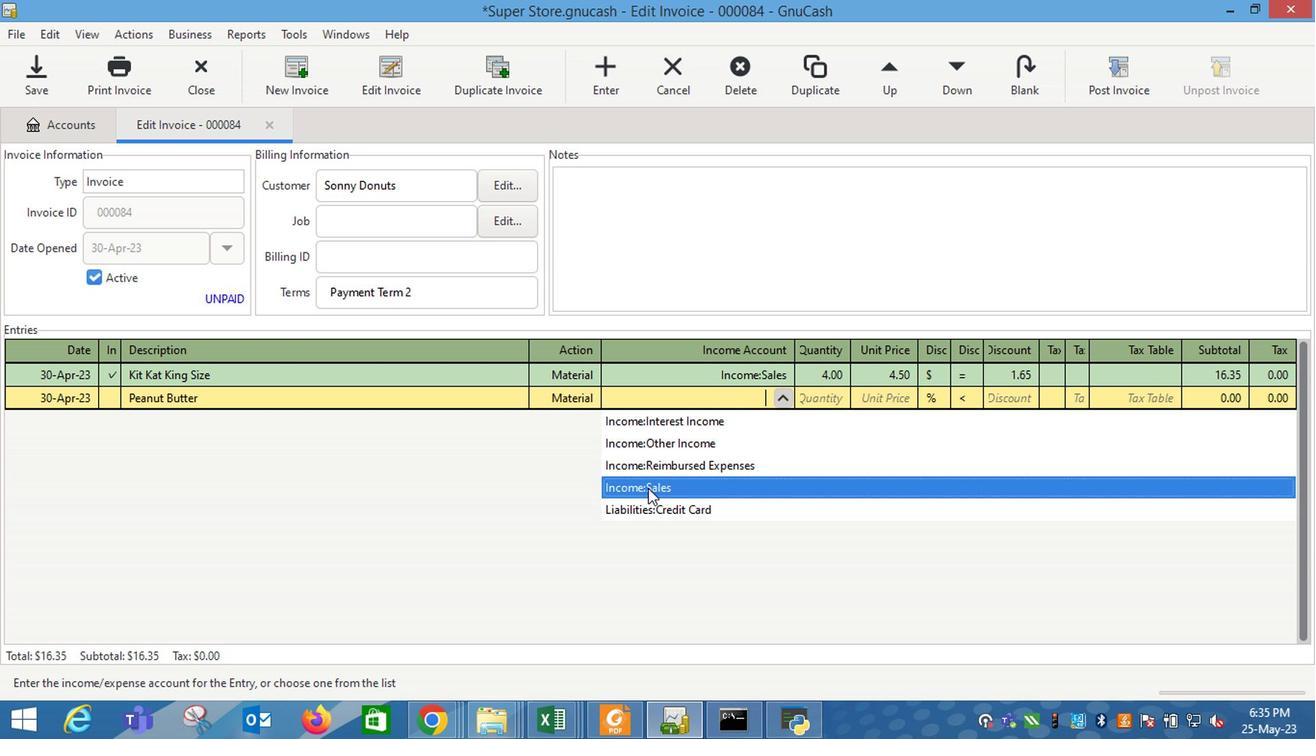
Action: Key pressed <Key.tab>1<Key.tab>8.5
Screenshot: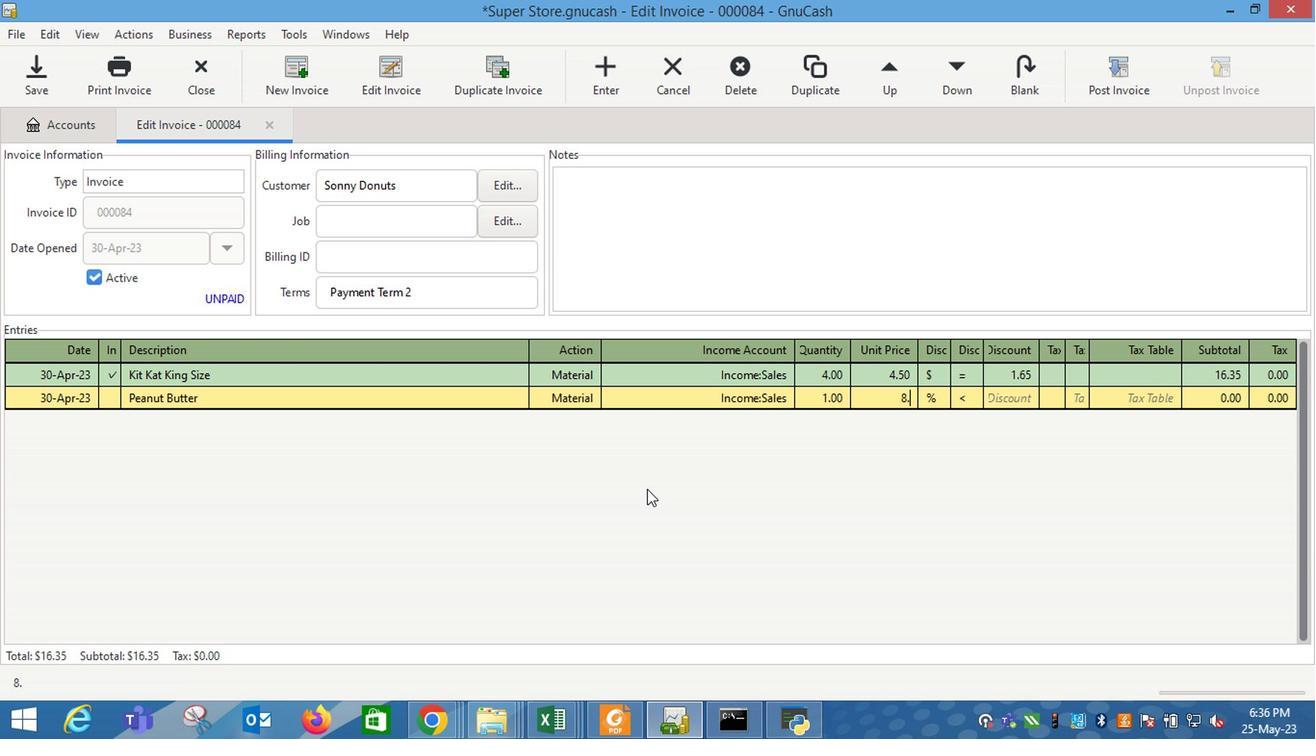 
Action: Mouse moved to (937, 397)
Screenshot: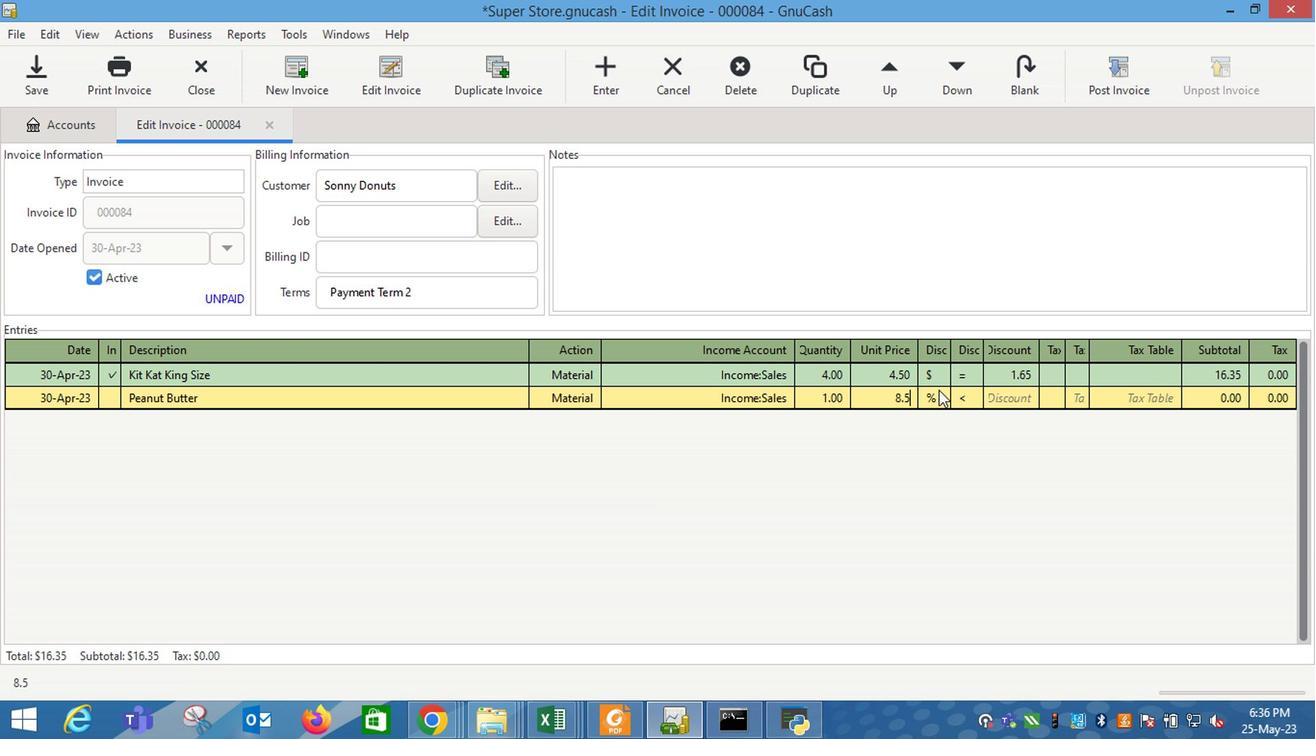 
Action: Mouse pressed left at (937, 397)
Screenshot: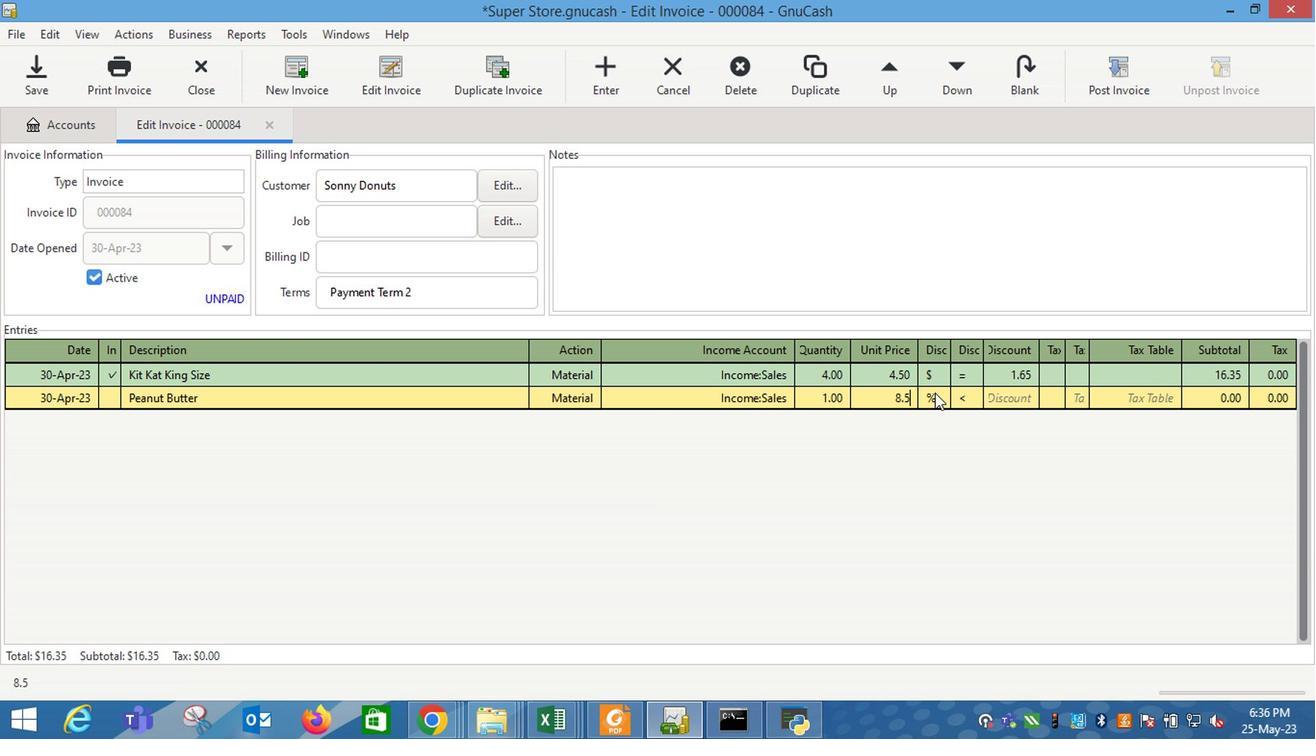 
Action: Mouse moved to (960, 406)
Screenshot: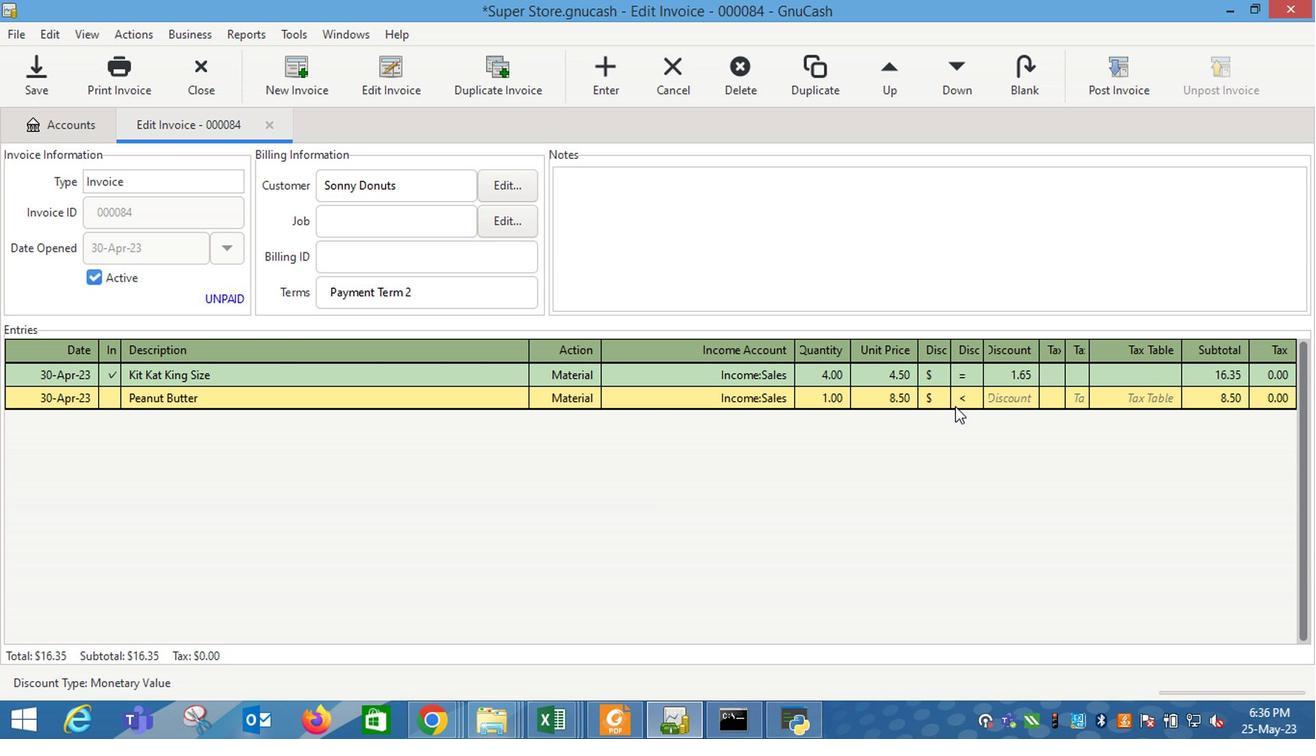 
Action: Mouse pressed left at (960, 406)
Screenshot: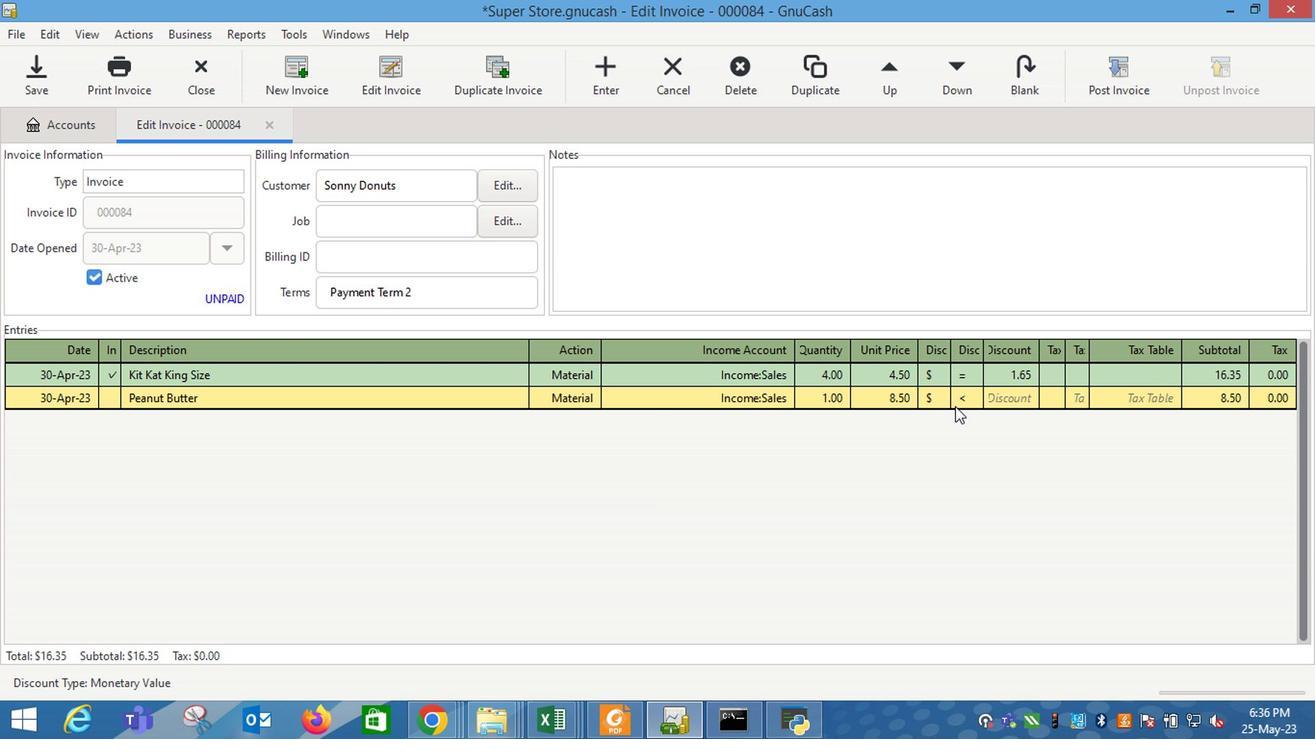 
Action: Mouse moved to (1008, 404)
Screenshot: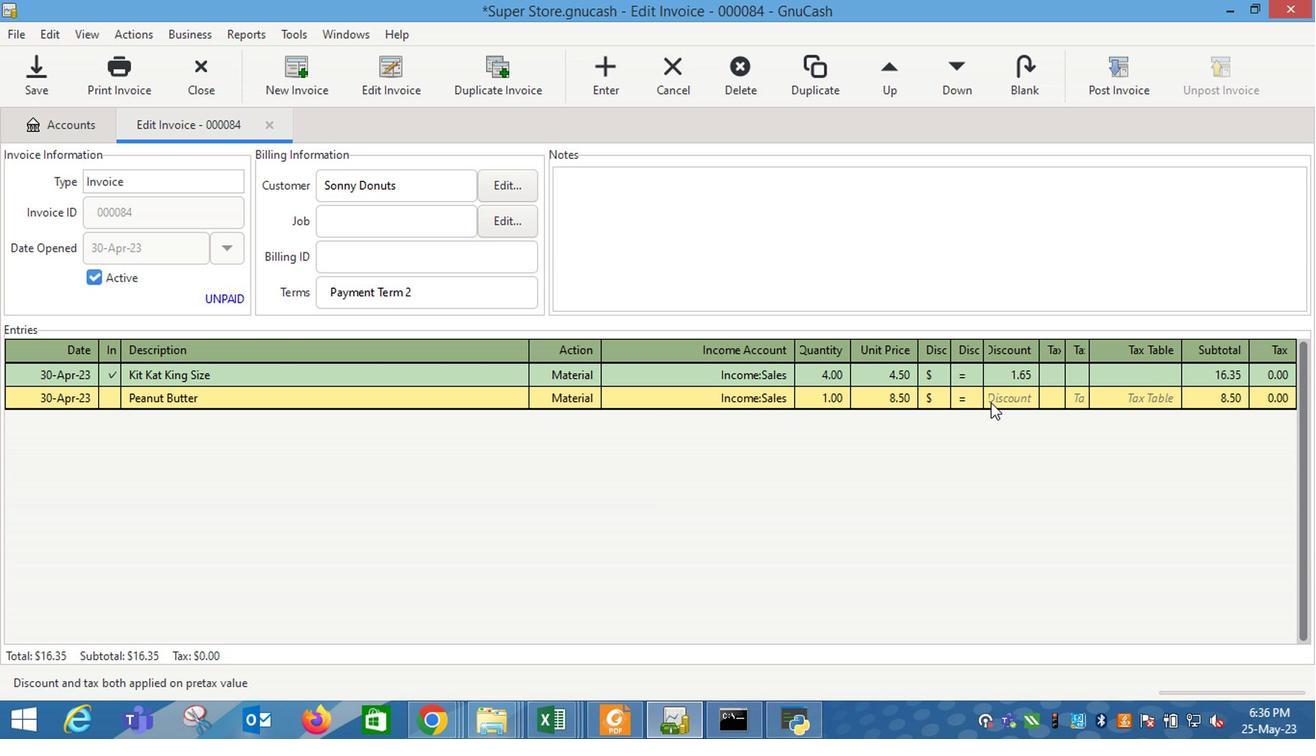 
Action: Mouse pressed left at (1008, 404)
Screenshot: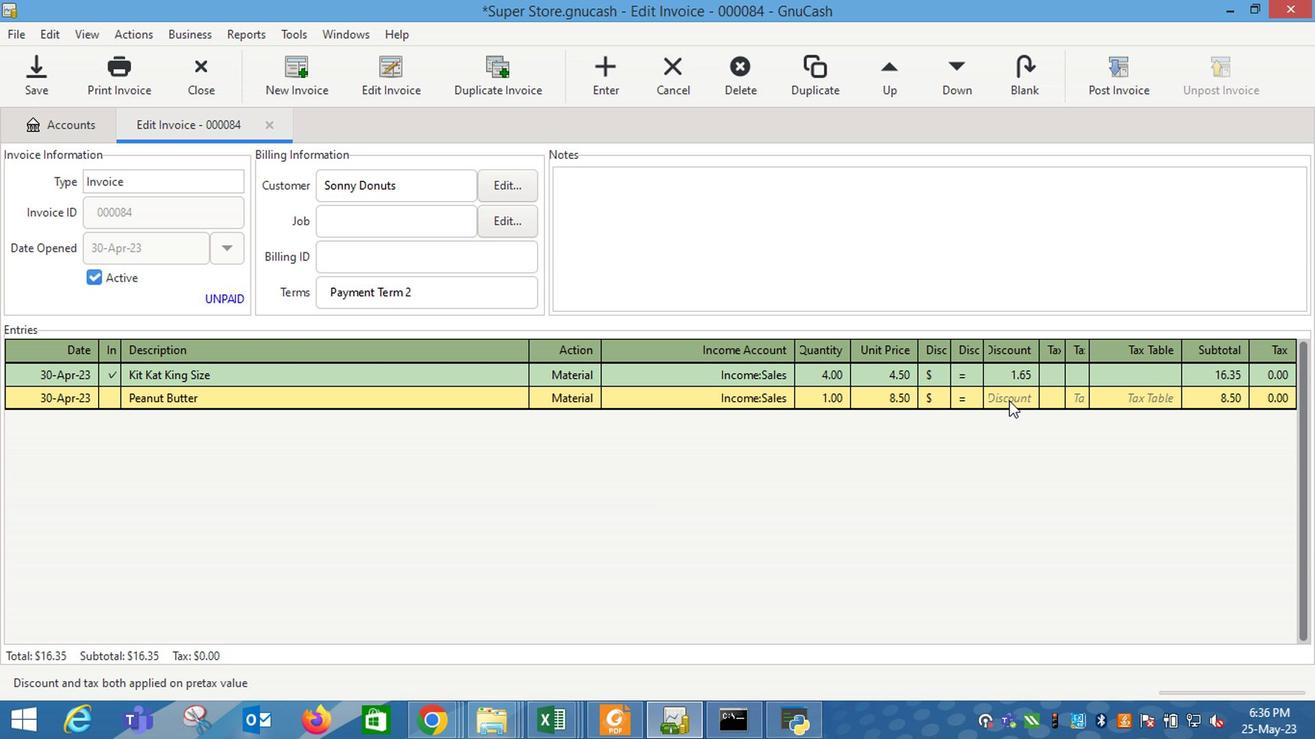 
Action: Mouse moved to (1009, 404)
Screenshot: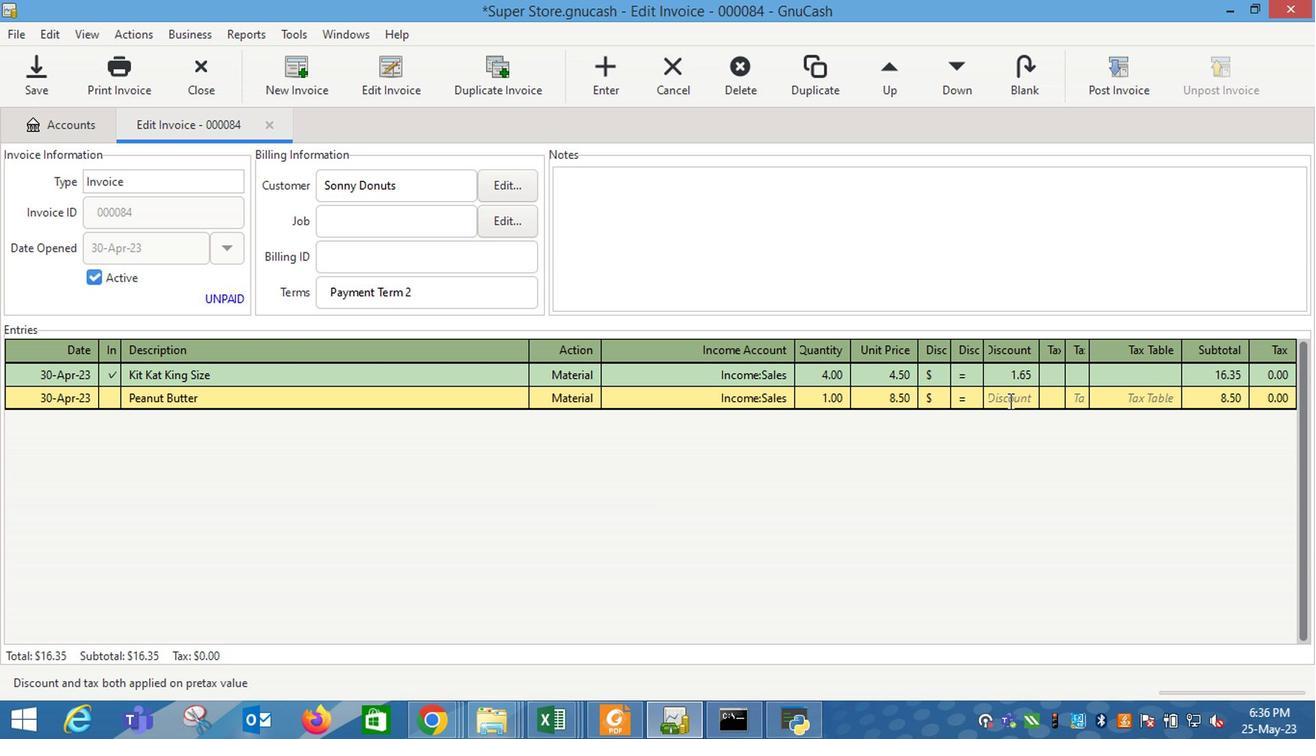 
Action: Key pressed 2.65<Key.enter><Key.tab><Key.shift_r>Wet<Key.space><Key.shift_r>n<Key.space><Key.shift_r>Wild<Key.space><Key.shift_r>Brow-<Key.shift_r>Sessive<Key.space><Key.shift_r>Brow<Key.space><Key.shift_r>Shaping<Key.space><Key.shift_r>S<Key.backspace><Key.shift_r>Gel<Key.space><Key.shift_r>Brown
Screenshot: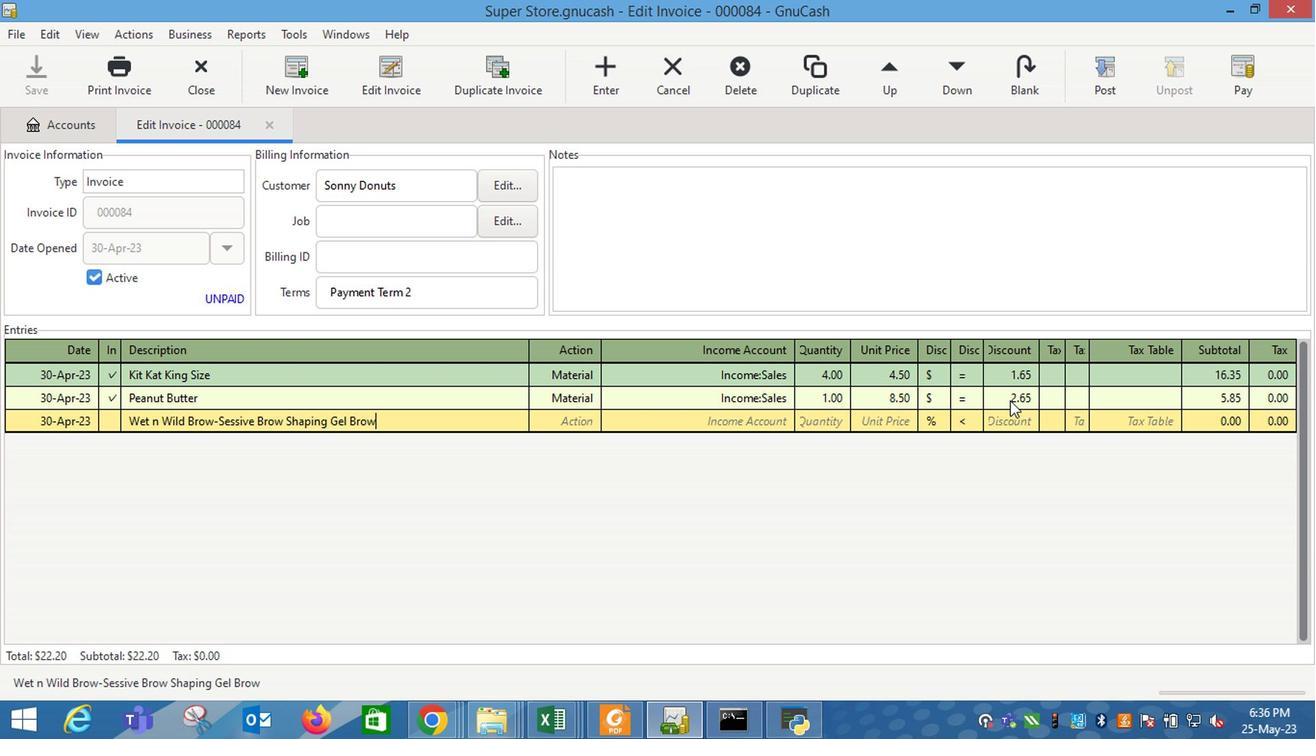 
Action: Mouse moved to (1012, 402)
Screenshot: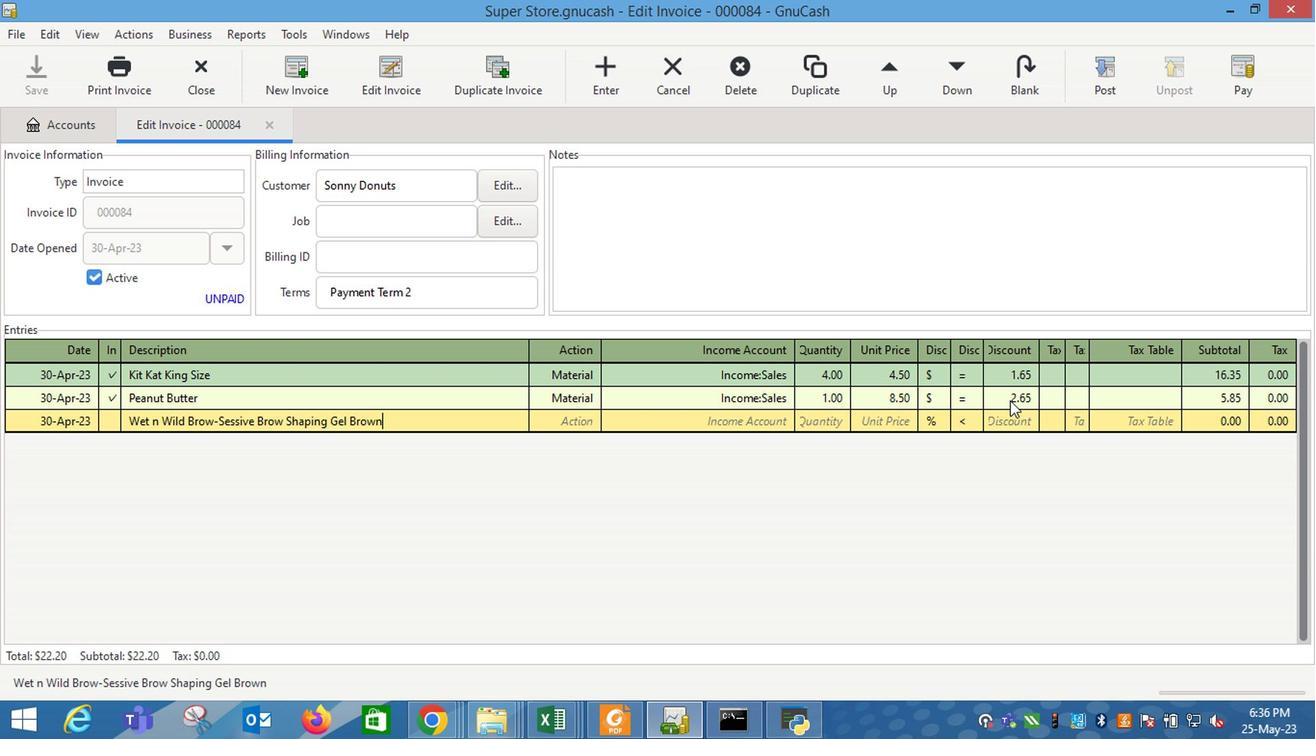 
Action: Key pressed <Key.tab>
Screenshot: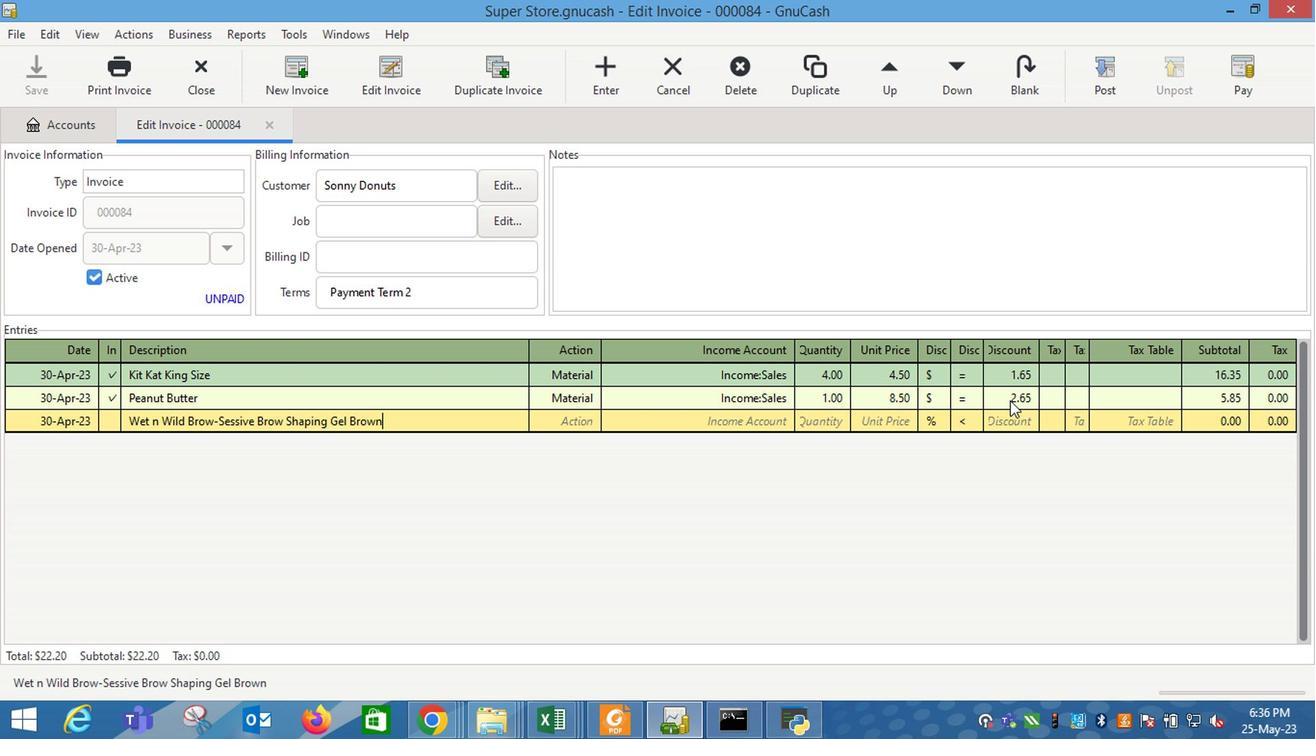
Action: Mouse moved to (611, 426)
Screenshot: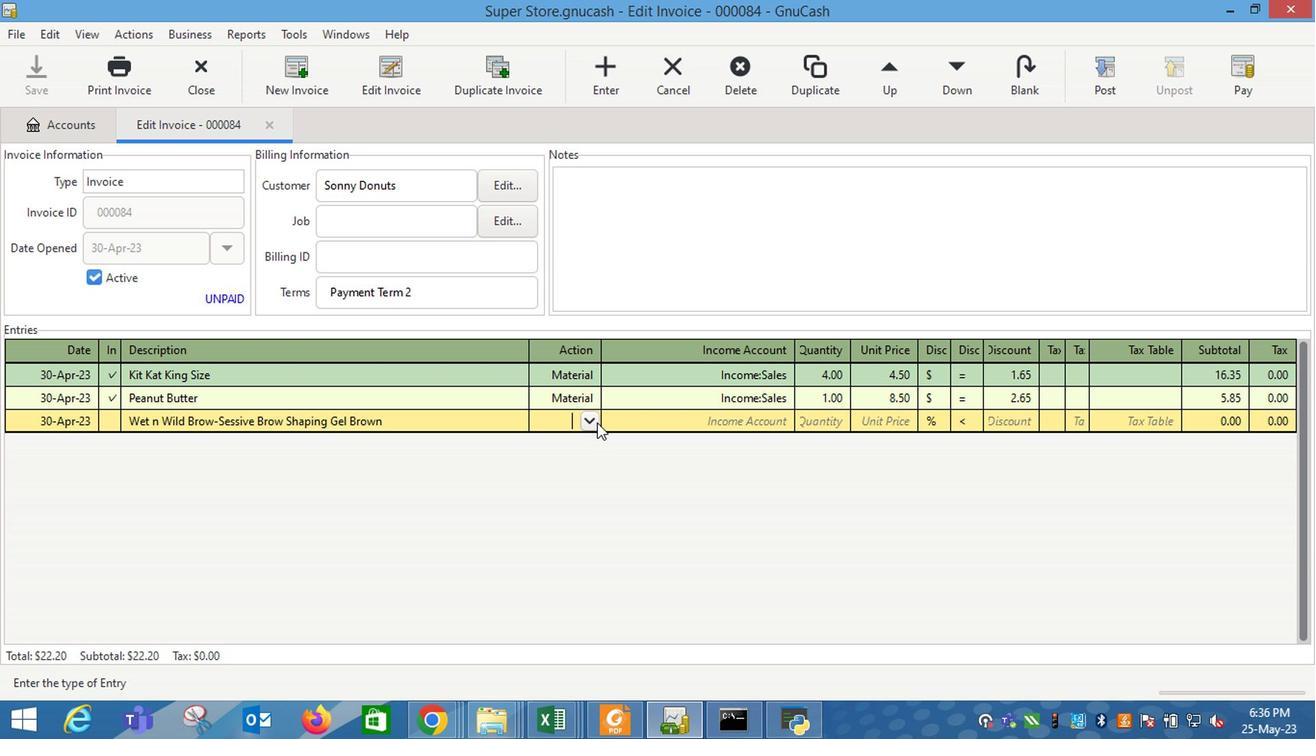 
Action: Mouse pressed left at (611, 426)
Screenshot: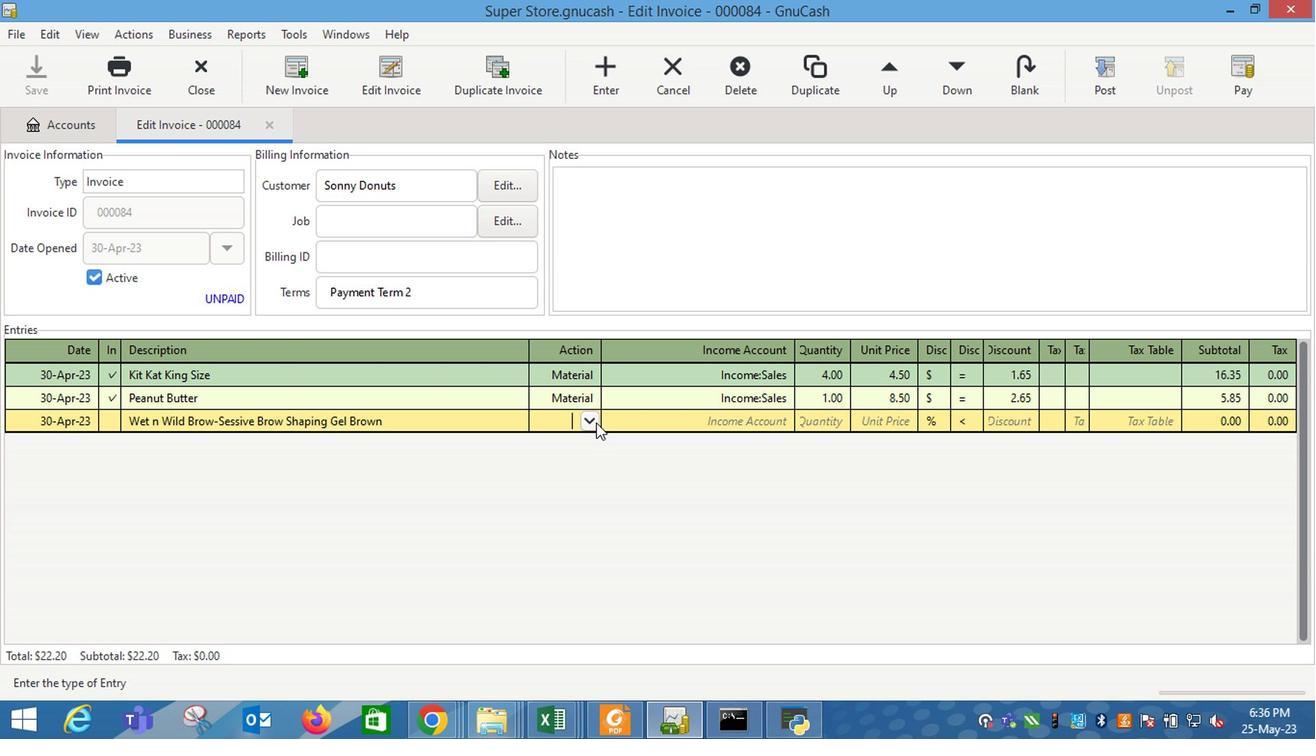 
Action: Mouse moved to (588, 471)
Screenshot: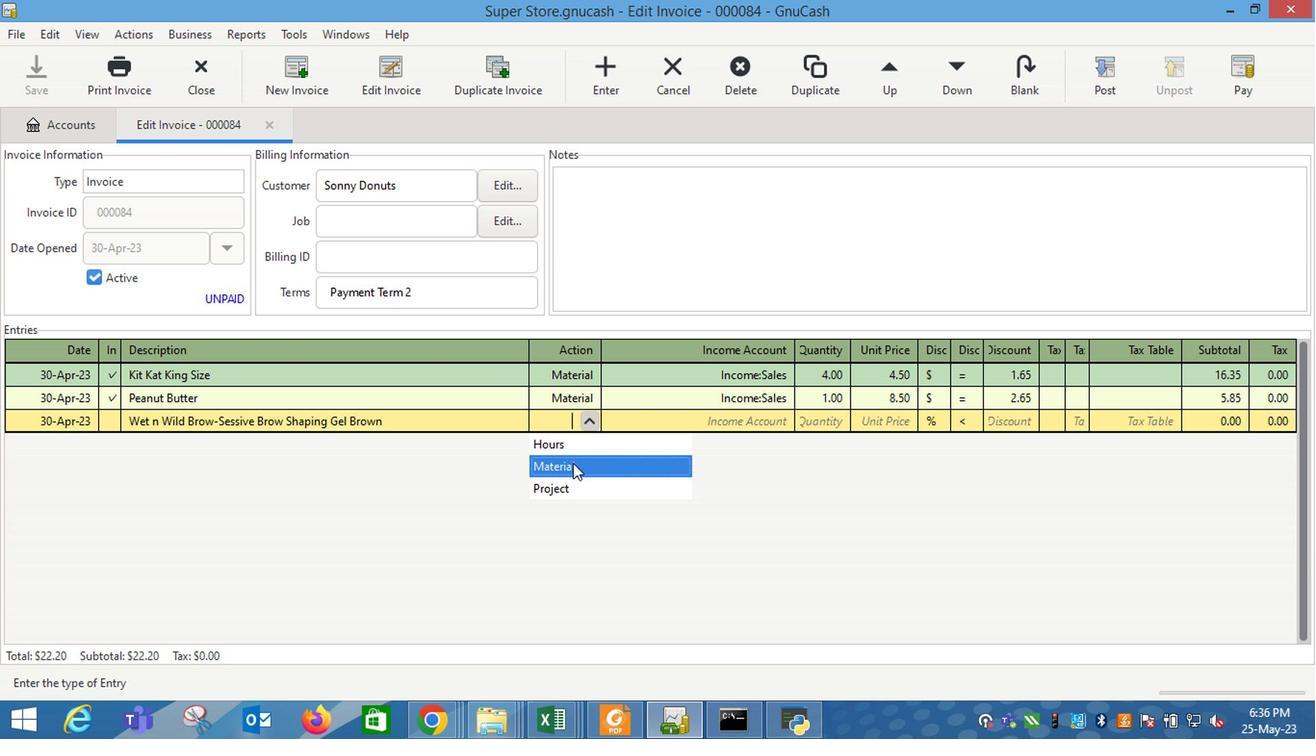 
Action: Mouse pressed left at (588, 471)
Screenshot: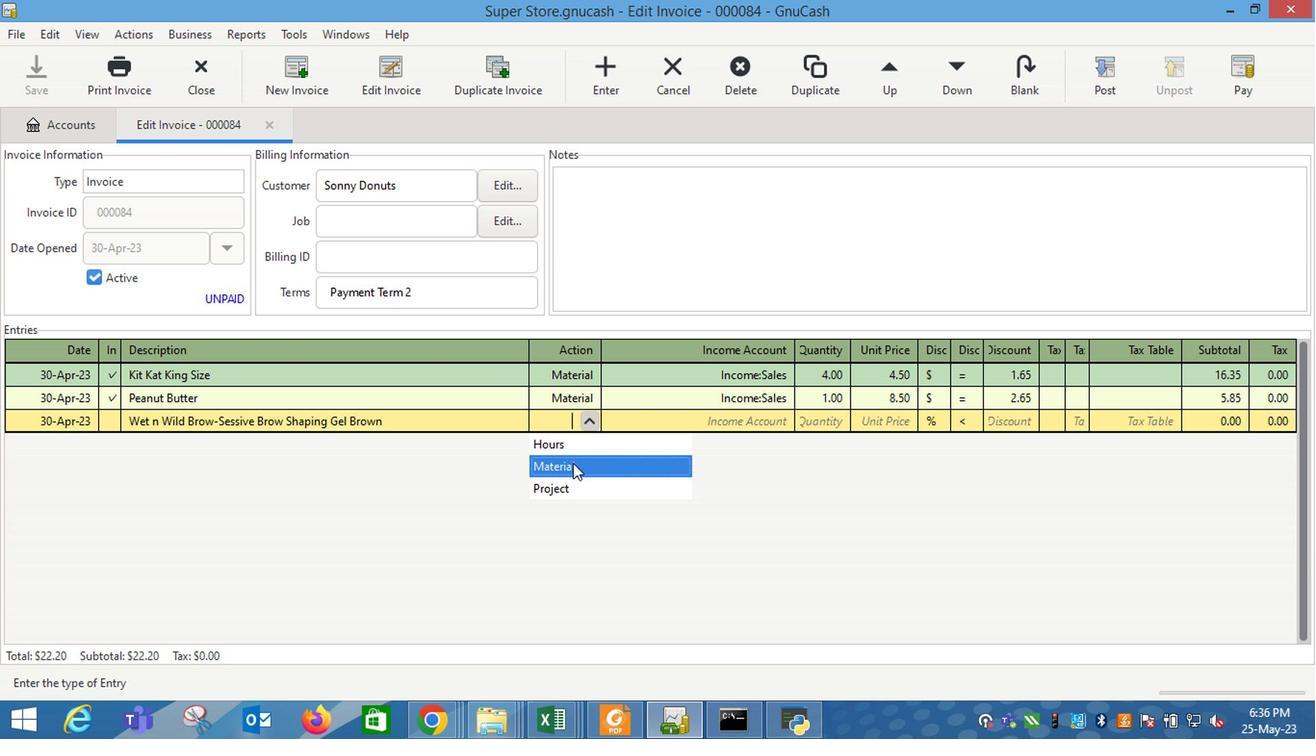 
Action: Mouse moved to (678, 445)
Screenshot: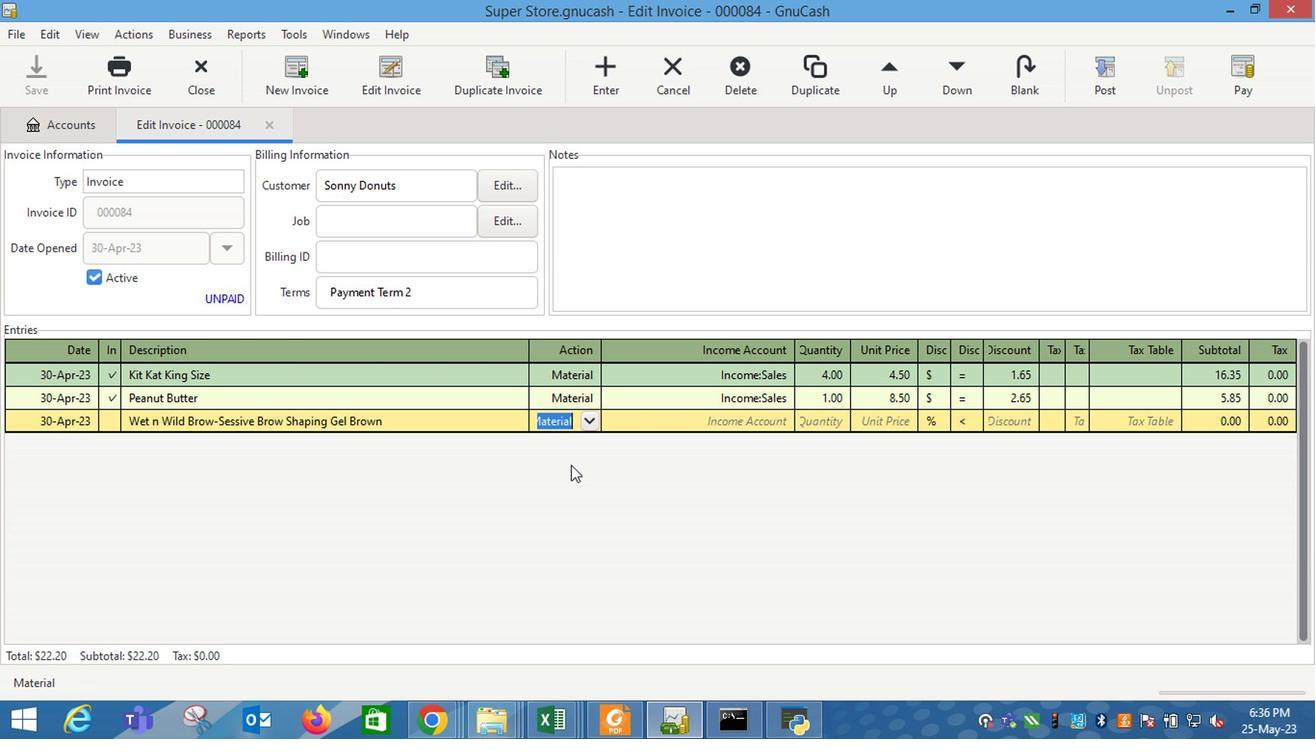
Action: Key pressed <Key.tab>
Screenshot: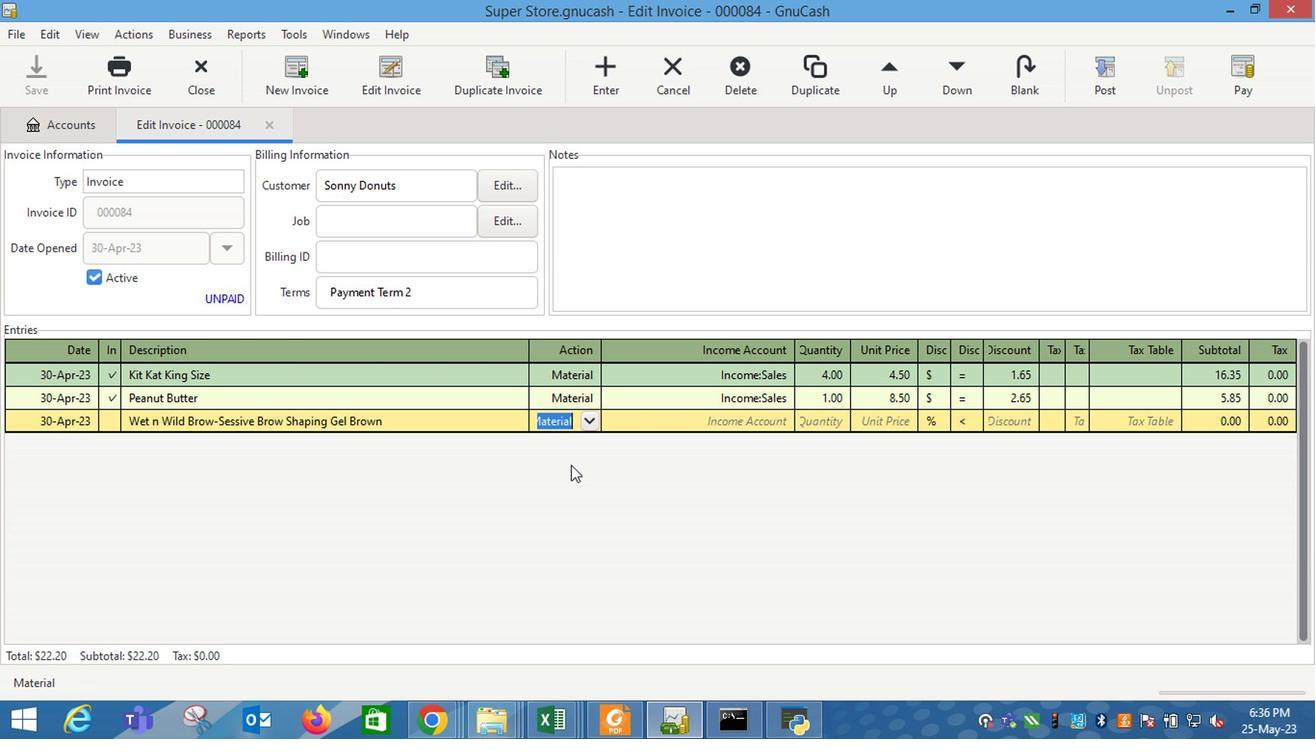 
Action: Mouse moved to (790, 424)
Screenshot: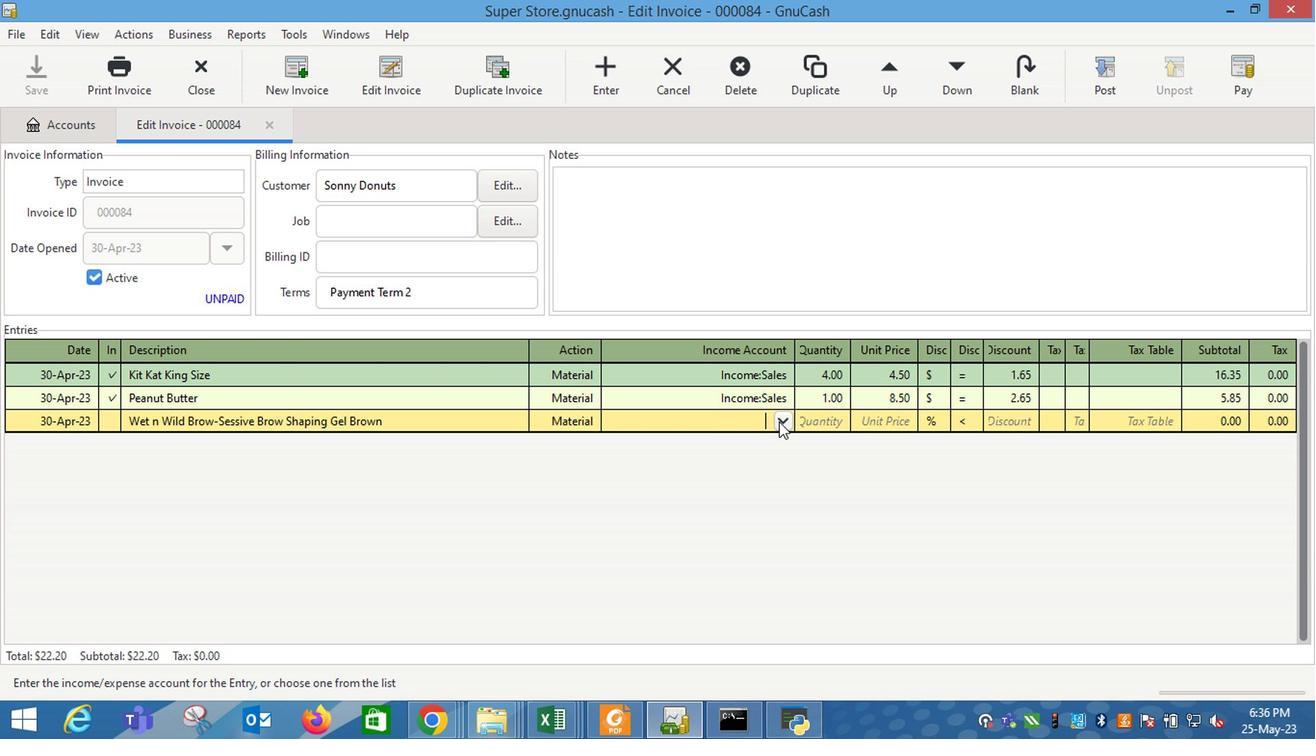 
Action: Mouse pressed left at (790, 424)
Screenshot: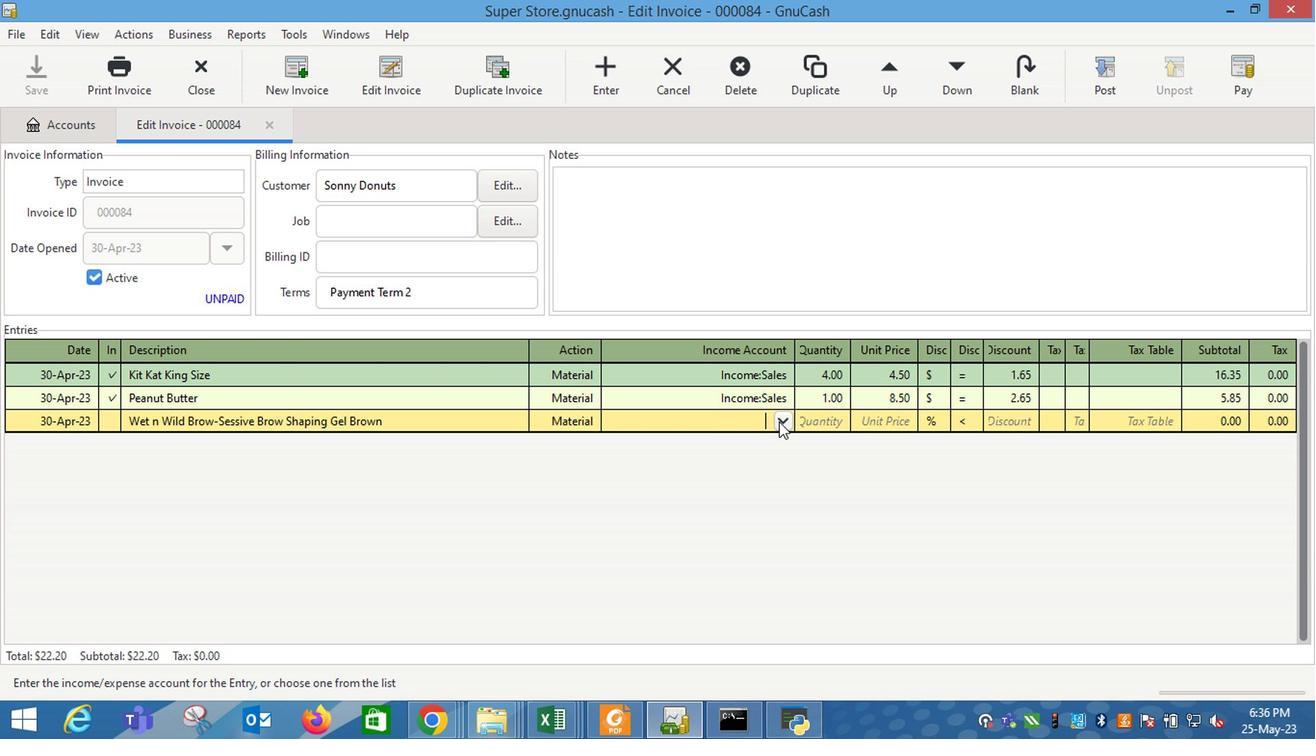 
Action: Mouse moved to (667, 520)
Screenshot: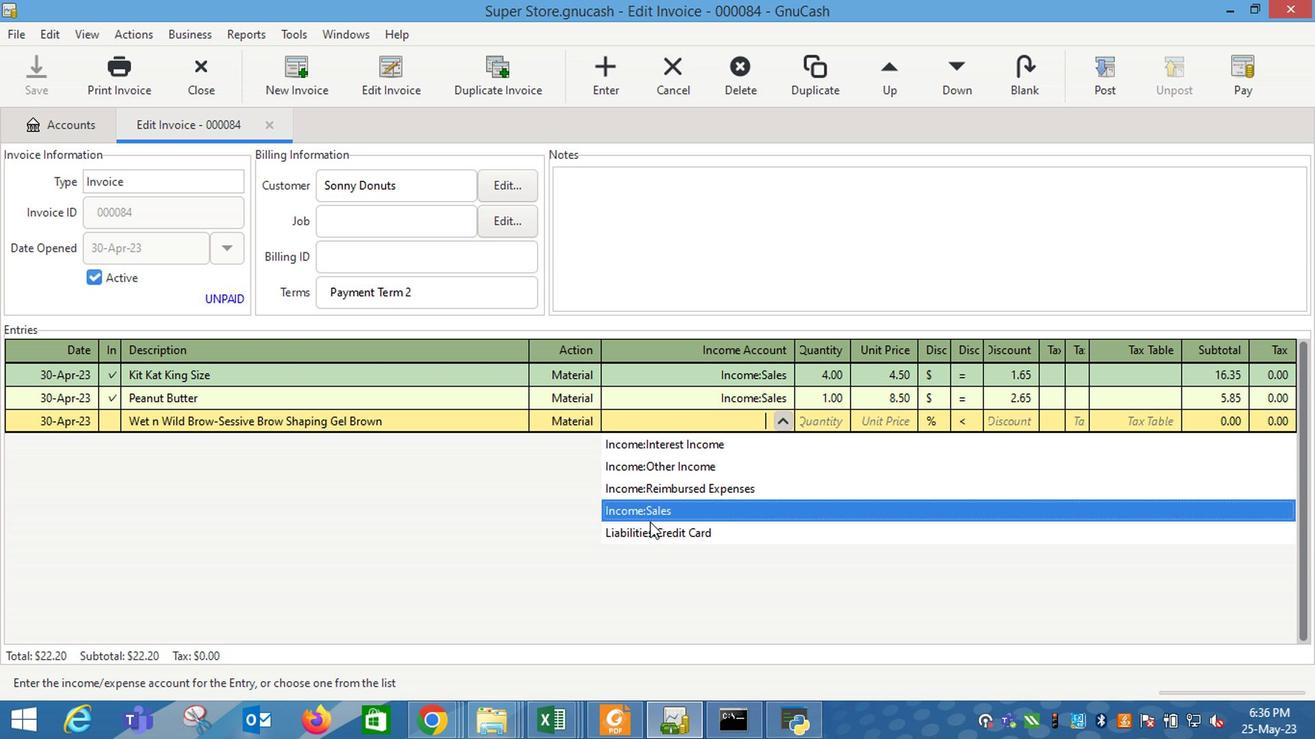 
Action: Mouse pressed left at (667, 520)
Screenshot: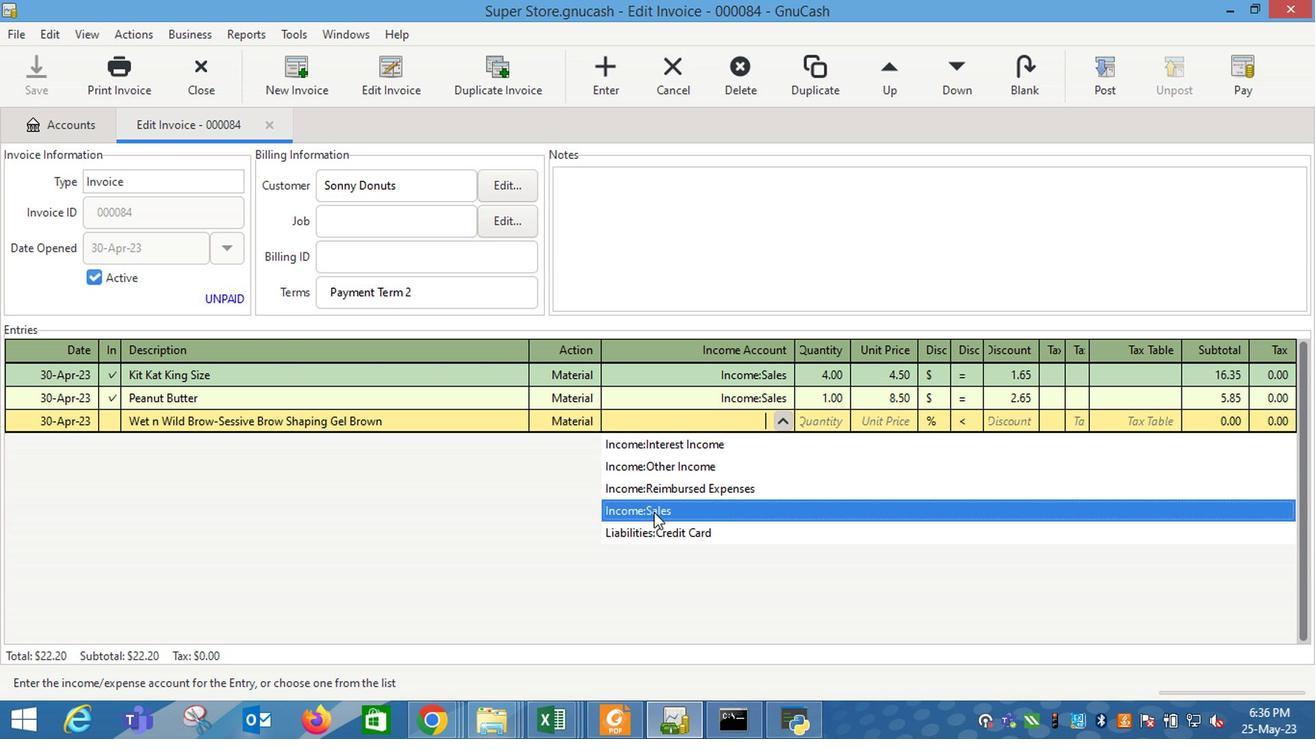 
Action: Key pressed <Key.tab>1<Key.tab>9.5
Screenshot: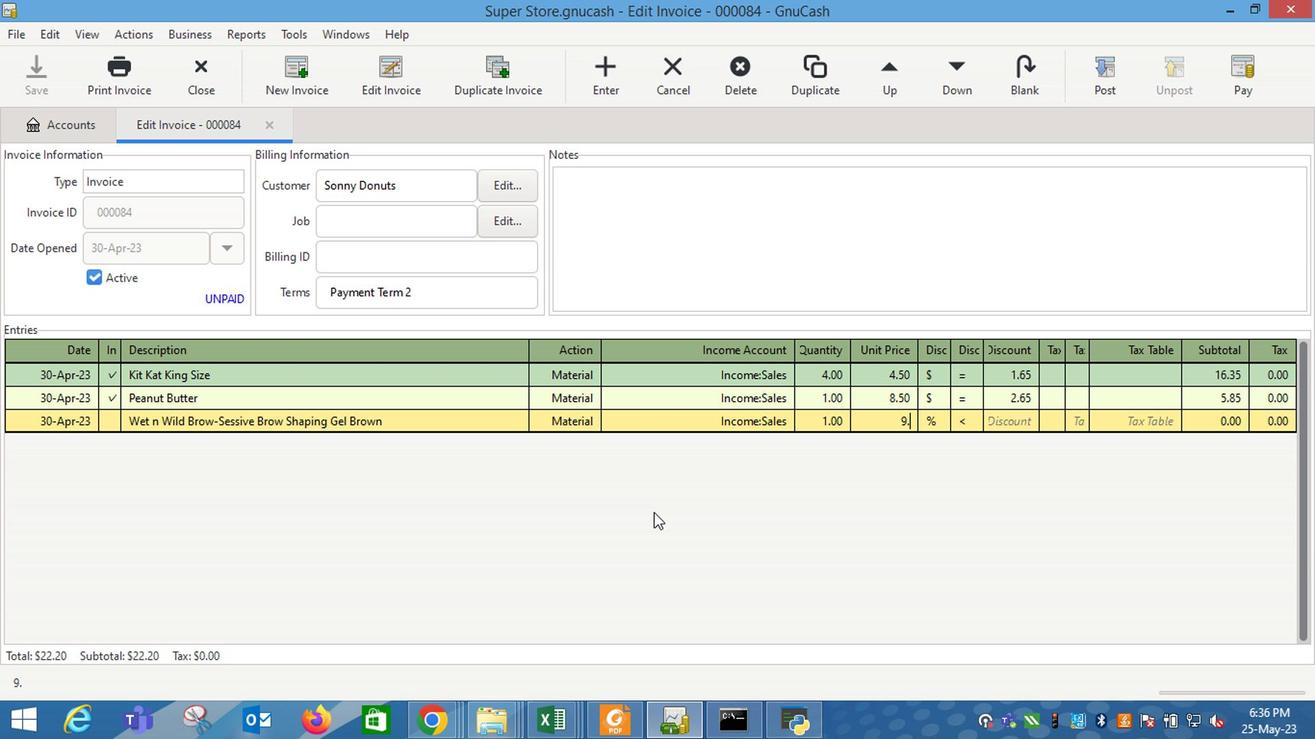 
Action: Mouse moved to (748, 493)
Screenshot: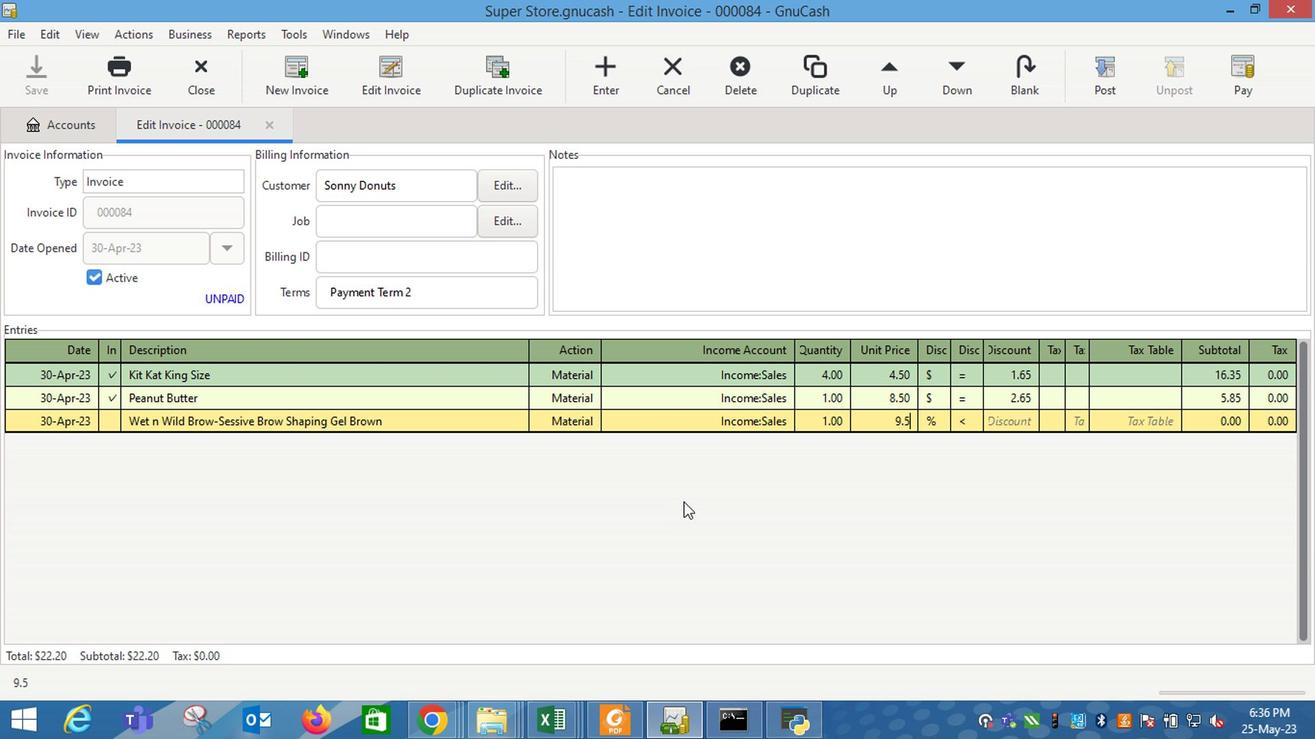 
Action: Key pressed <Key.tab>
Screenshot: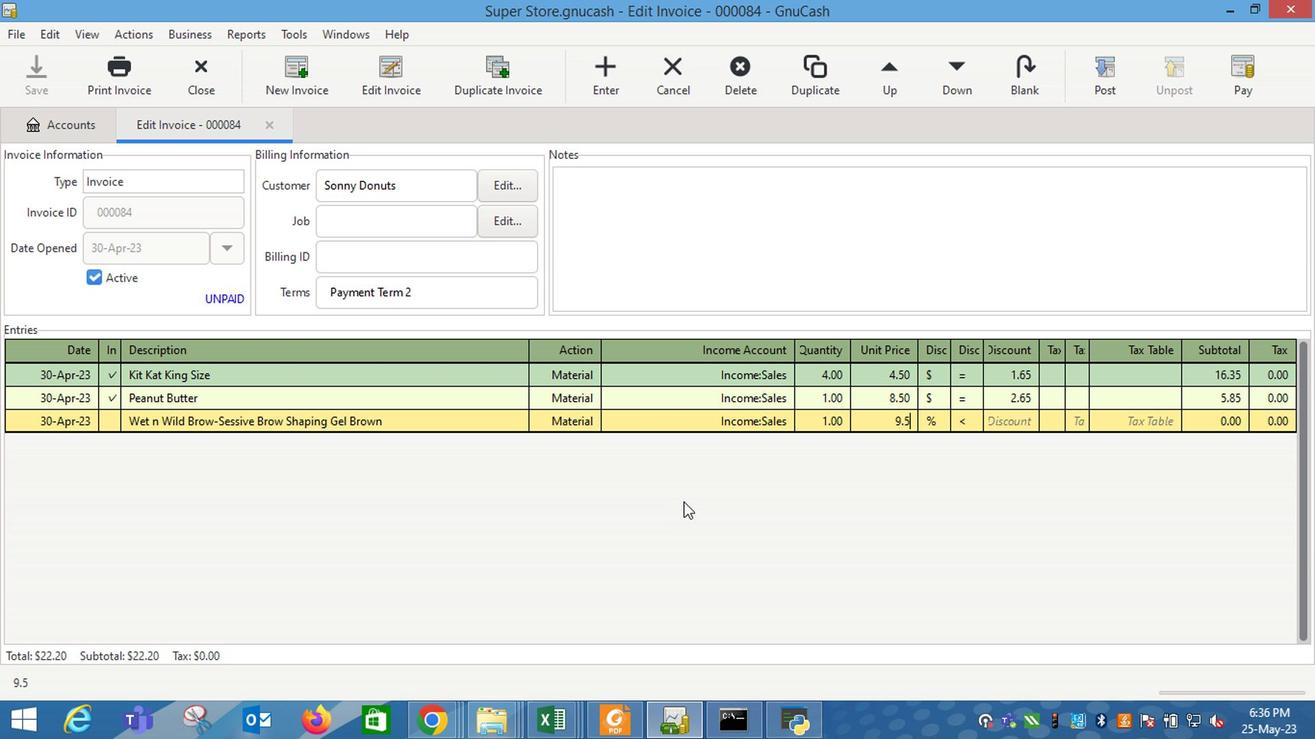 
Action: Mouse moved to (926, 426)
Screenshot: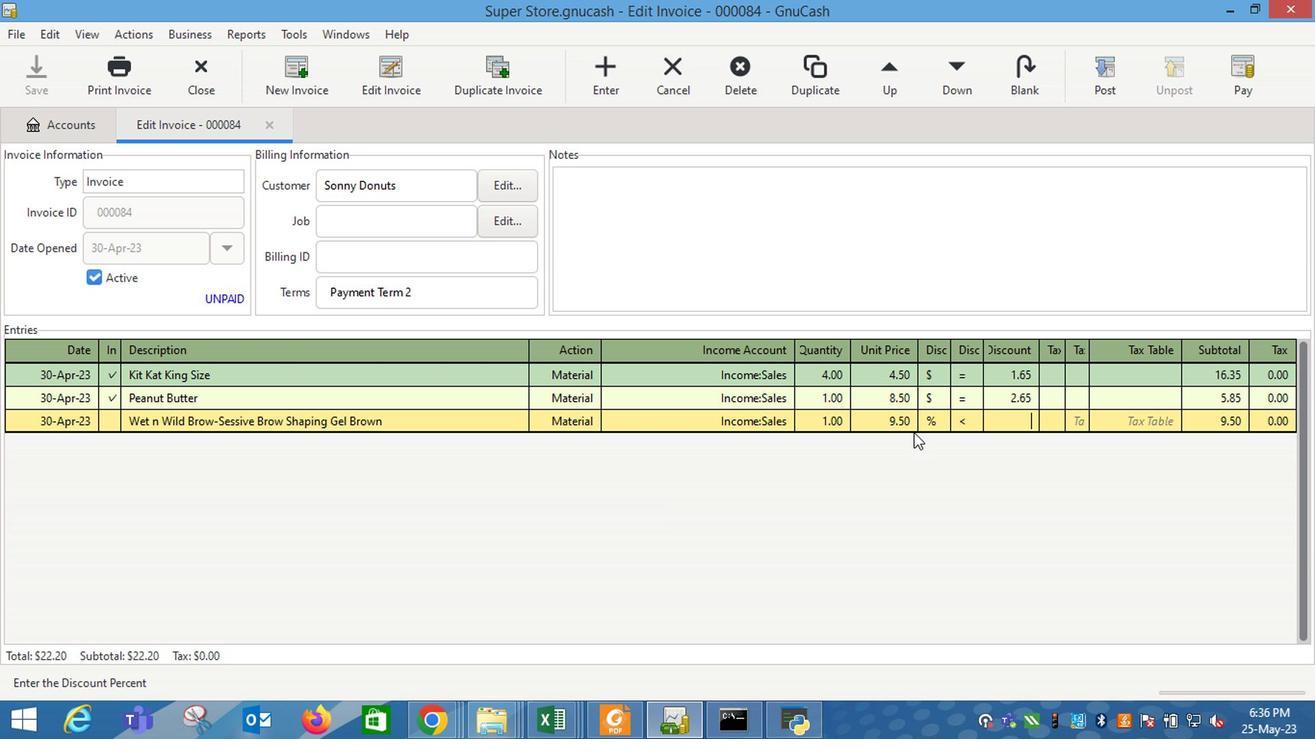 
Action: Mouse pressed left at (926, 426)
Screenshot: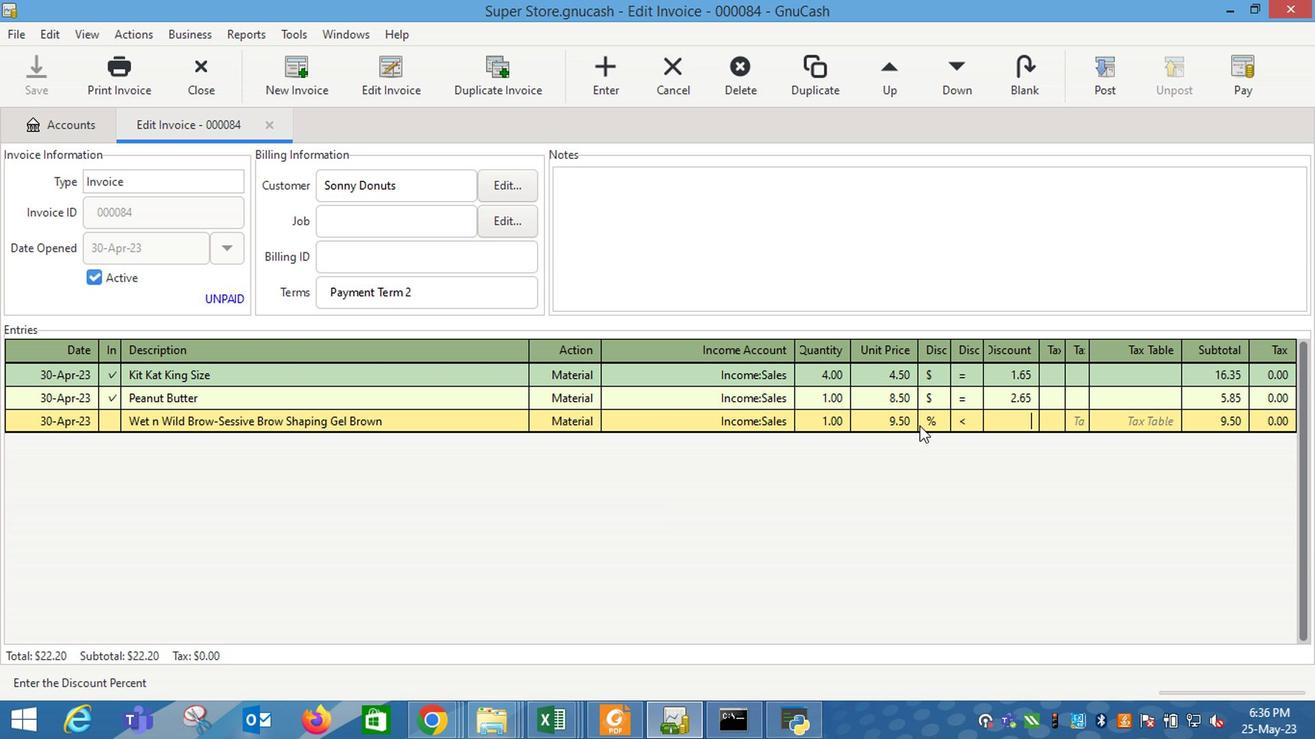 
Action: Mouse moved to (963, 432)
Screenshot: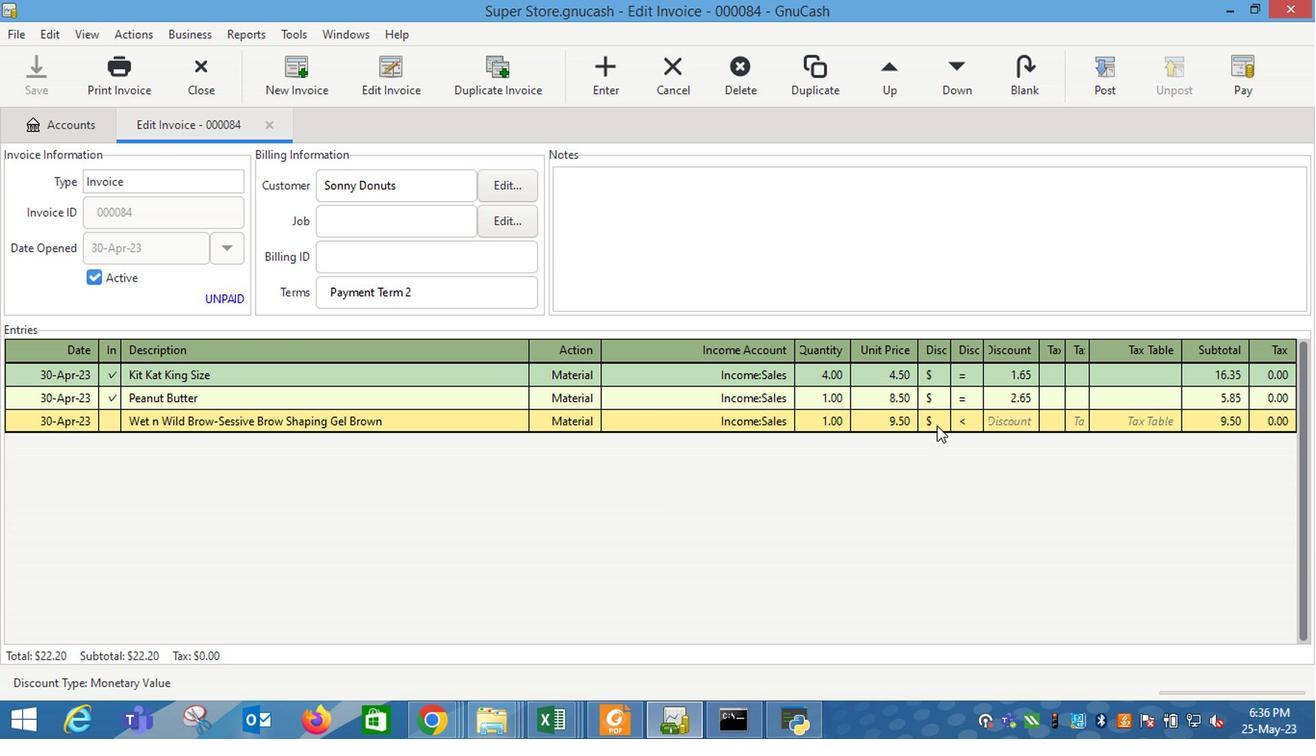 
Action: Mouse pressed left at (963, 432)
Screenshot: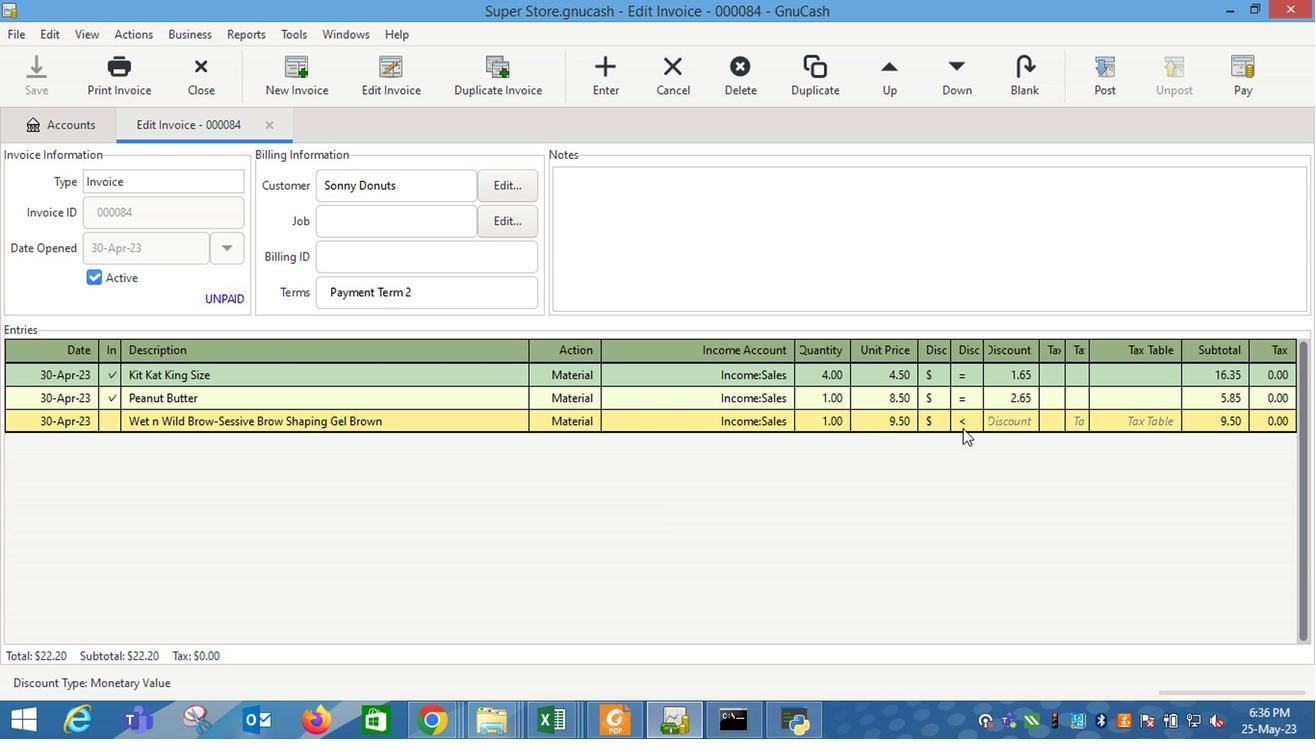 
Action: Mouse moved to (1003, 428)
Screenshot: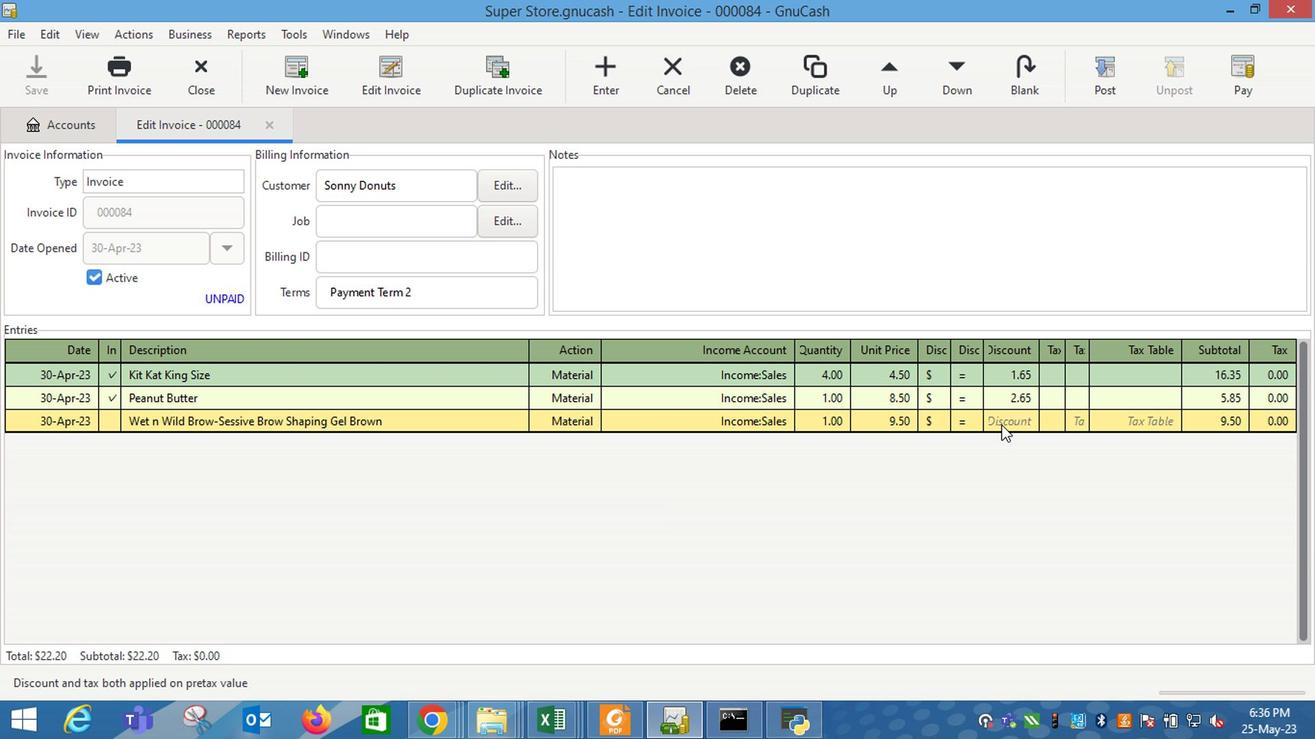
Action: Mouse pressed left at (1003, 428)
Screenshot: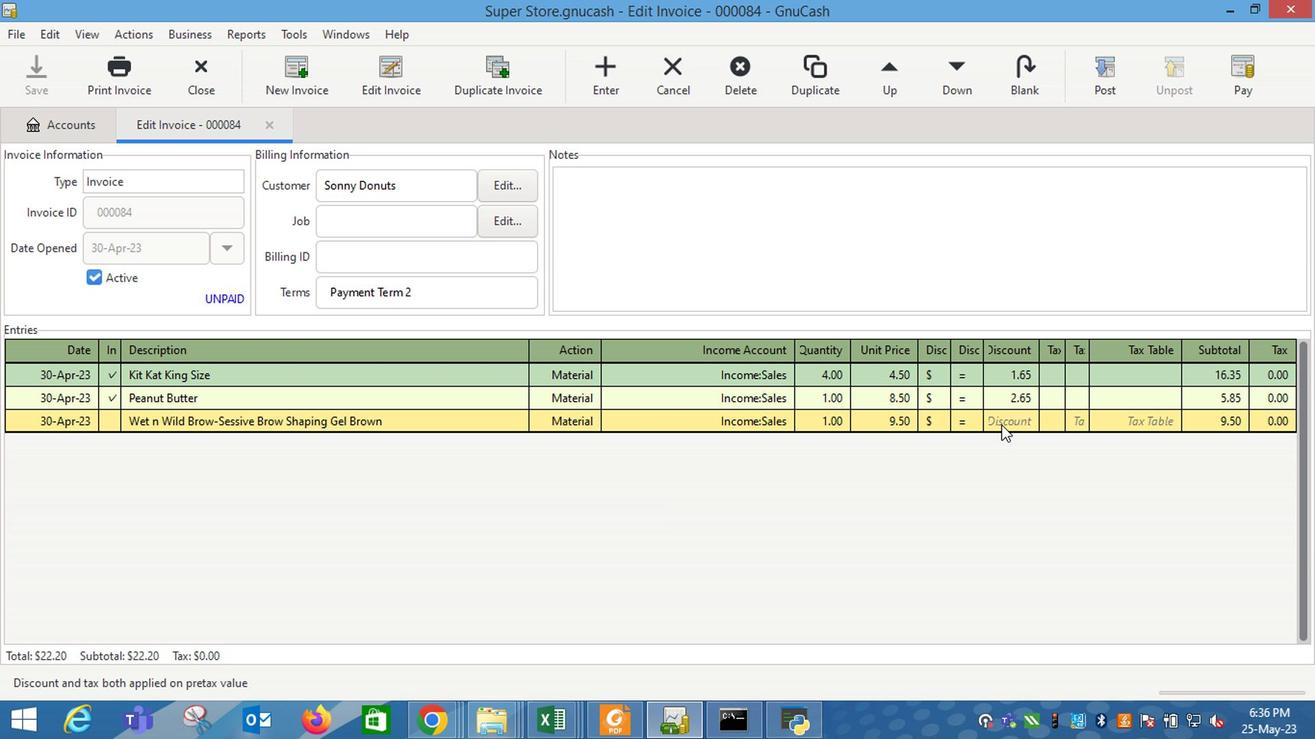 
Action: Key pressed 3.15<Key.enter>
Screenshot: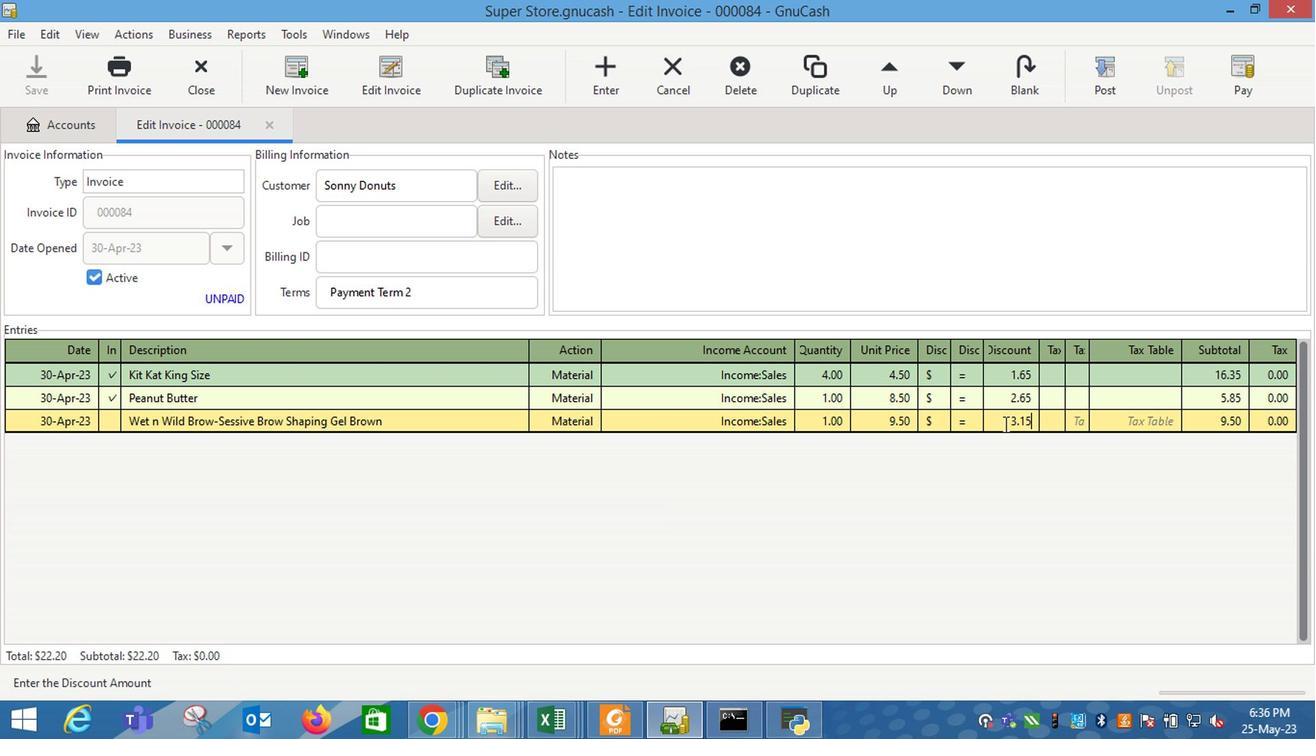 
Action: Mouse moved to (810, 287)
Screenshot: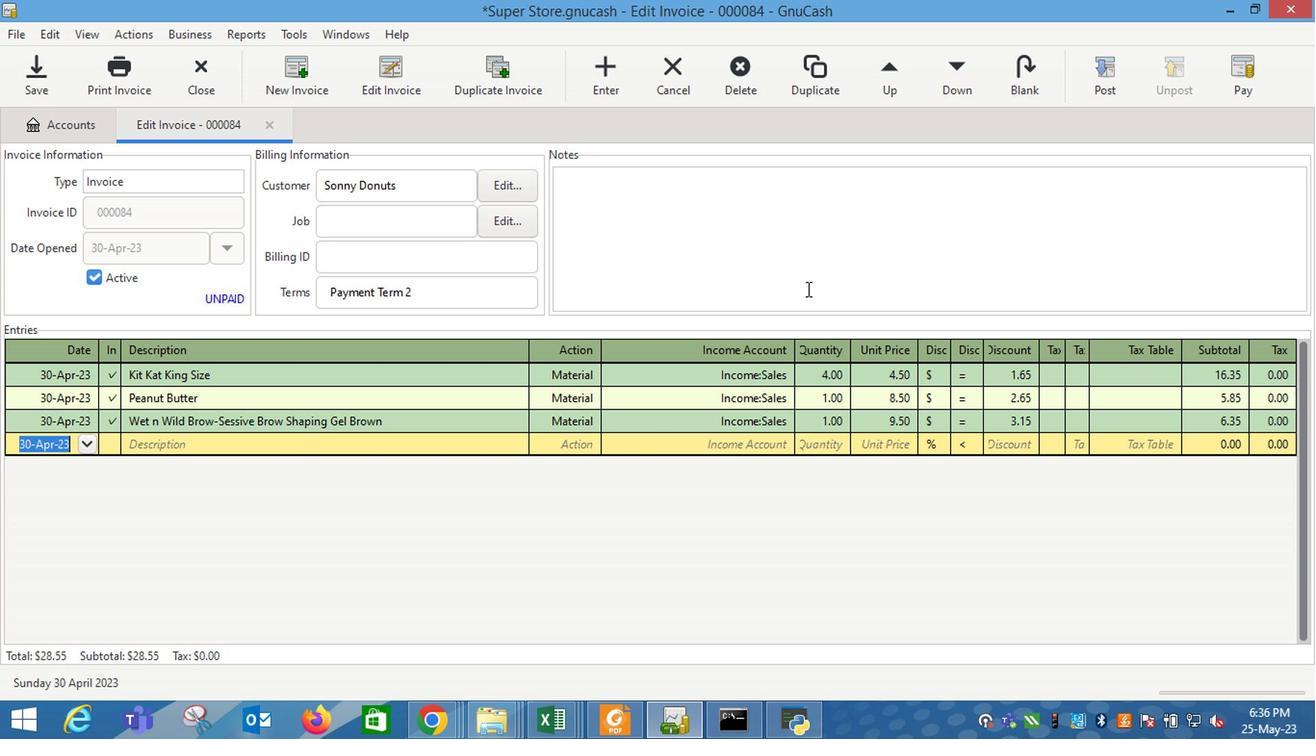 
Action: Mouse pressed left at (810, 287)
Screenshot: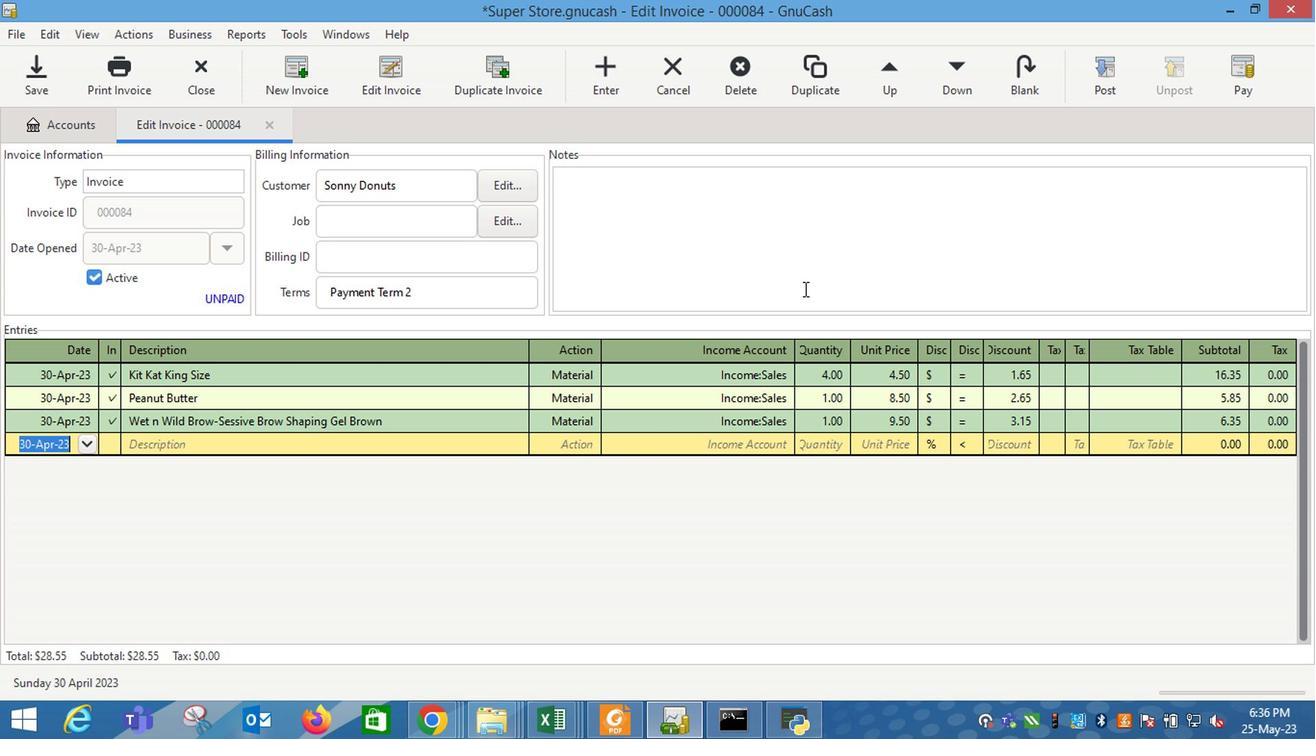 
Action: Key pressed <Key.shift_r>Looking<Key.space>forward<Key.space>to<Key.space>serving<Key.space>you<Key.space>again.
Screenshot: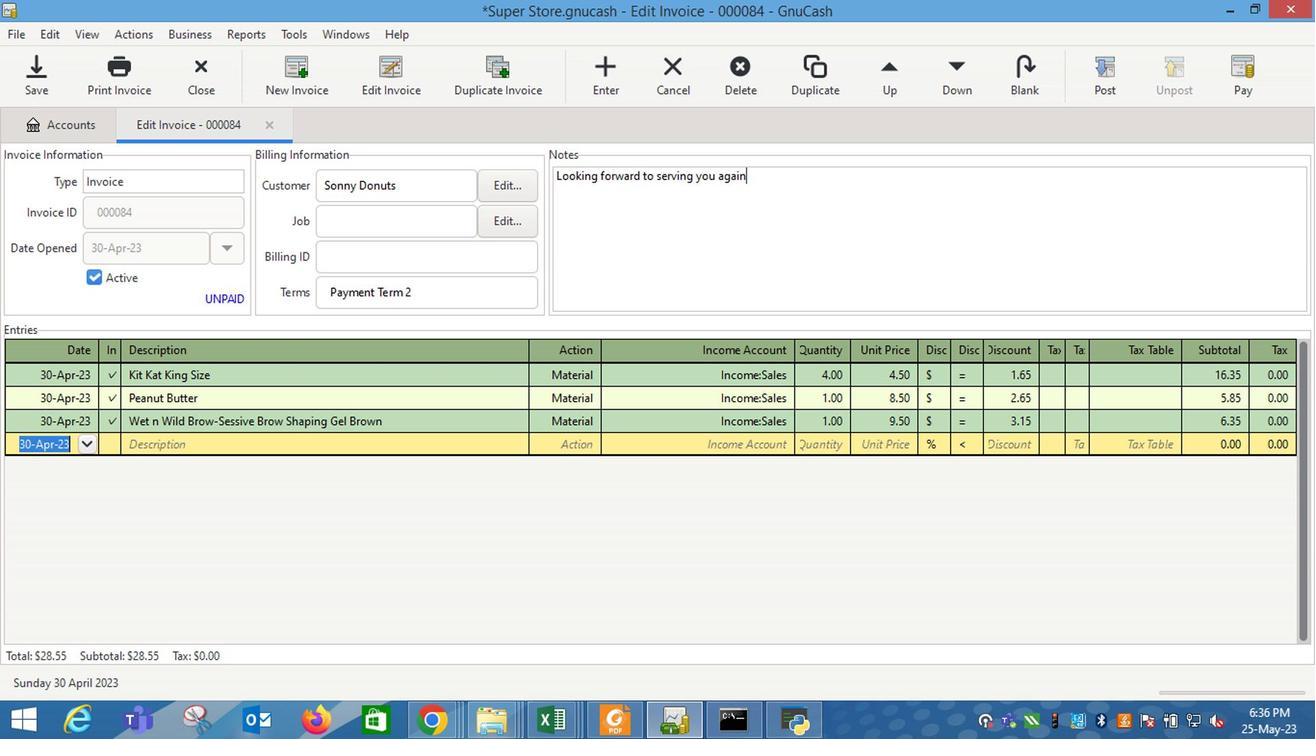 
Action: Mouse moved to (1085, 69)
Screenshot: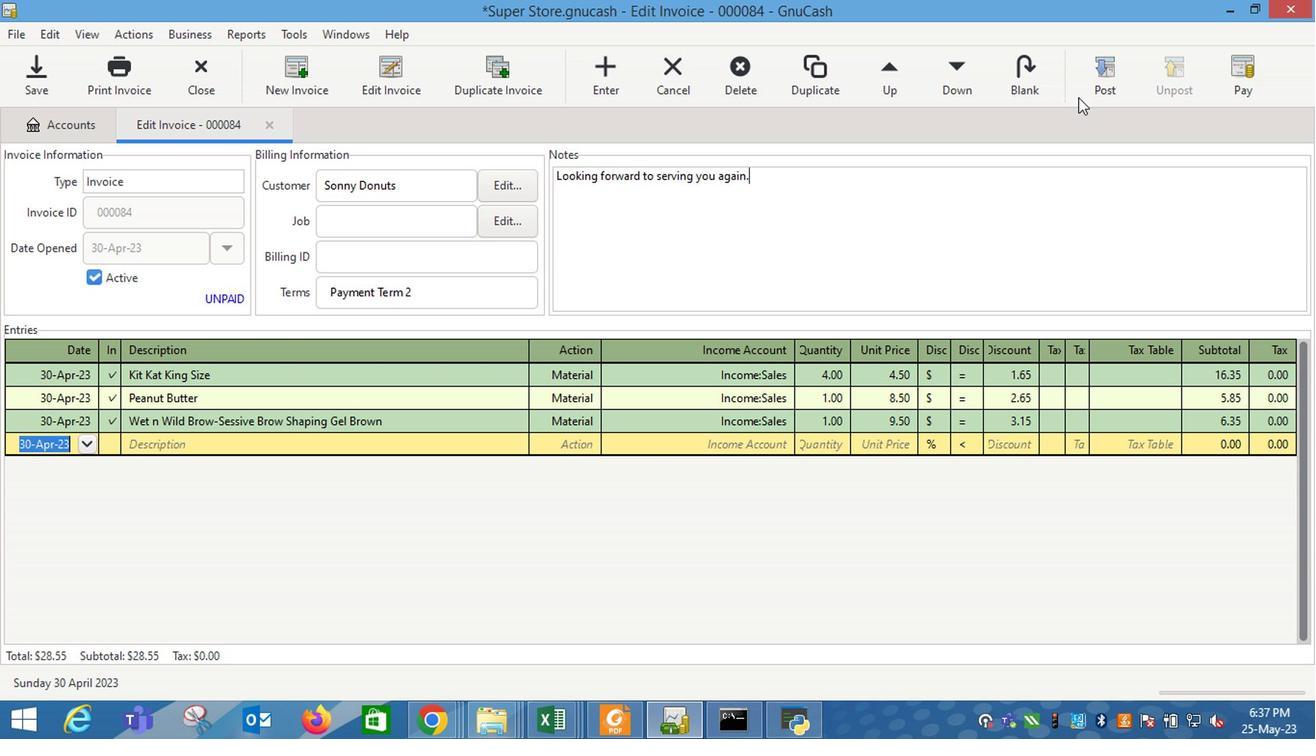
Action: Mouse pressed left at (1085, 69)
Screenshot: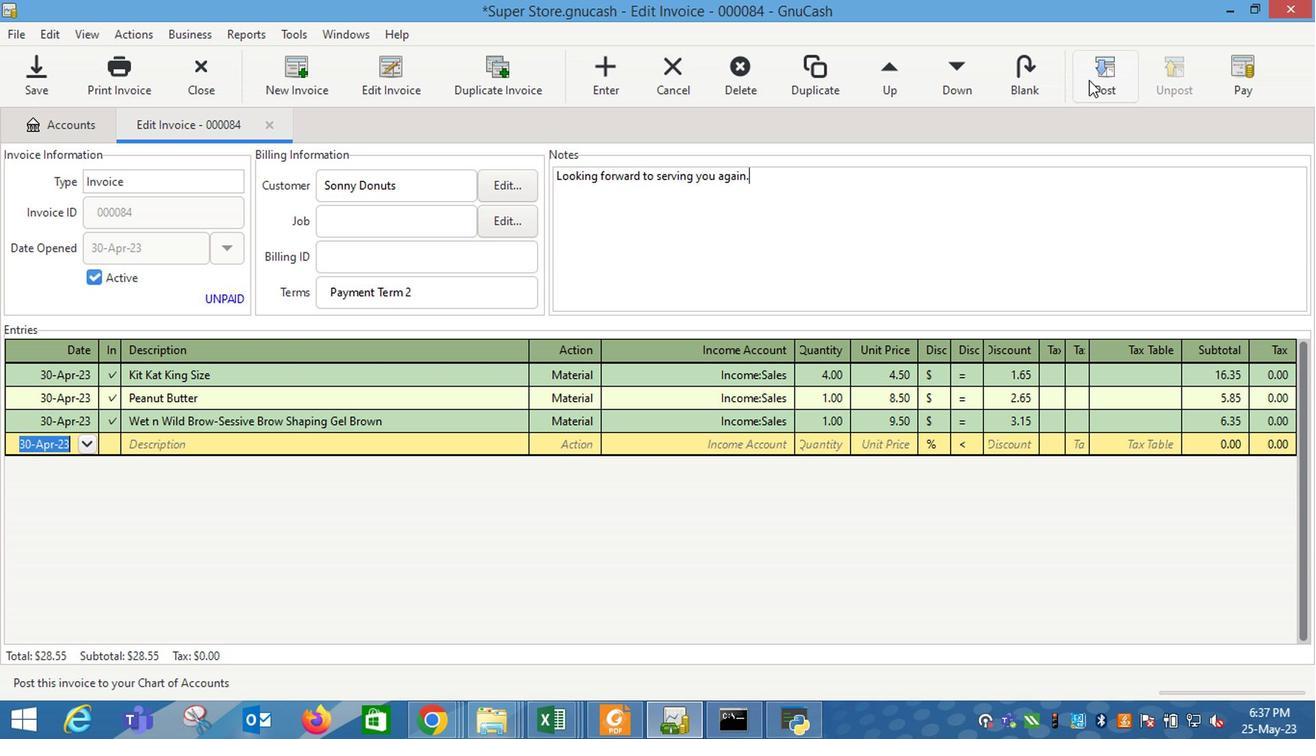 
Action: Mouse moved to (830, 314)
Screenshot: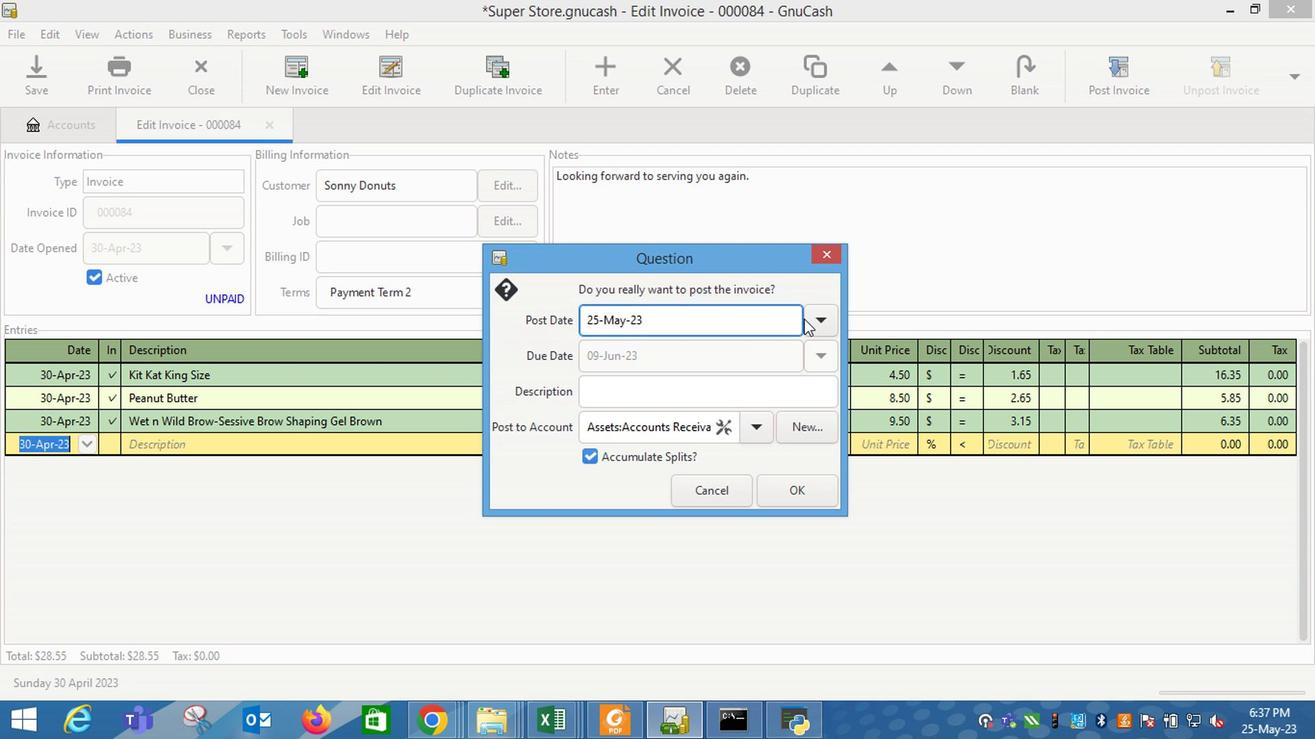
Action: Mouse pressed left at (830, 314)
Screenshot: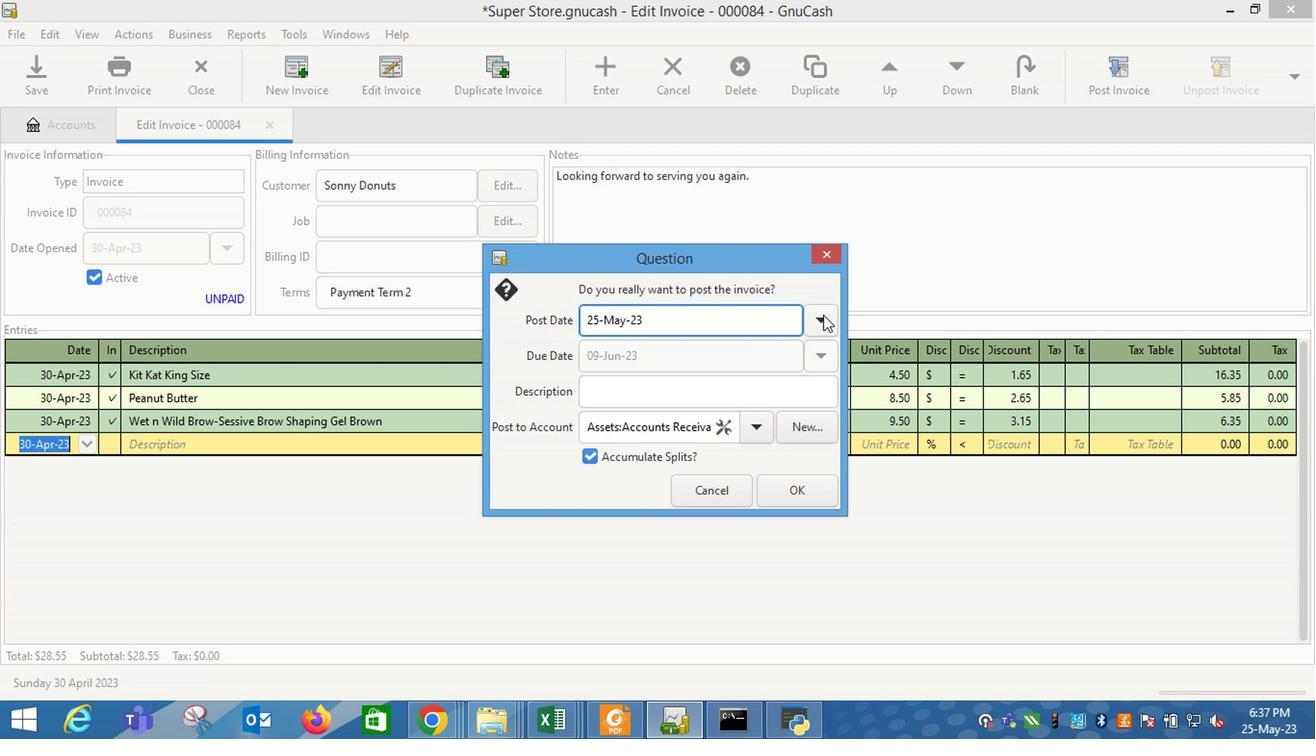 
Action: Mouse moved to (687, 350)
Screenshot: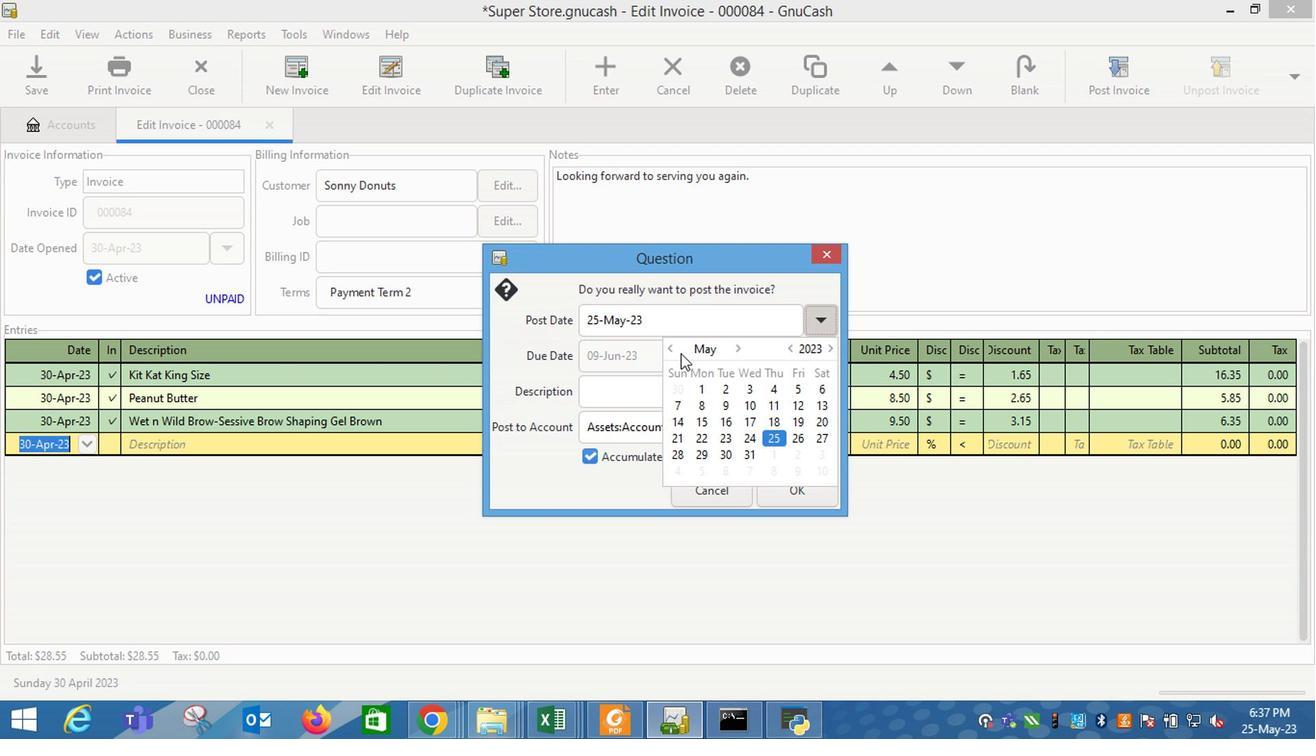 
Action: Mouse pressed left at (687, 350)
Screenshot: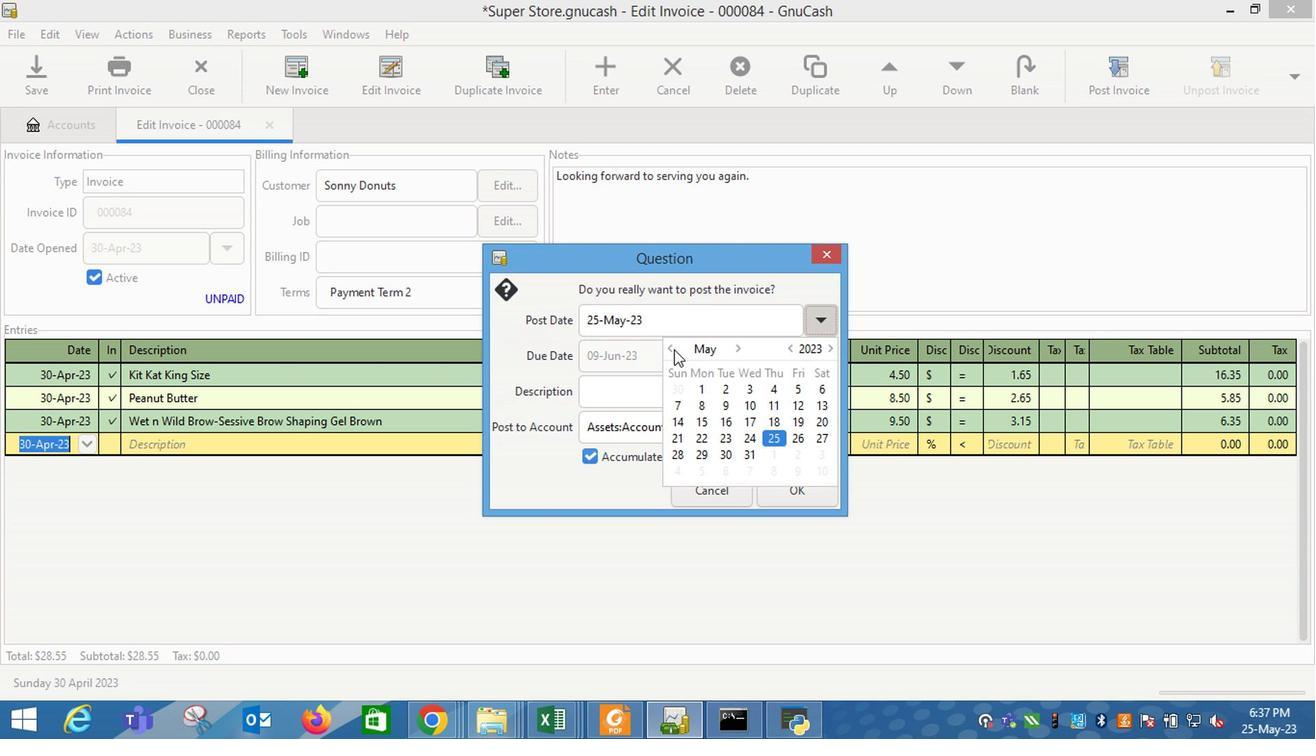 
Action: Mouse moved to (687, 473)
Screenshot: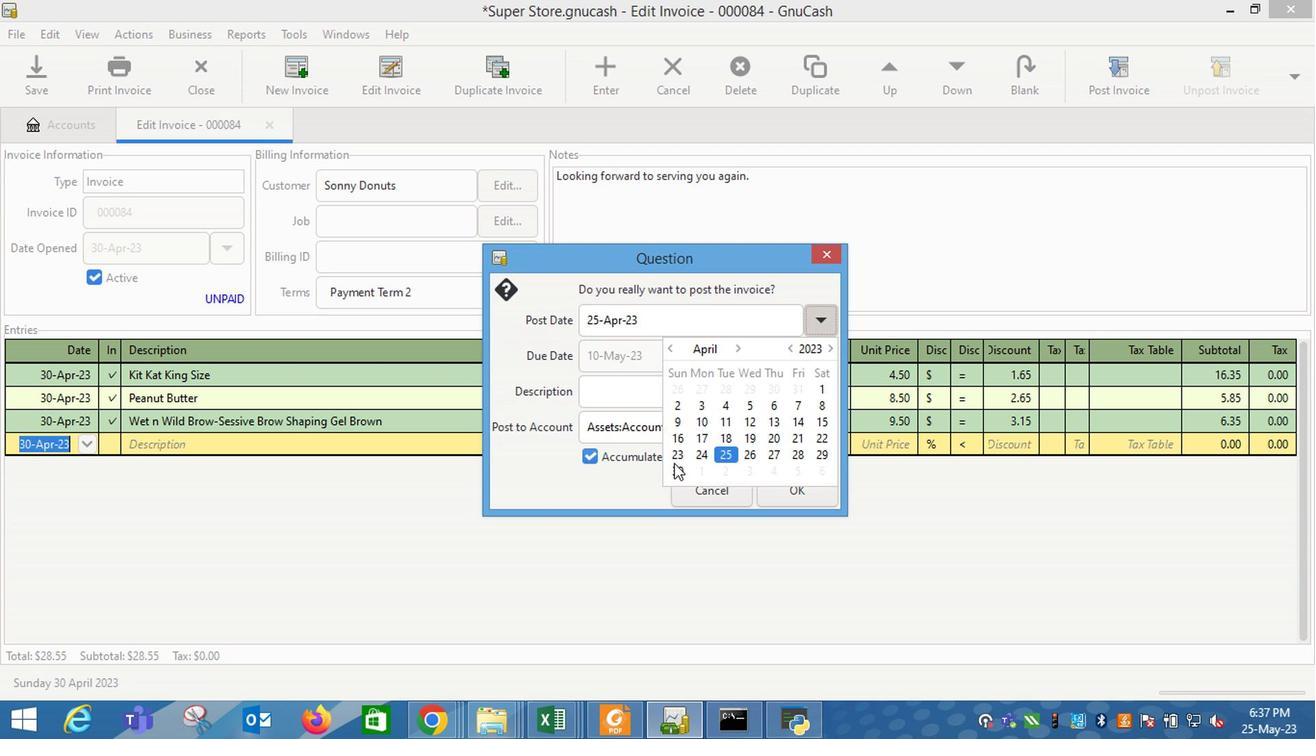 
Action: Mouse pressed left at (687, 473)
Screenshot: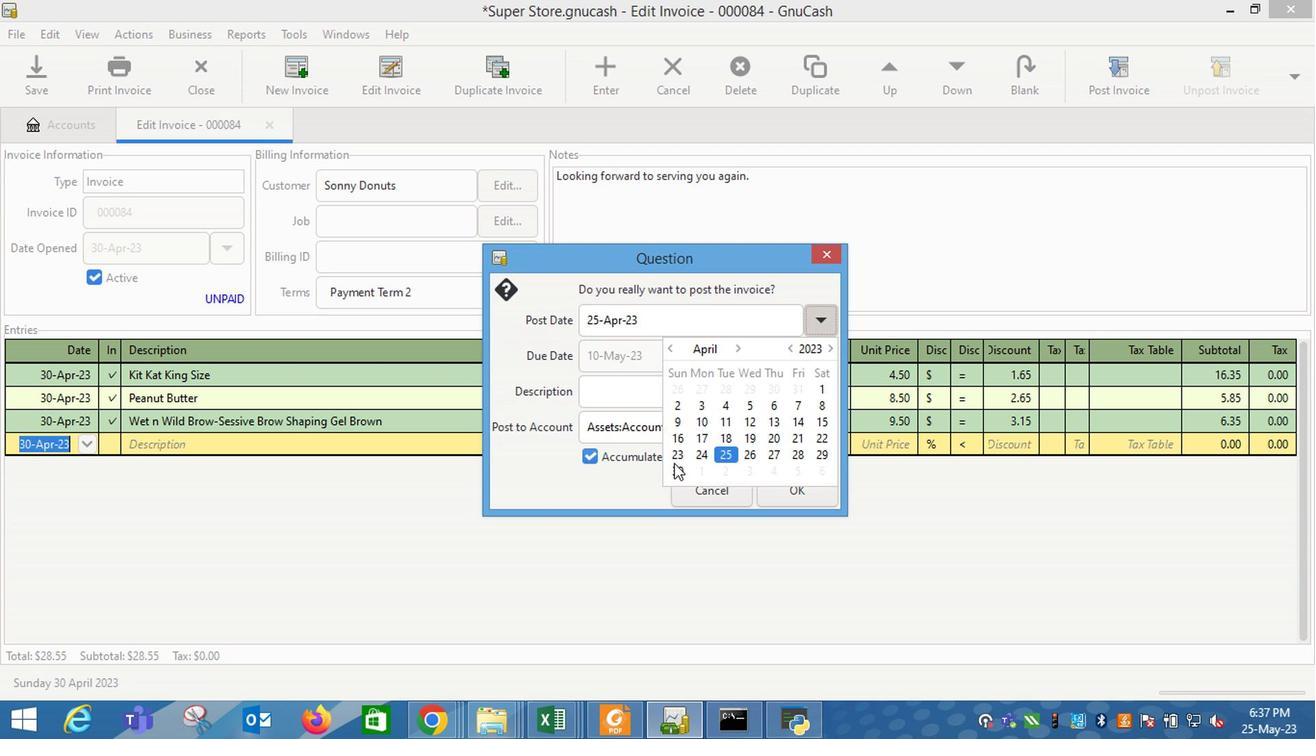 
Action: Mouse moved to (624, 419)
Screenshot: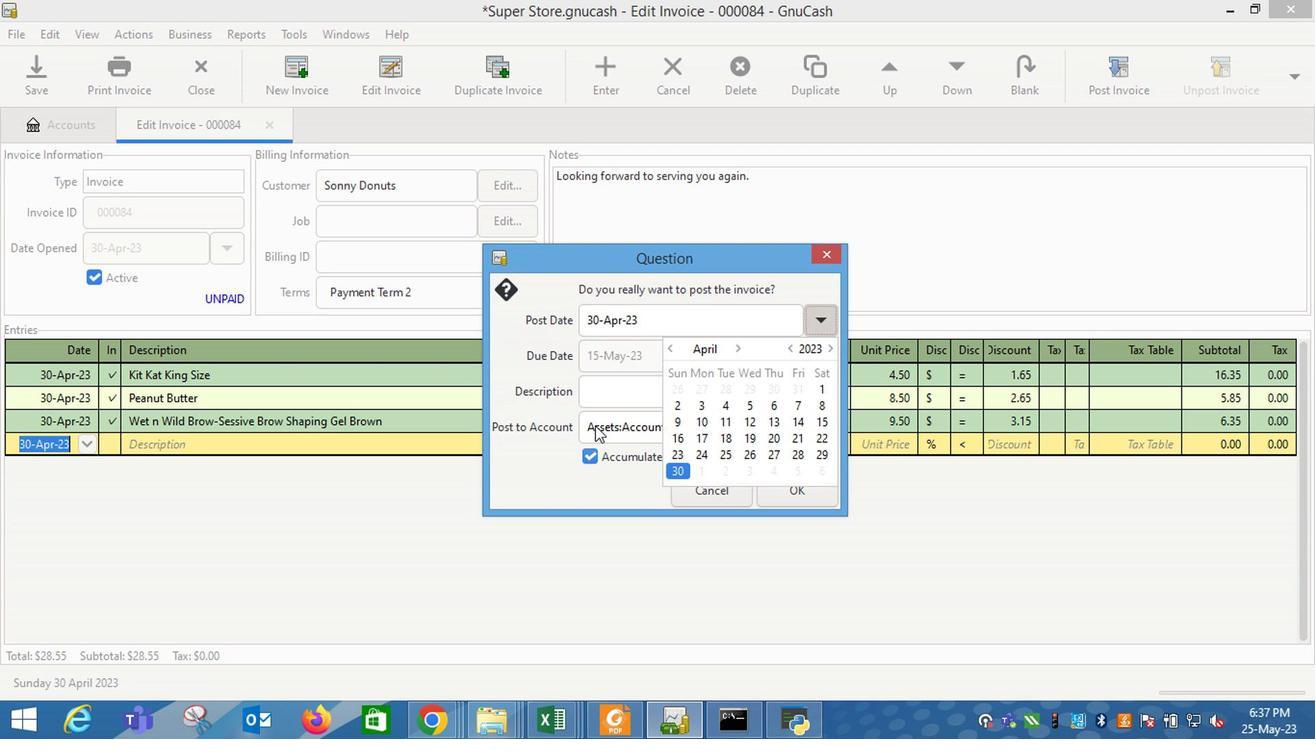 
Action: Mouse pressed left at (624, 419)
Screenshot: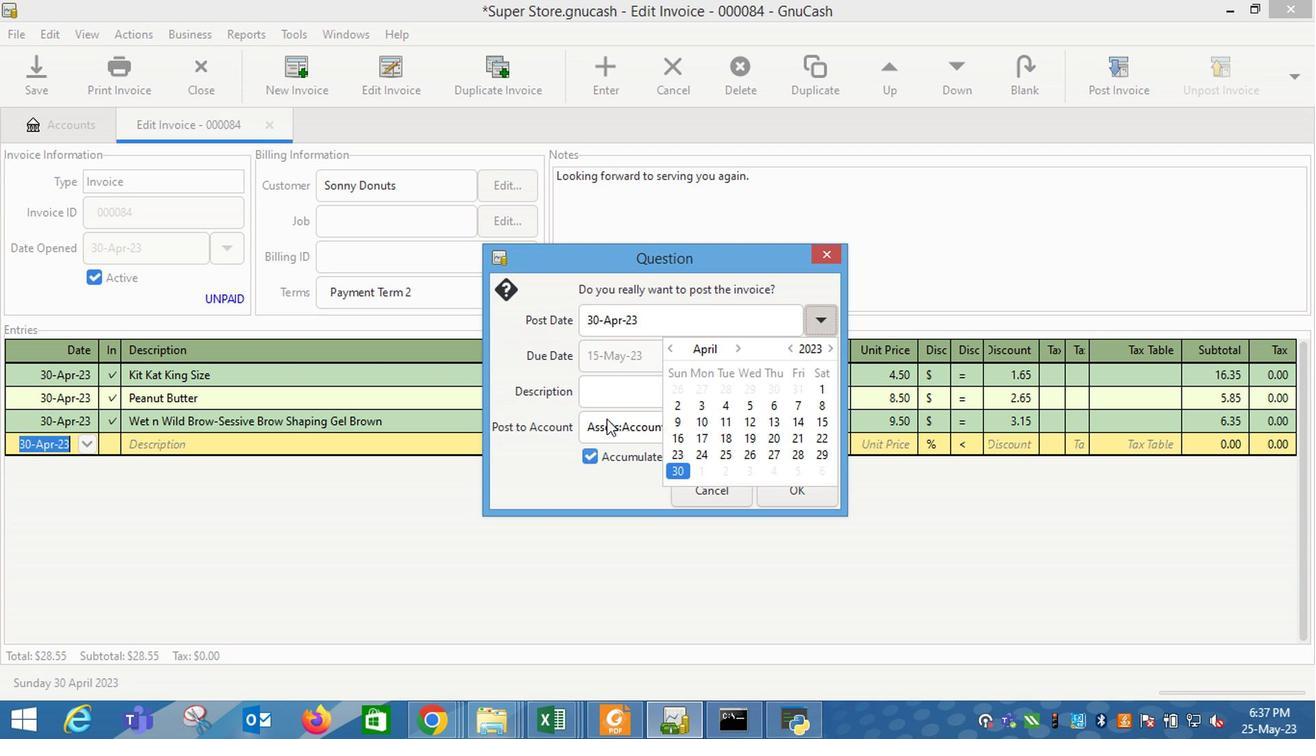 
Action: Mouse moved to (807, 503)
Screenshot: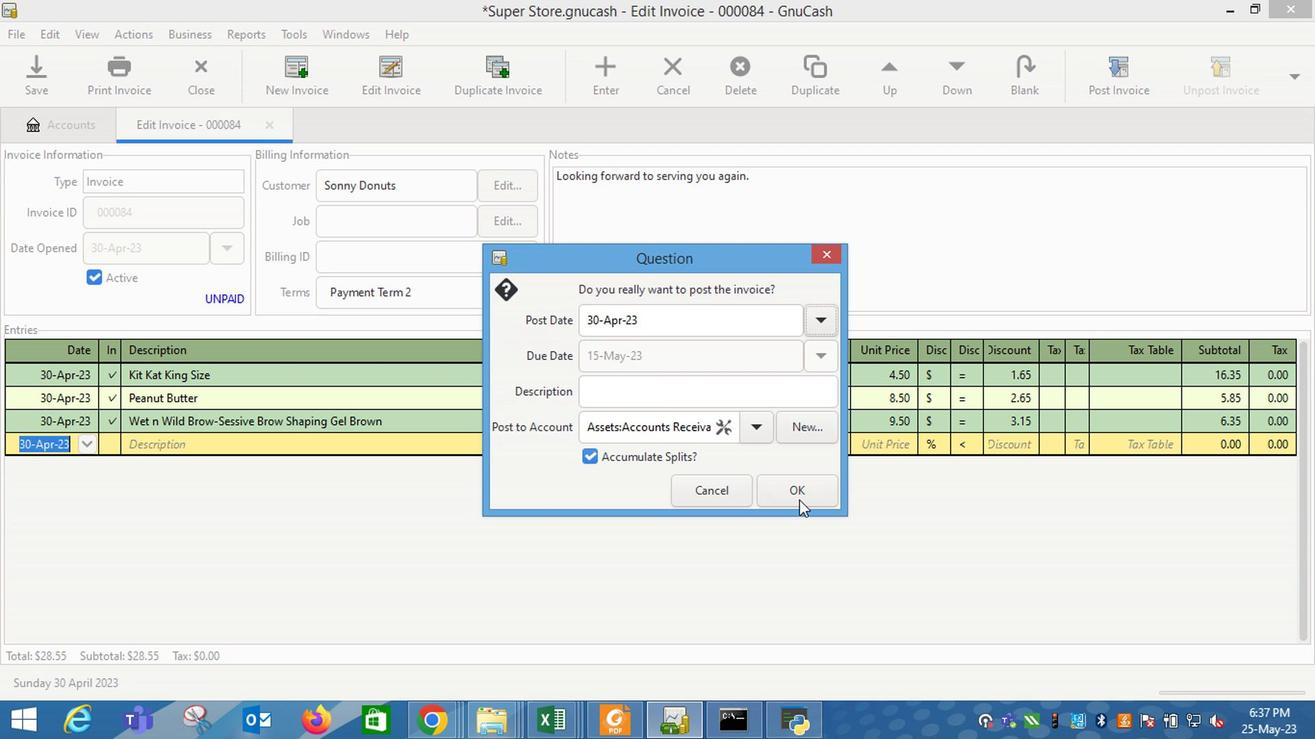 
Action: Mouse pressed left at (807, 503)
Screenshot: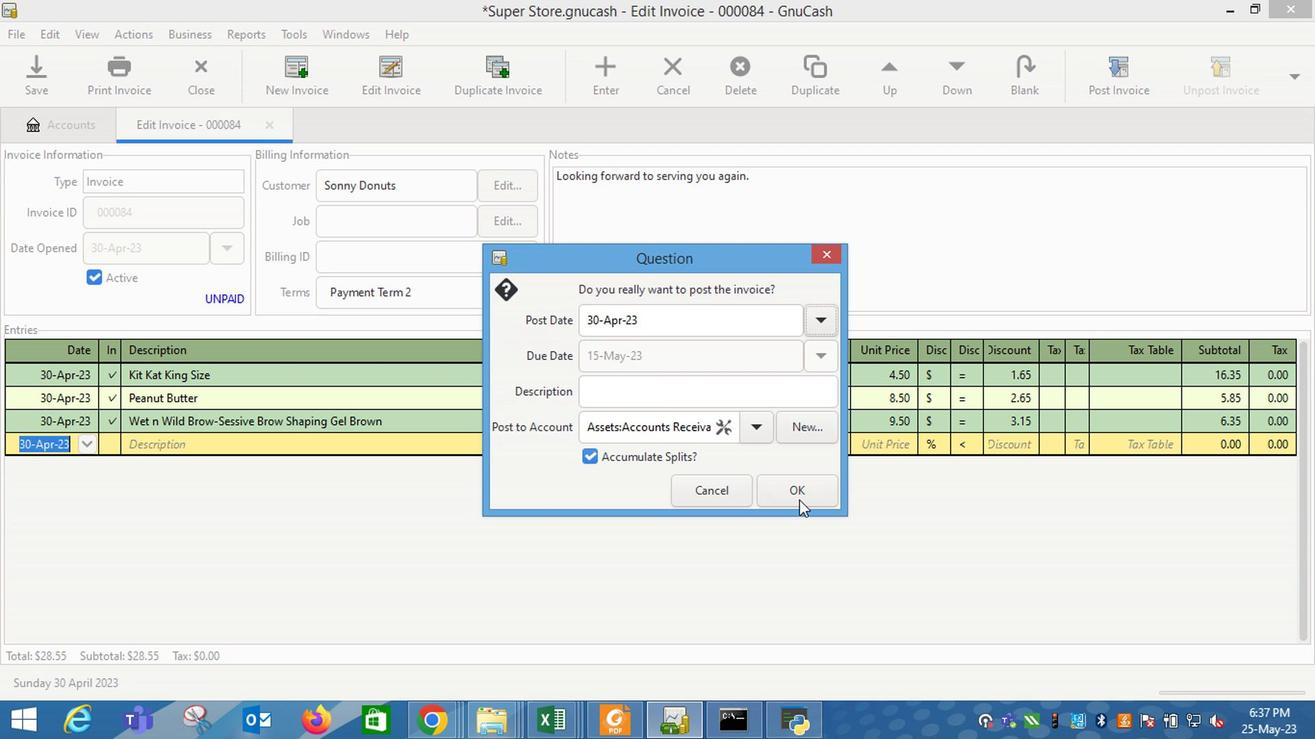 
Action: Mouse moved to (1231, 67)
Screenshot: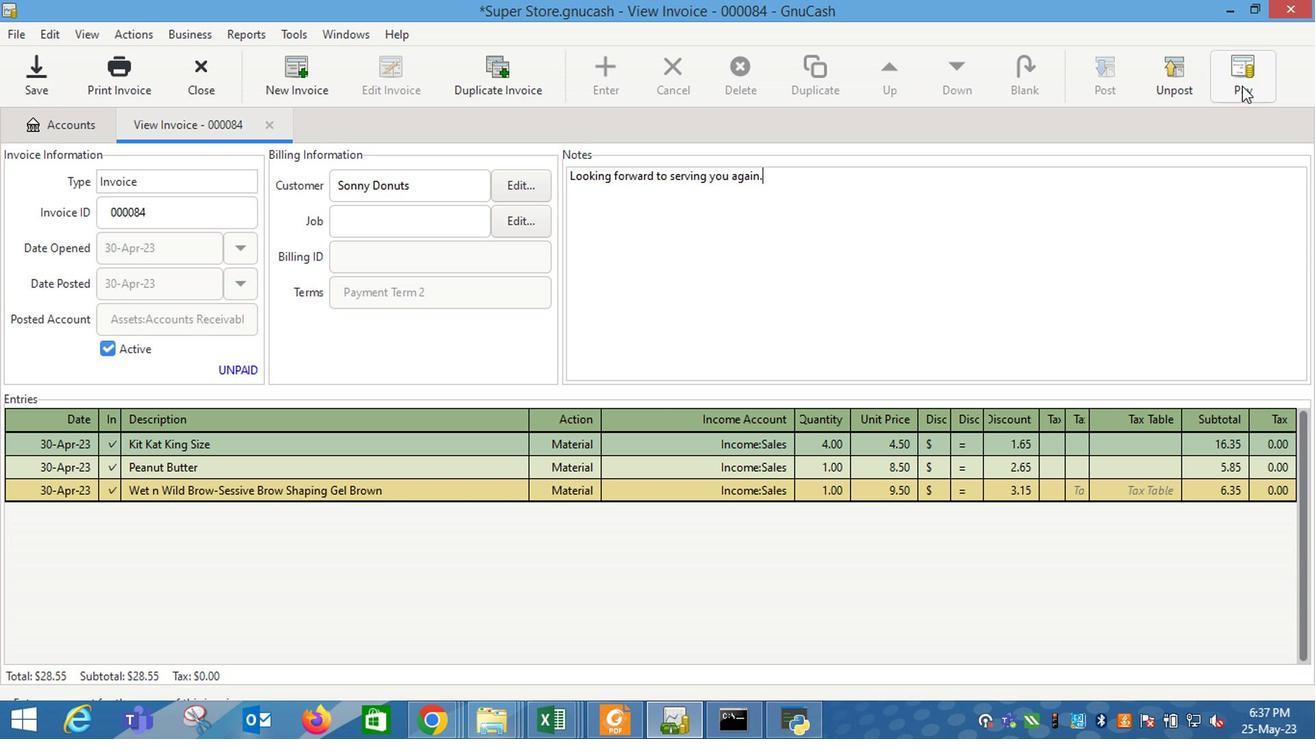 
Action: Mouse pressed left at (1231, 67)
Screenshot: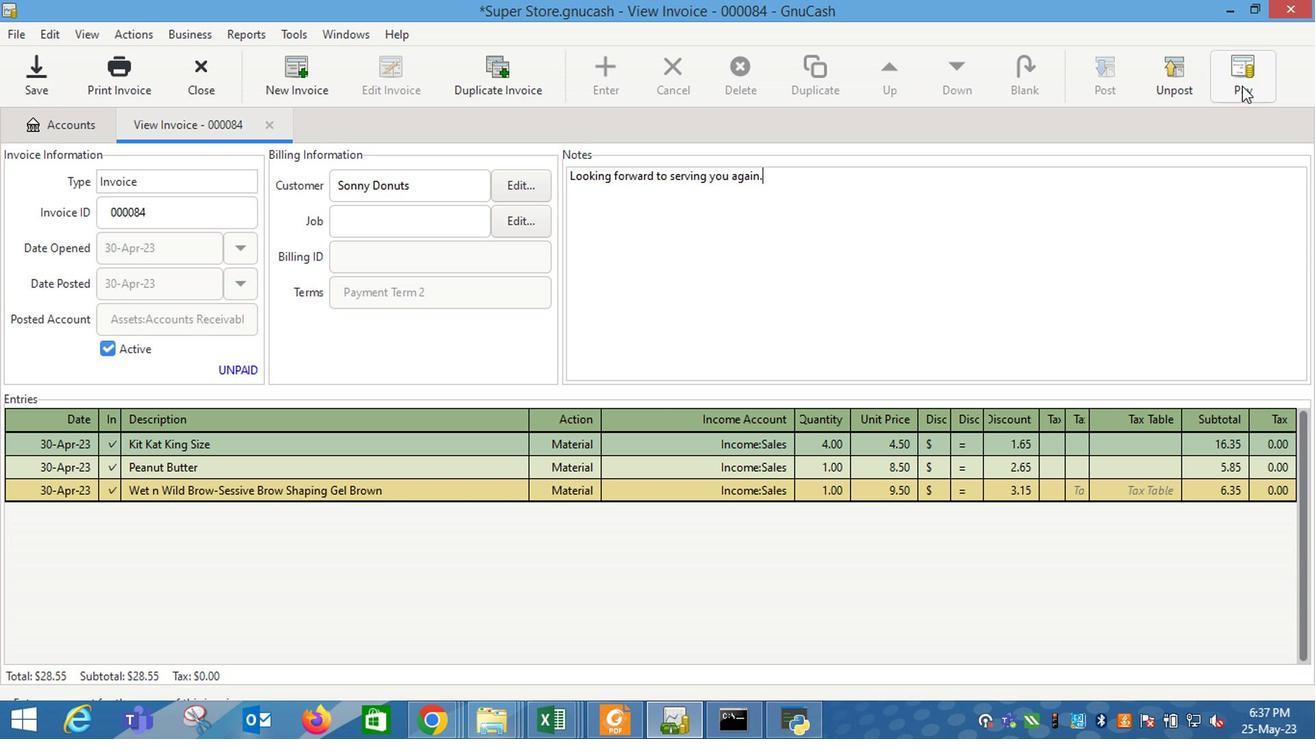 
Action: Mouse moved to (600, 378)
Screenshot: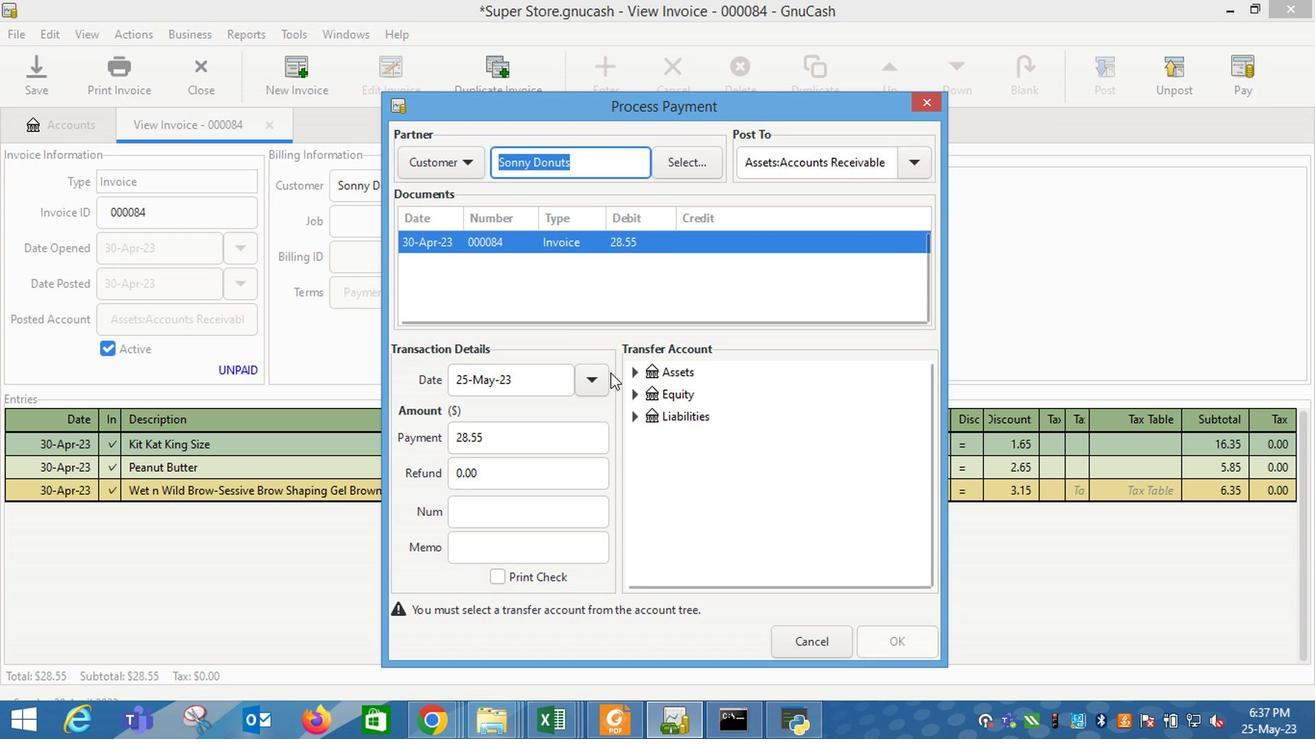 
Action: Mouse pressed left at (600, 378)
Screenshot: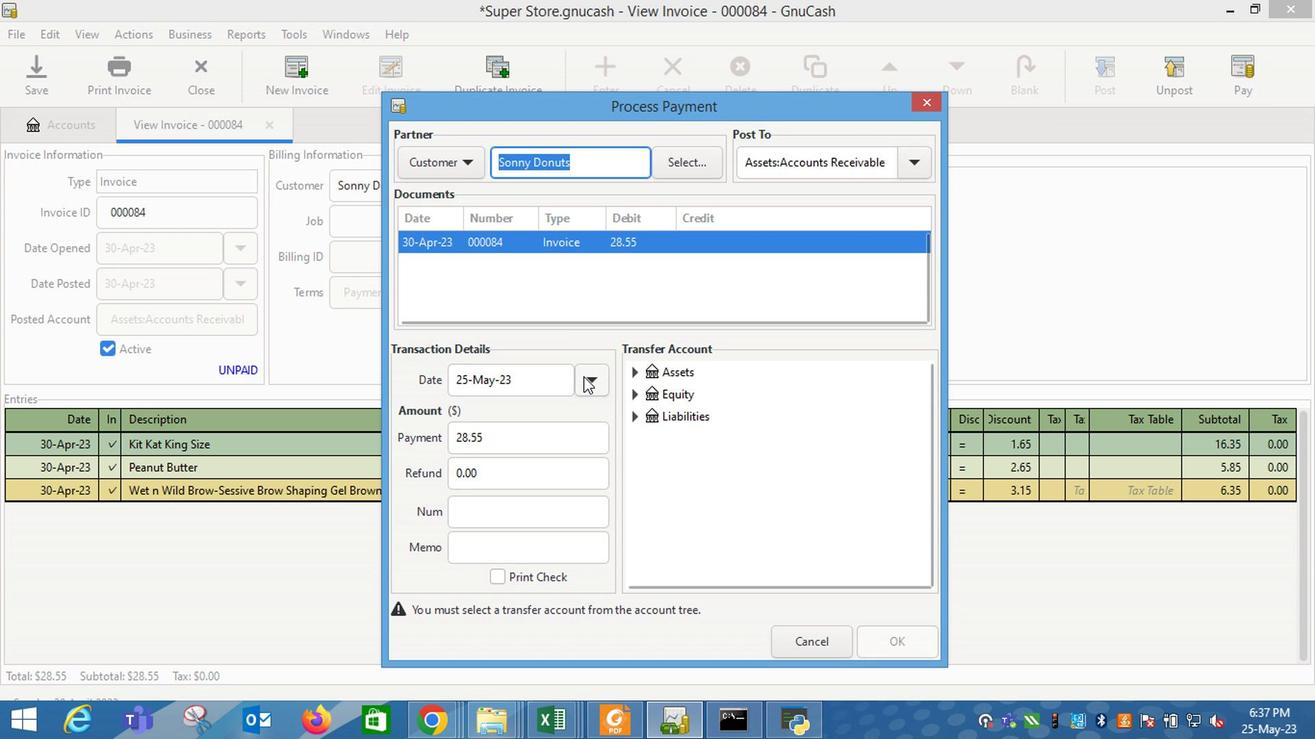 
Action: Mouse moved to (461, 417)
Screenshot: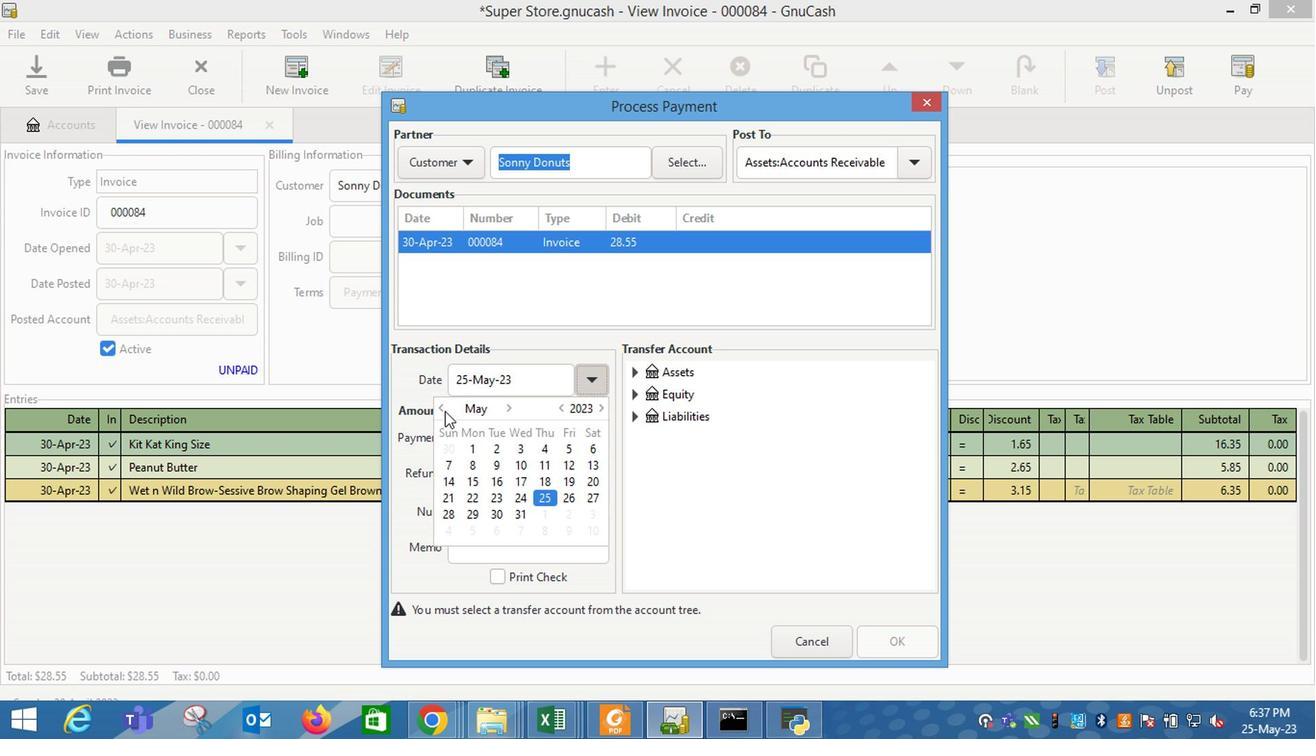 
Action: Mouse pressed left at (461, 417)
Screenshot: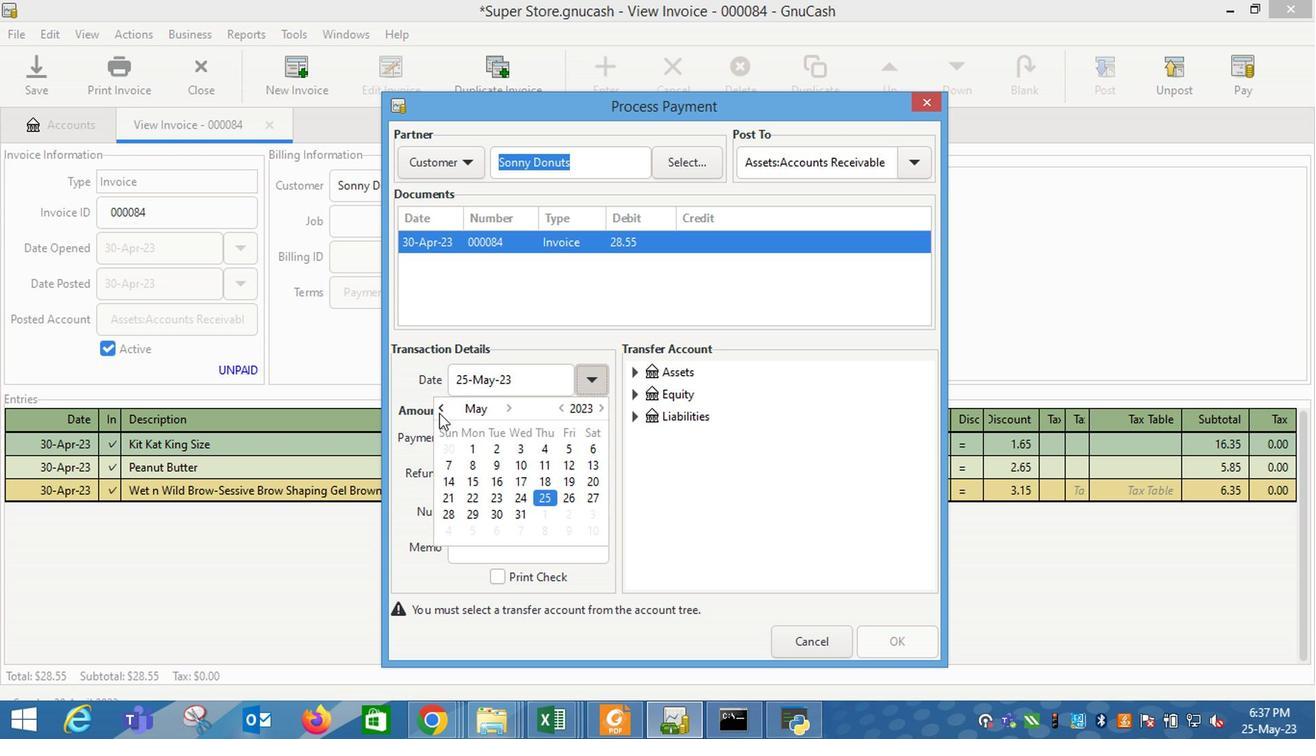 
Action: Mouse moved to (608, 490)
Screenshot: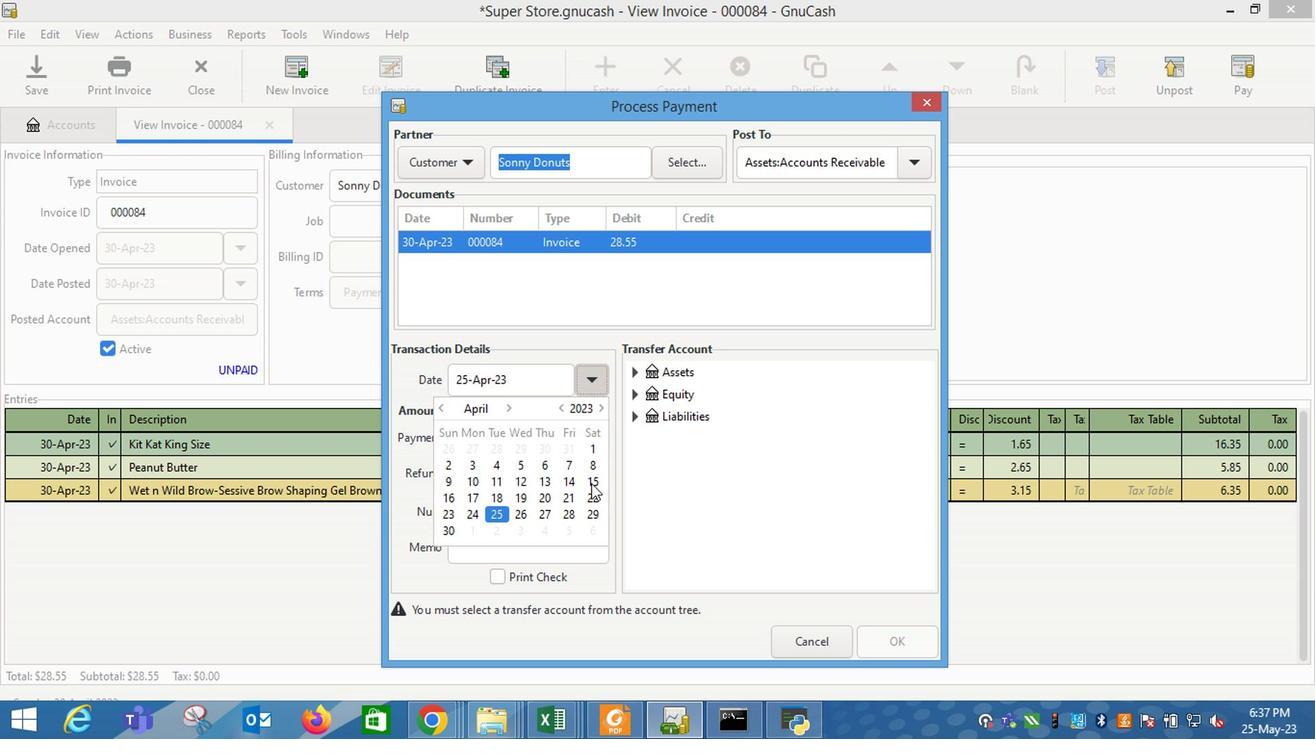
Action: Mouse pressed left at (608, 490)
Screenshot: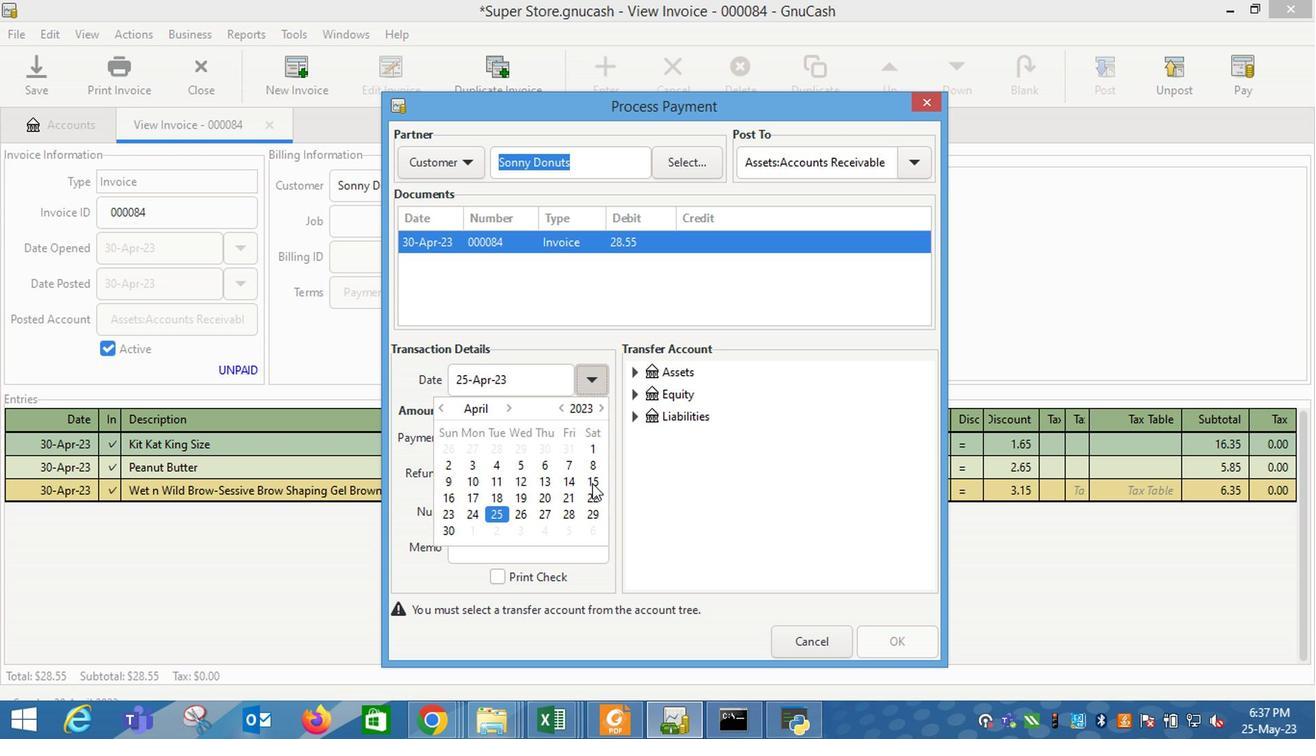 
Action: Mouse moved to (602, 341)
Screenshot: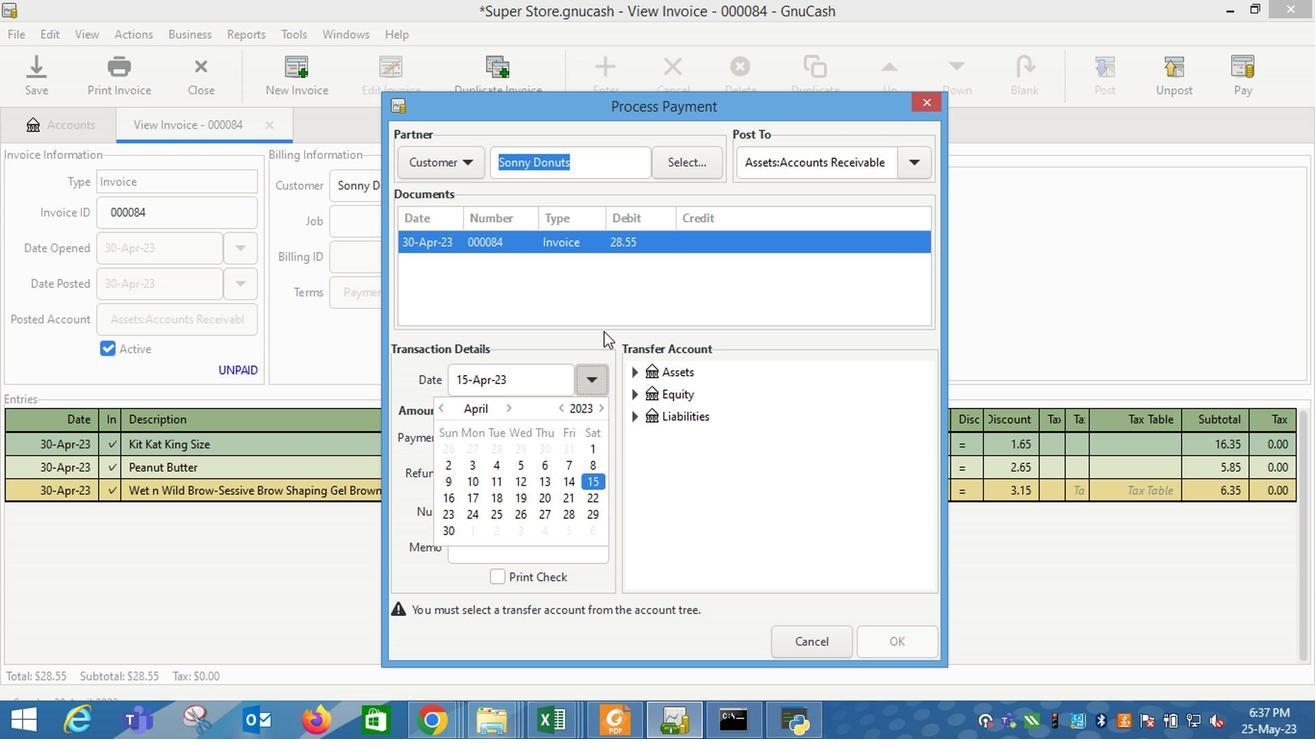 
Action: Mouse pressed left at (602, 341)
Screenshot: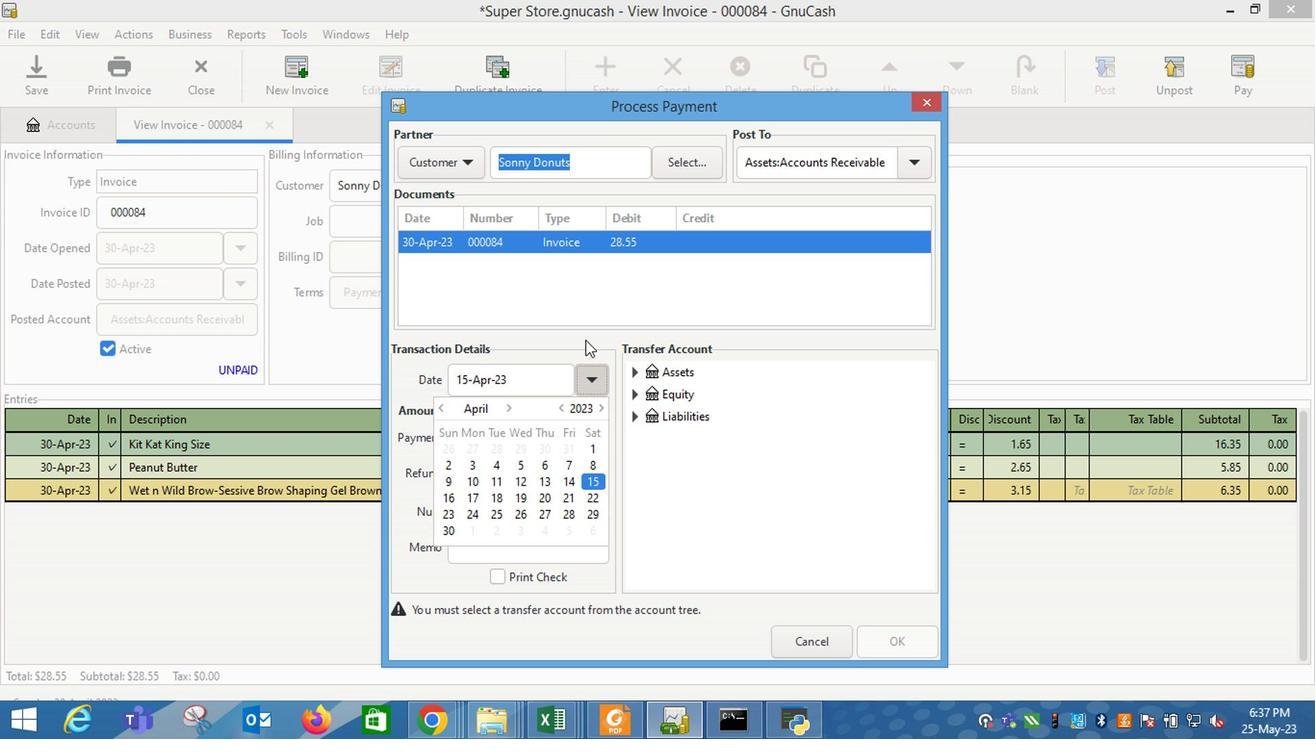 
Action: Mouse moved to (644, 371)
Screenshot: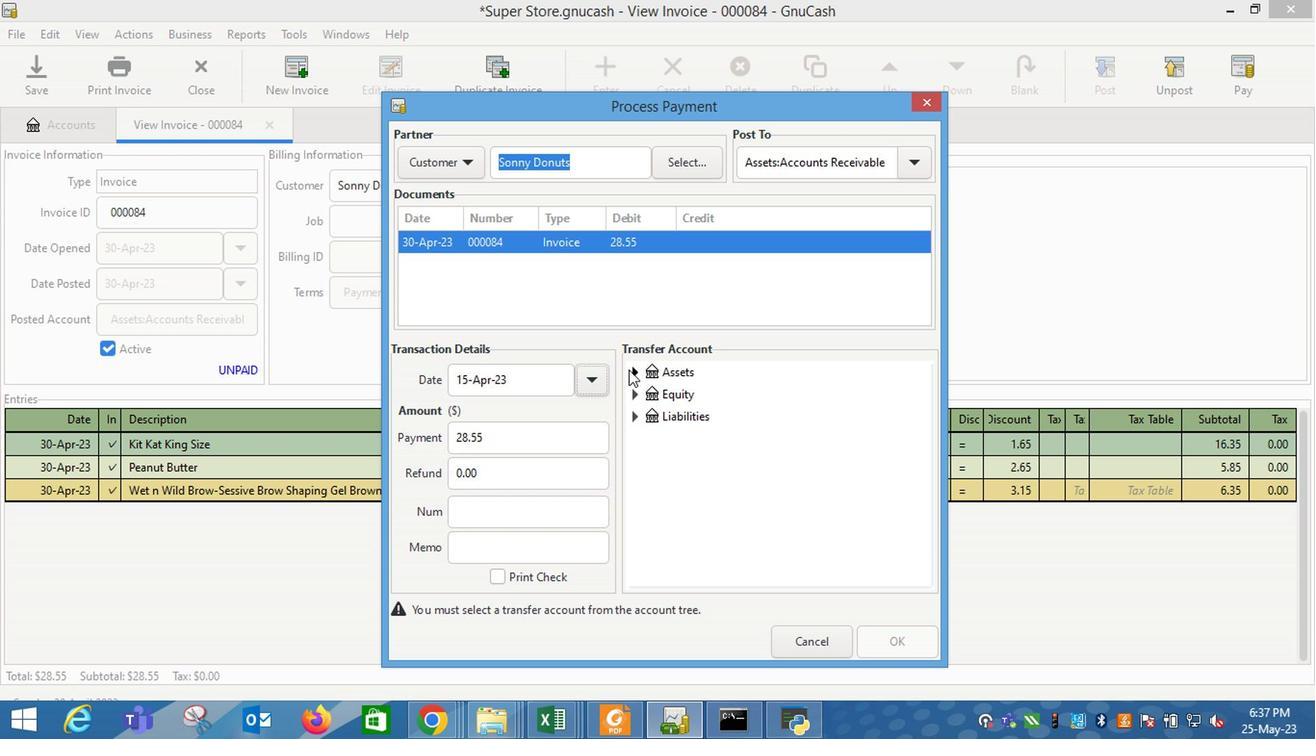 
Action: Mouse pressed left at (644, 371)
Screenshot: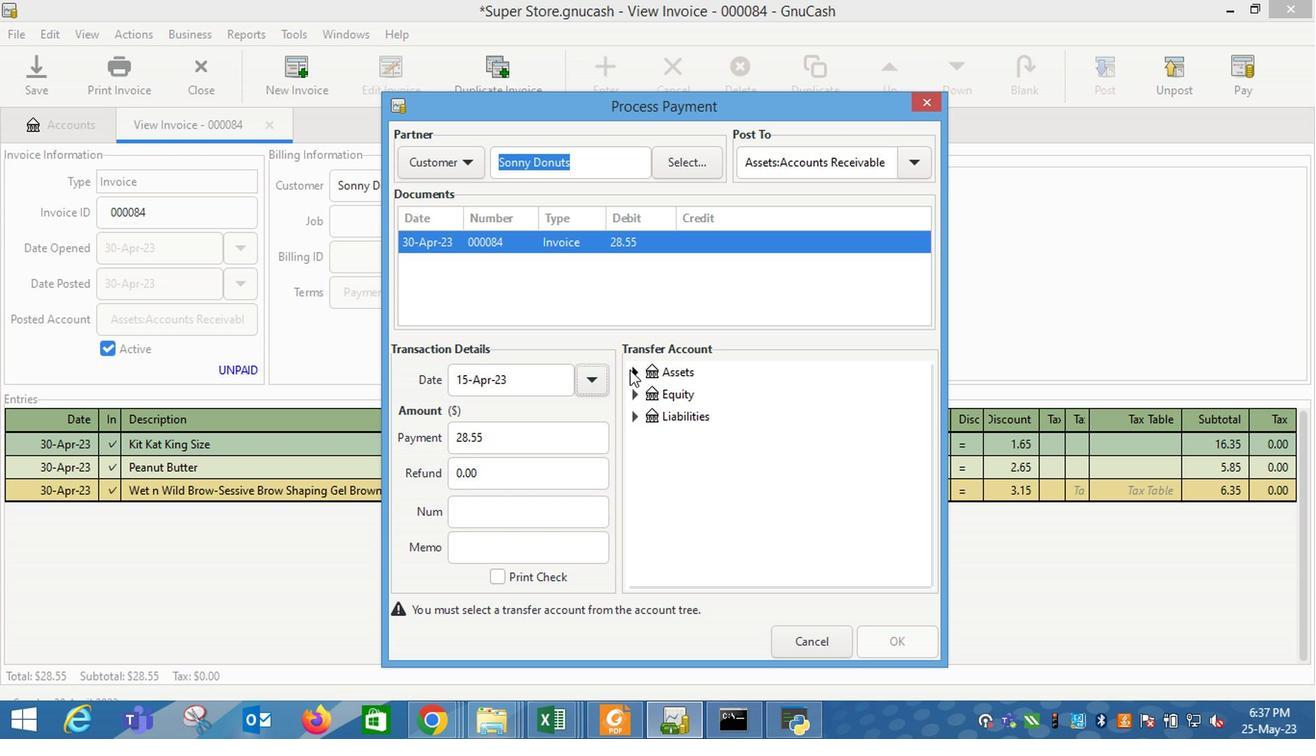 
Action: Mouse moved to (660, 389)
Screenshot: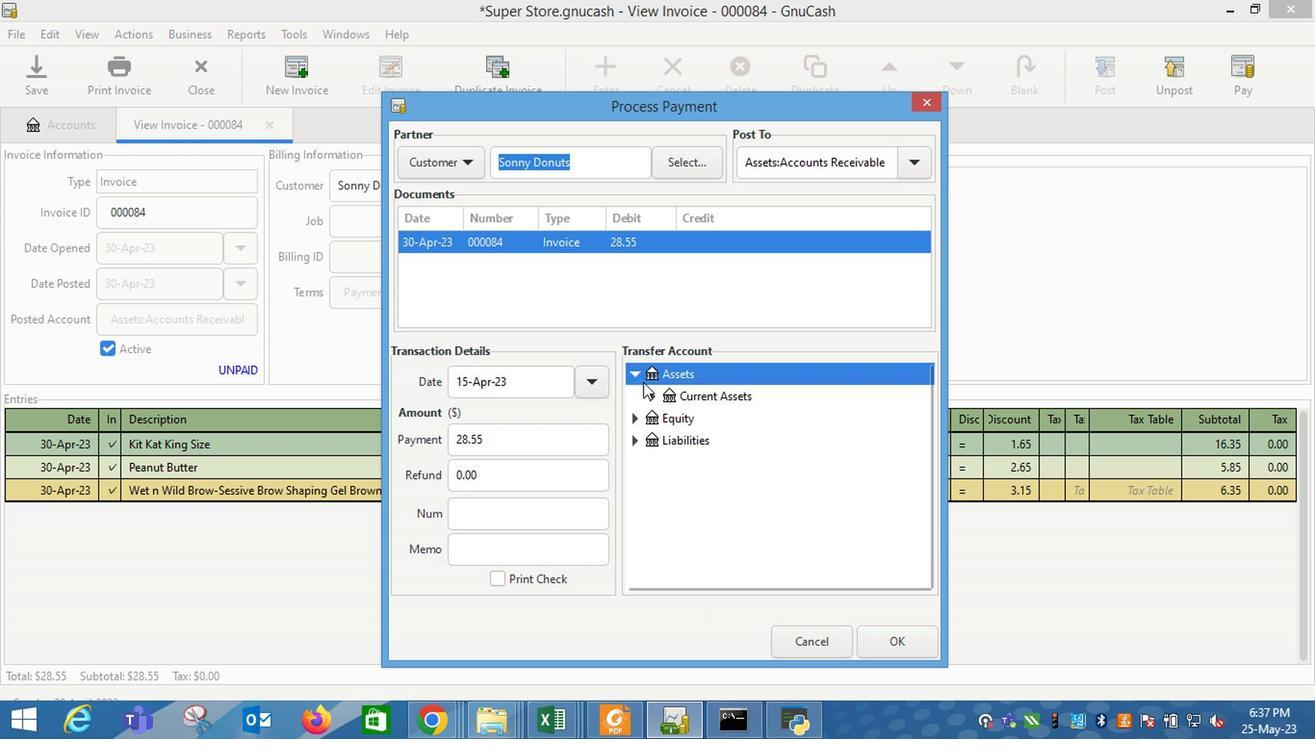 
Action: Mouse pressed left at (660, 389)
Screenshot: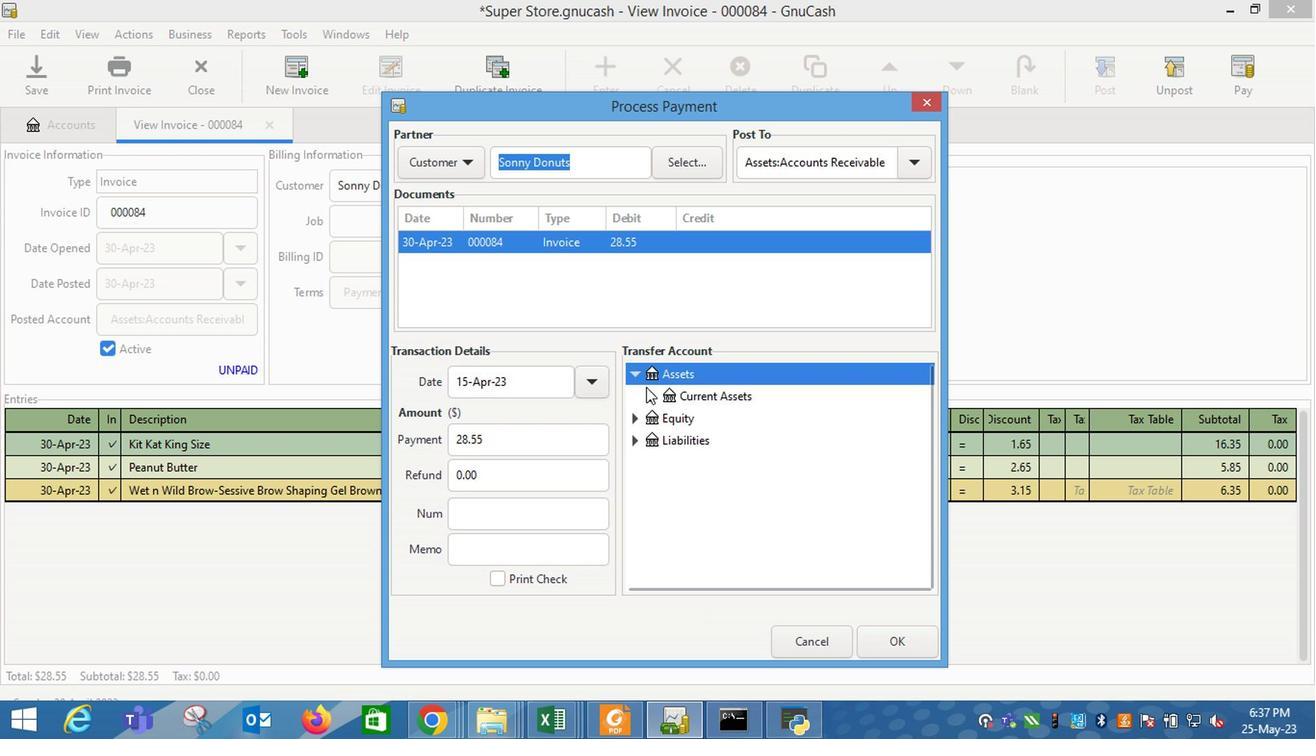 
Action: Mouse moved to (717, 422)
Screenshot: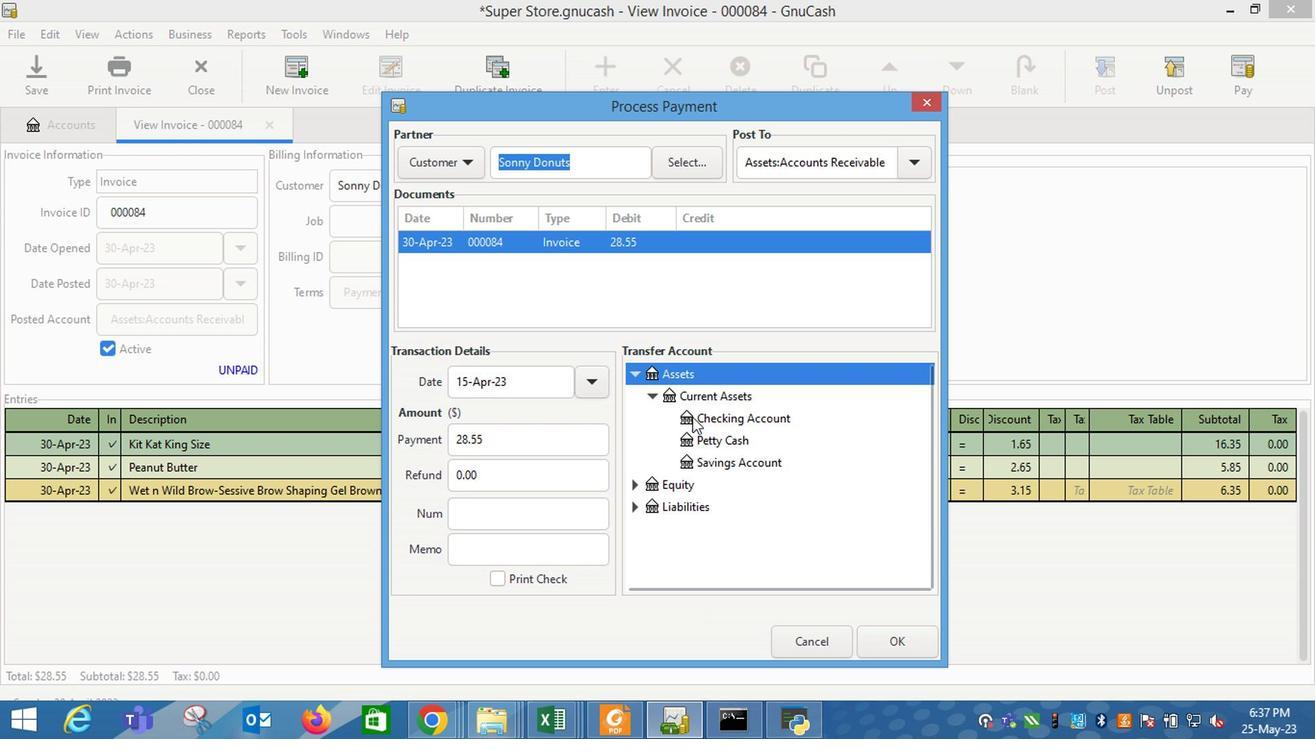 
Action: Mouse pressed left at (717, 422)
Screenshot: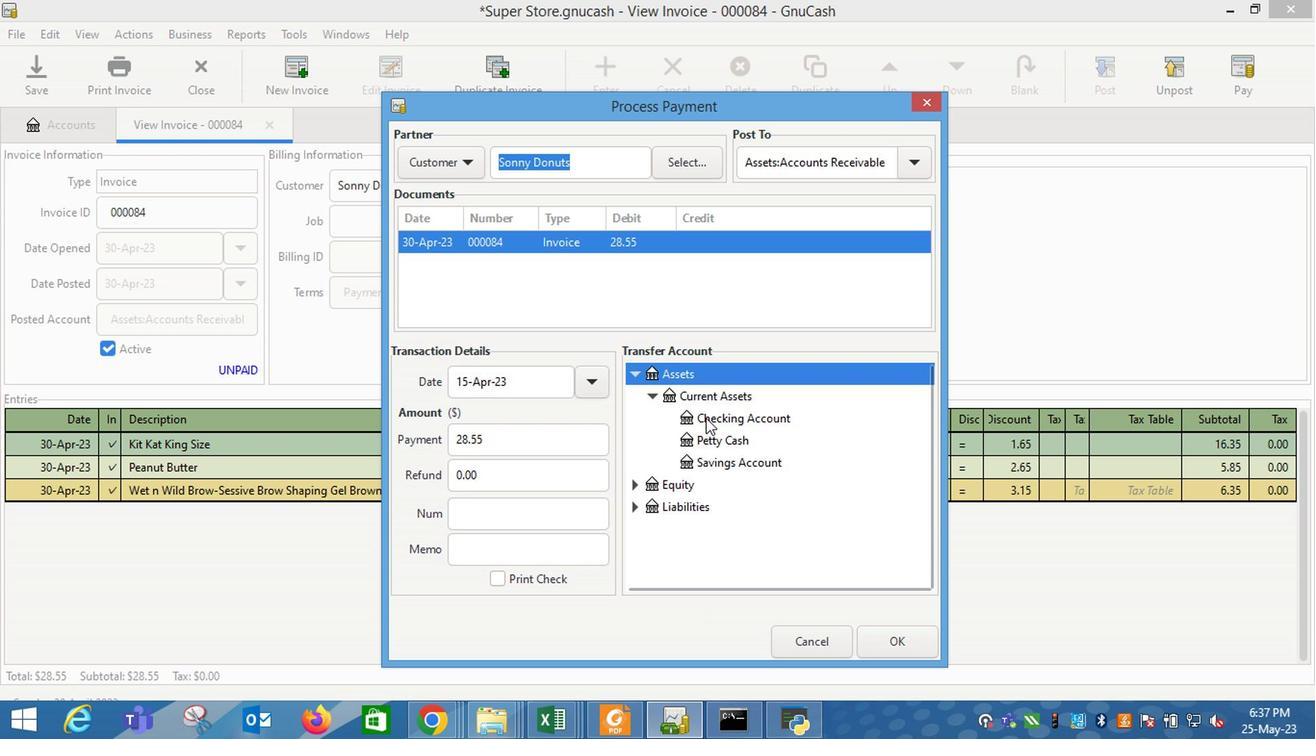 
Action: Mouse moved to (889, 655)
Screenshot: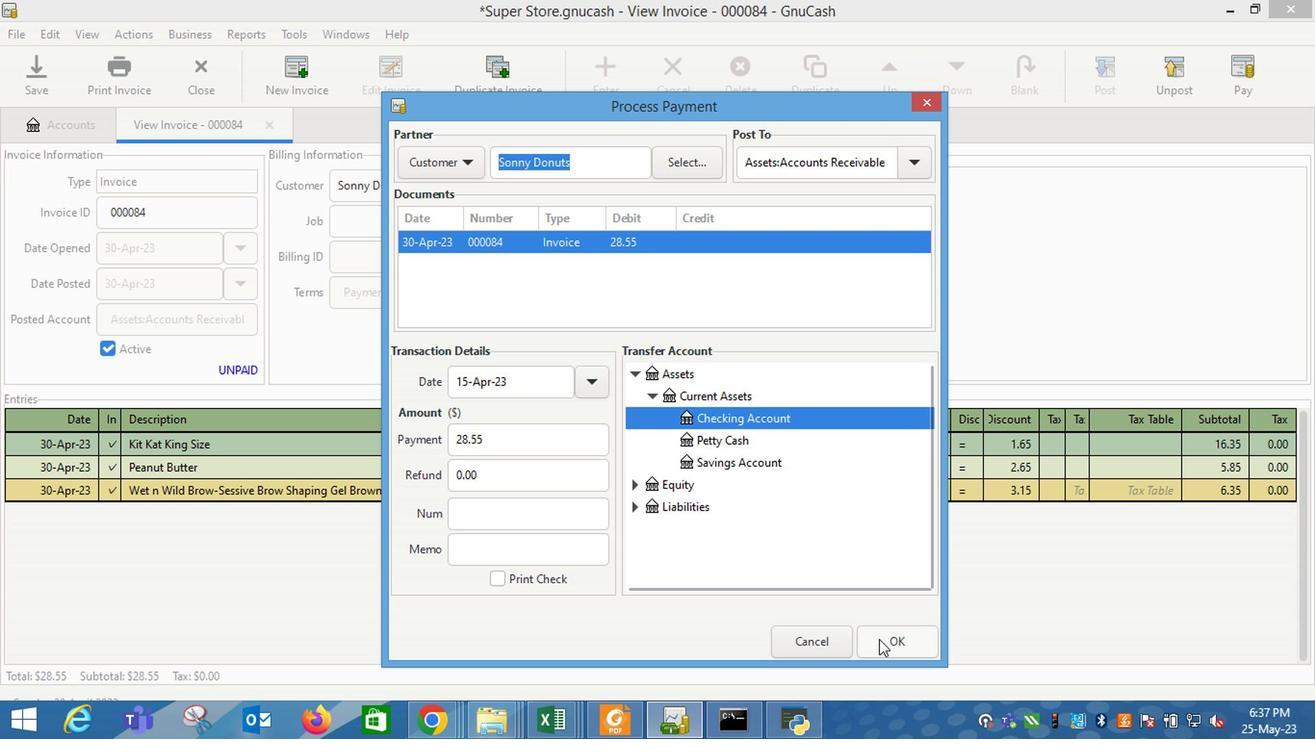 
Action: Mouse pressed left at (889, 655)
Screenshot: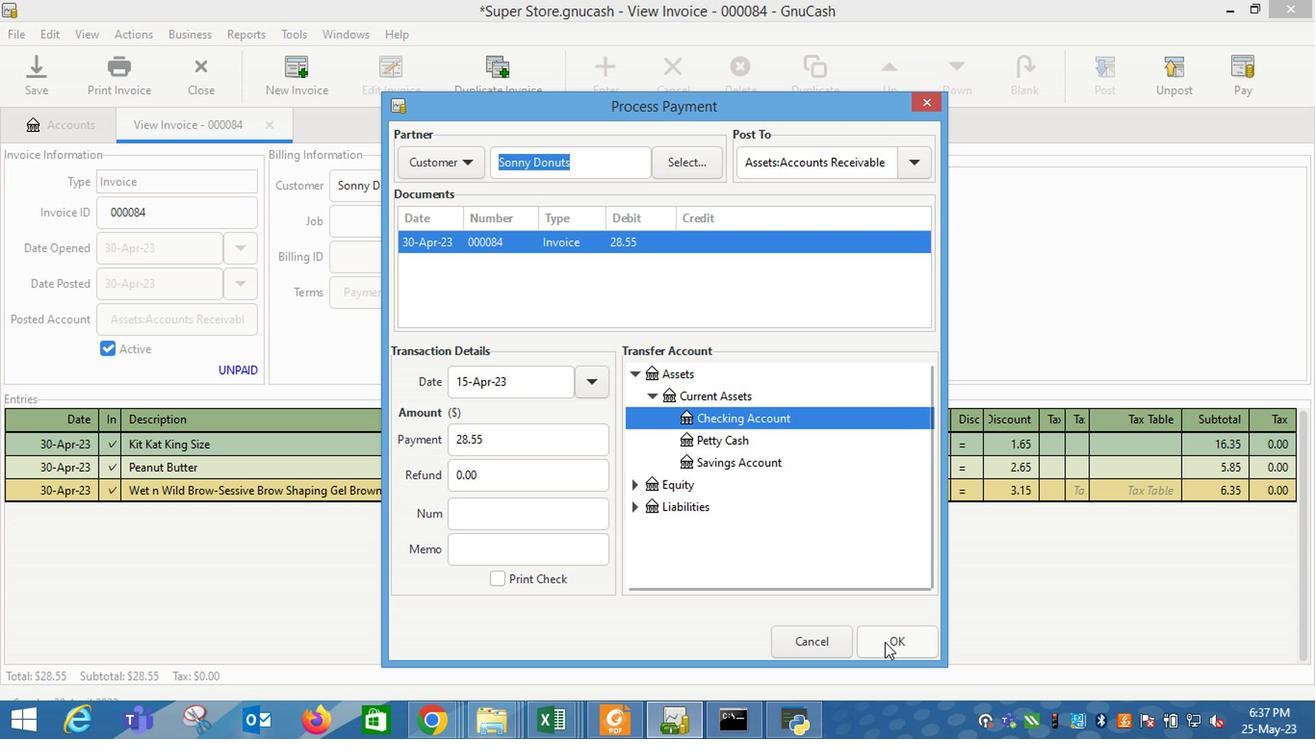 
Action: Mouse moved to (154, 76)
Screenshot: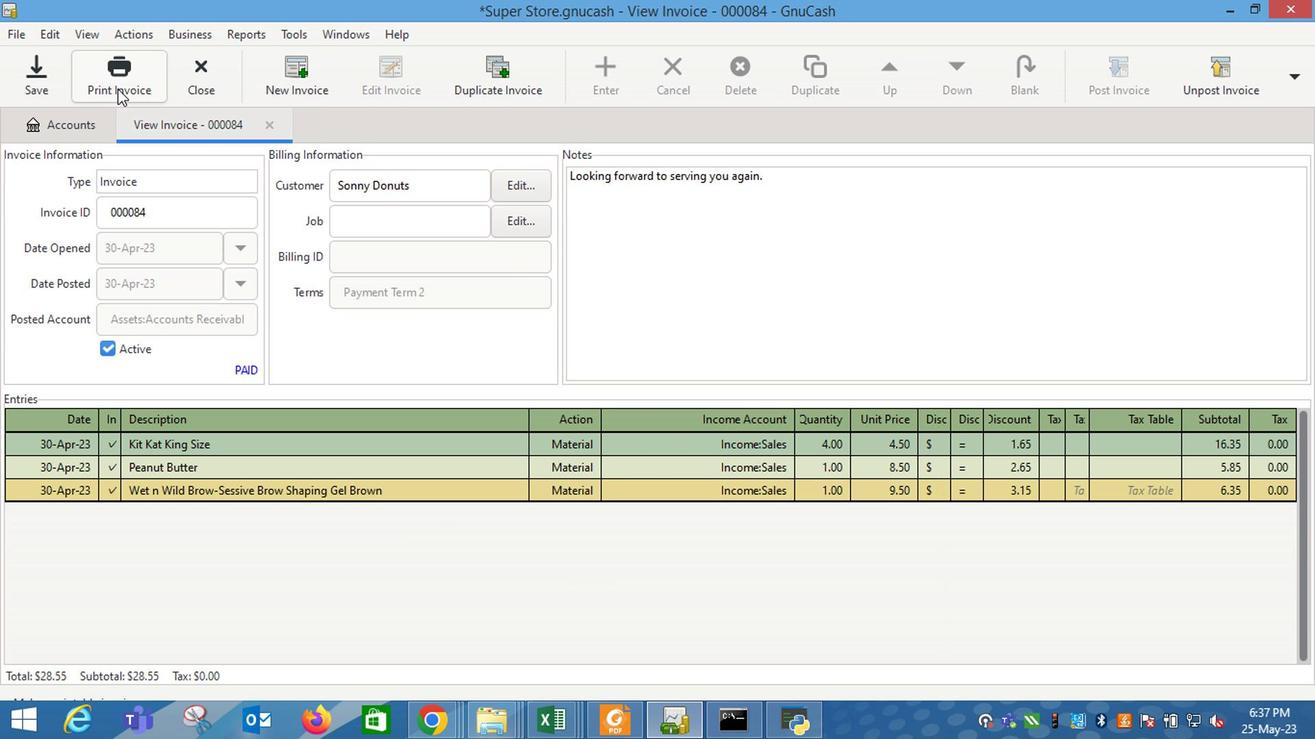 
Action: Mouse pressed left at (154, 76)
Screenshot: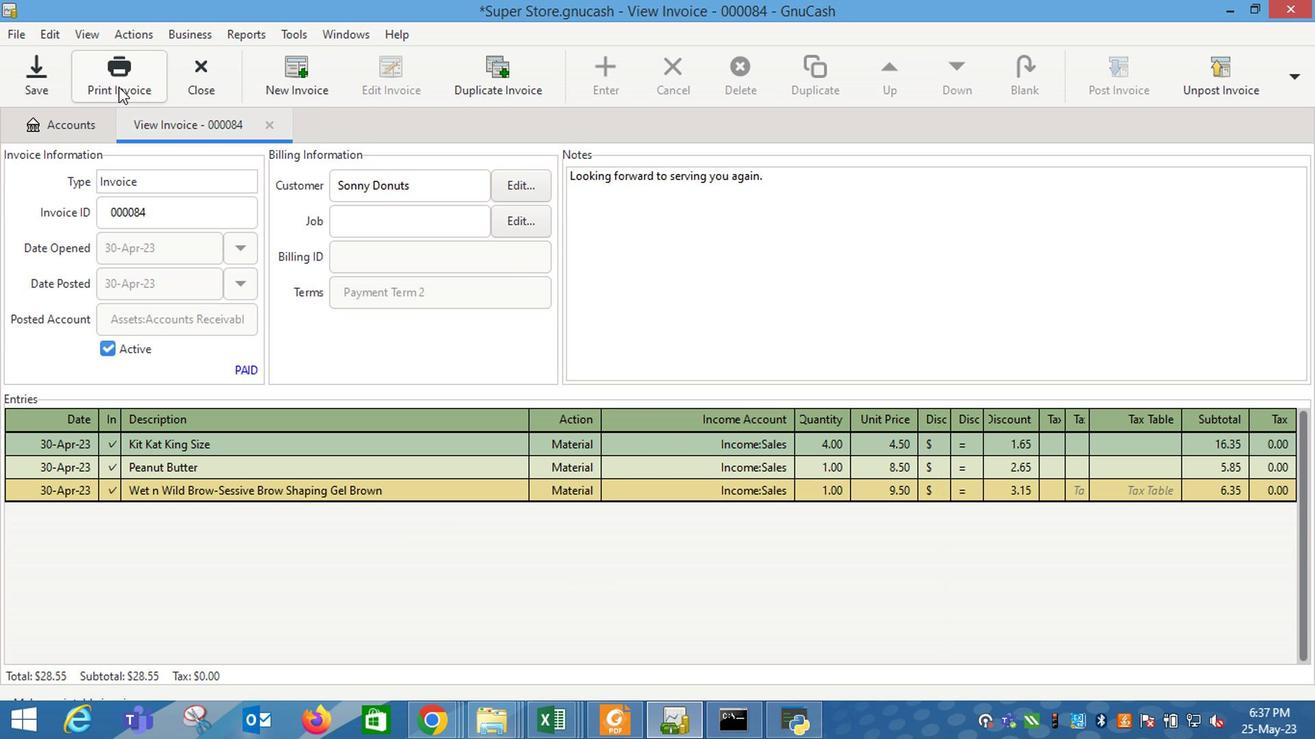 
Action: Mouse moved to (507, 60)
Screenshot: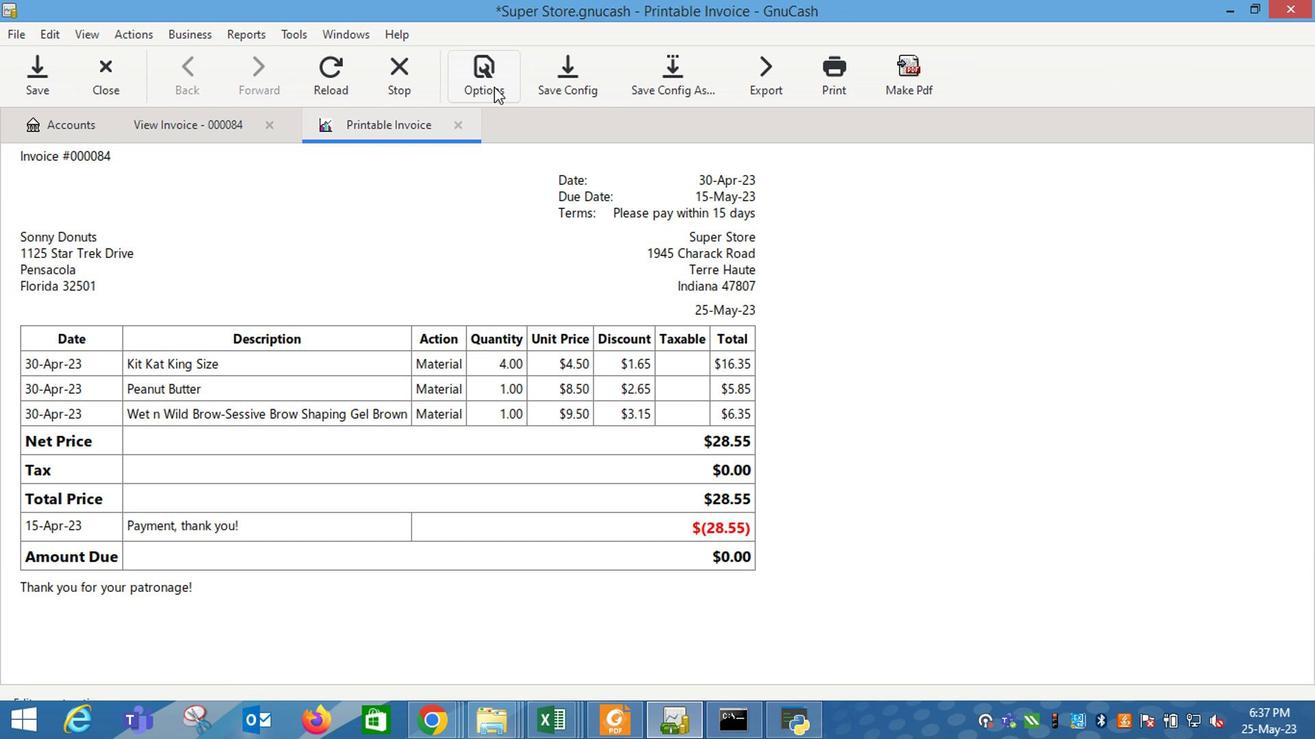 
Action: Mouse pressed left at (507, 60)
Screenshot: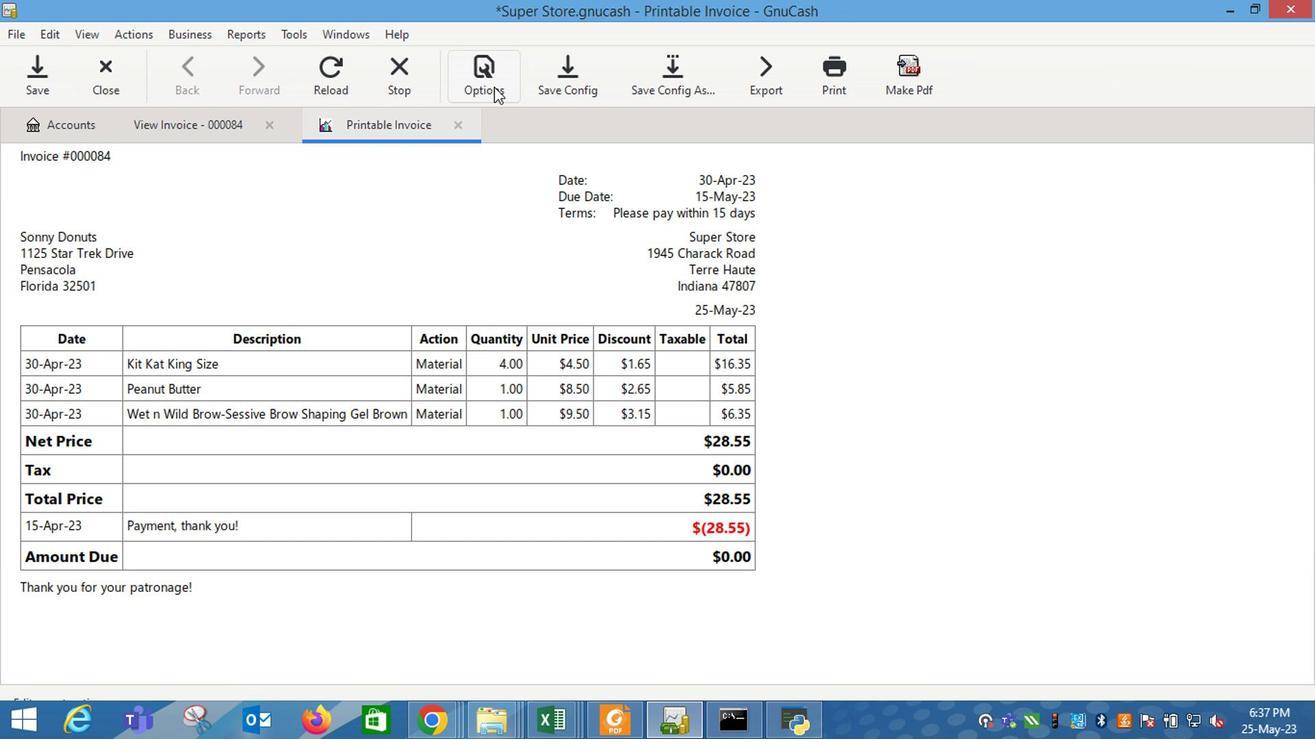 
Action: Mouse moved to (388, 176)
Screenshot: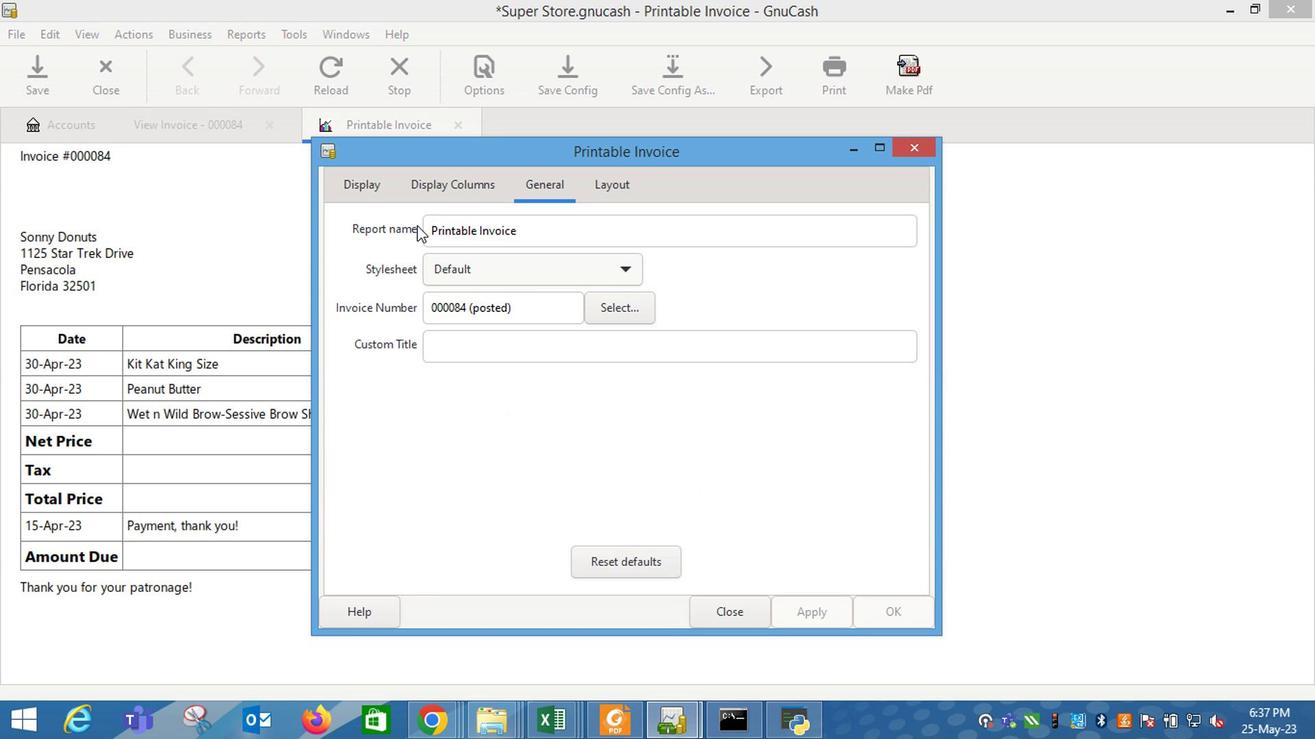 
Action: Mouse pressed left at (388, 176)
Screenshot: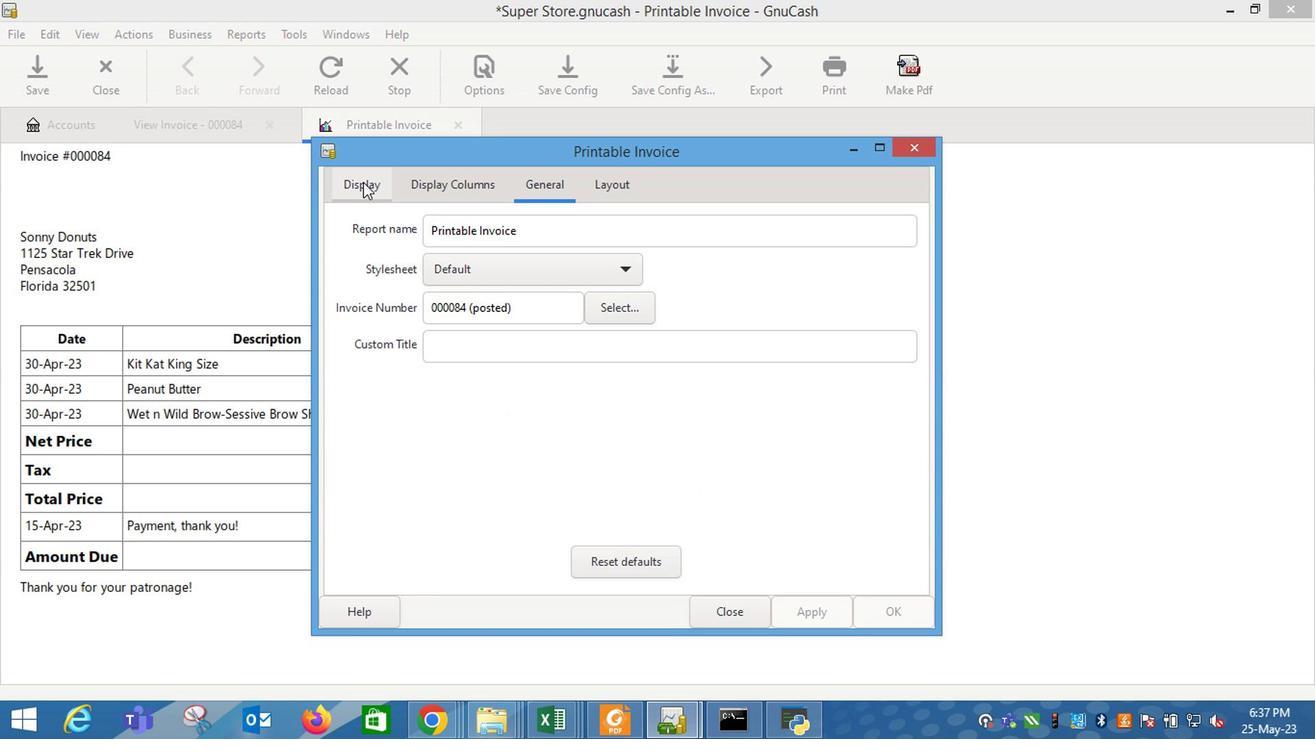 
Action: Mouse moved to (509, 410)
Screenshot: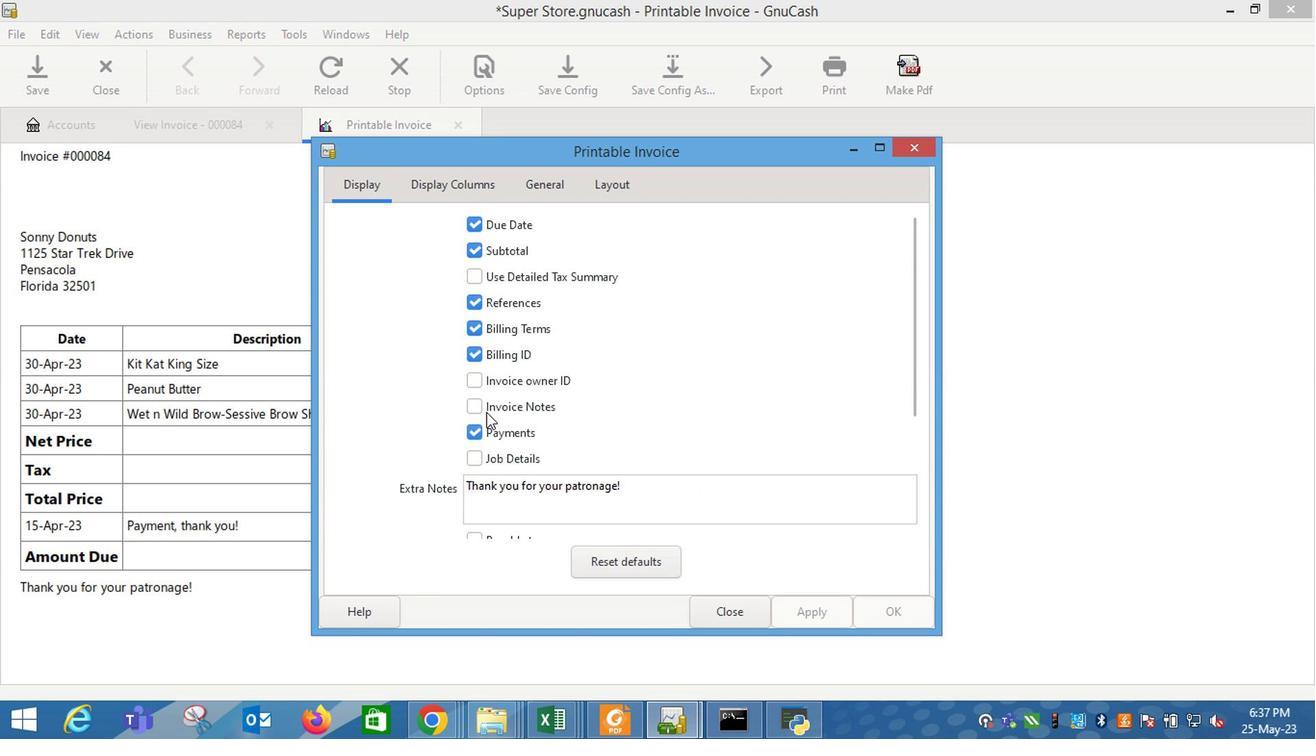 
Action: Mouse pressed left at (509, 410)
Screenshot: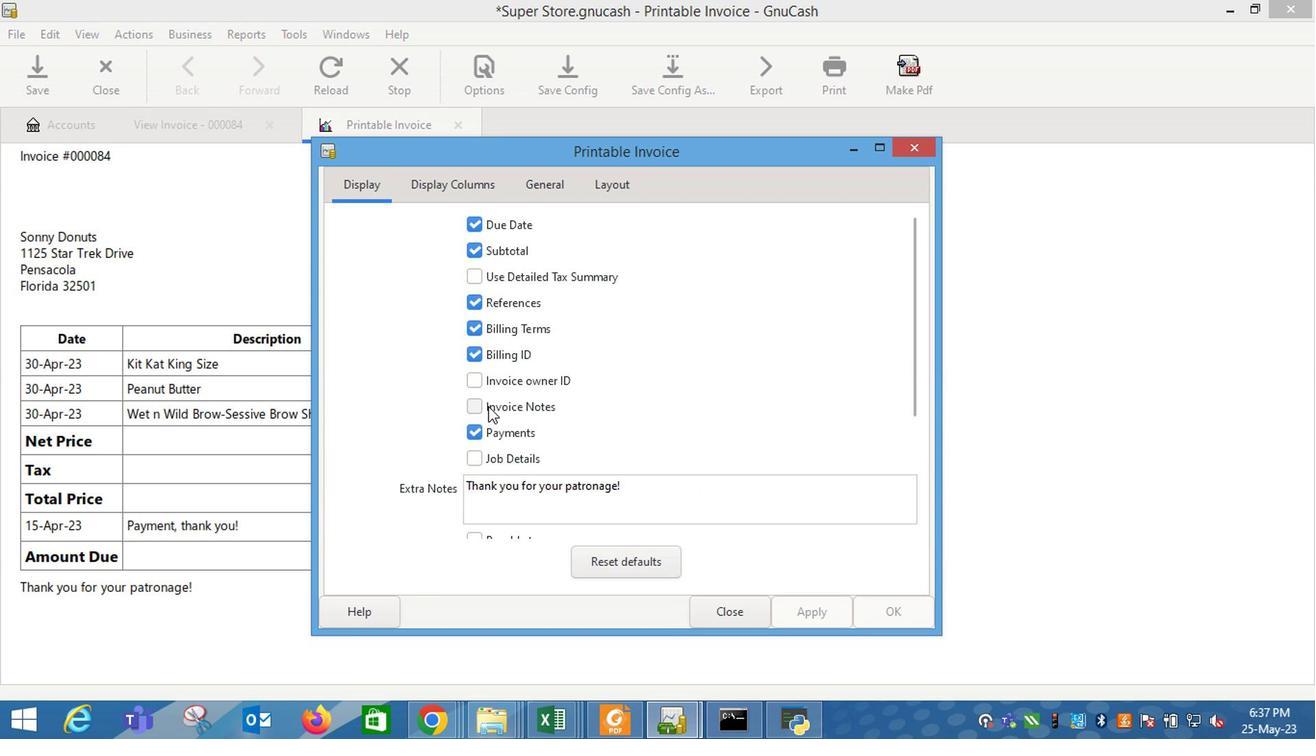 
Action: Mouse moved to (812, 625)
Screenshot: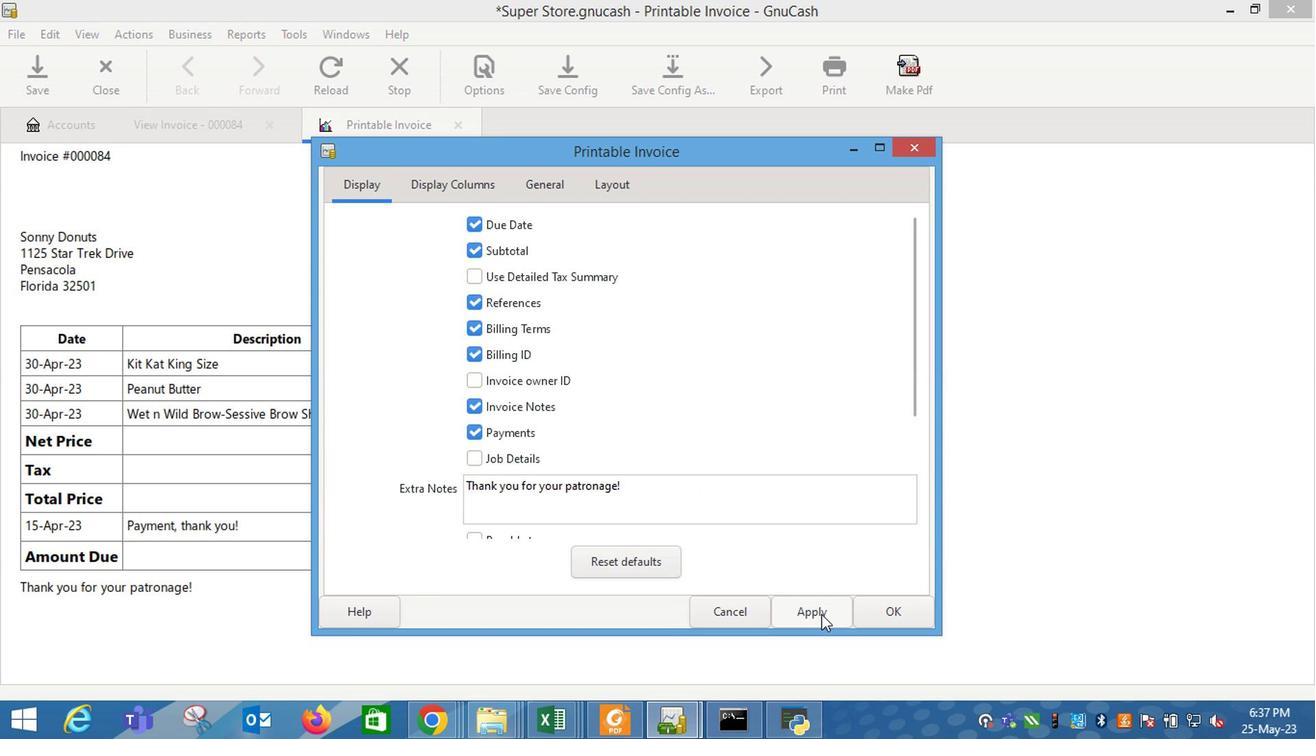 
Action: Mouse pressed left at (812, 625)
Screenshot: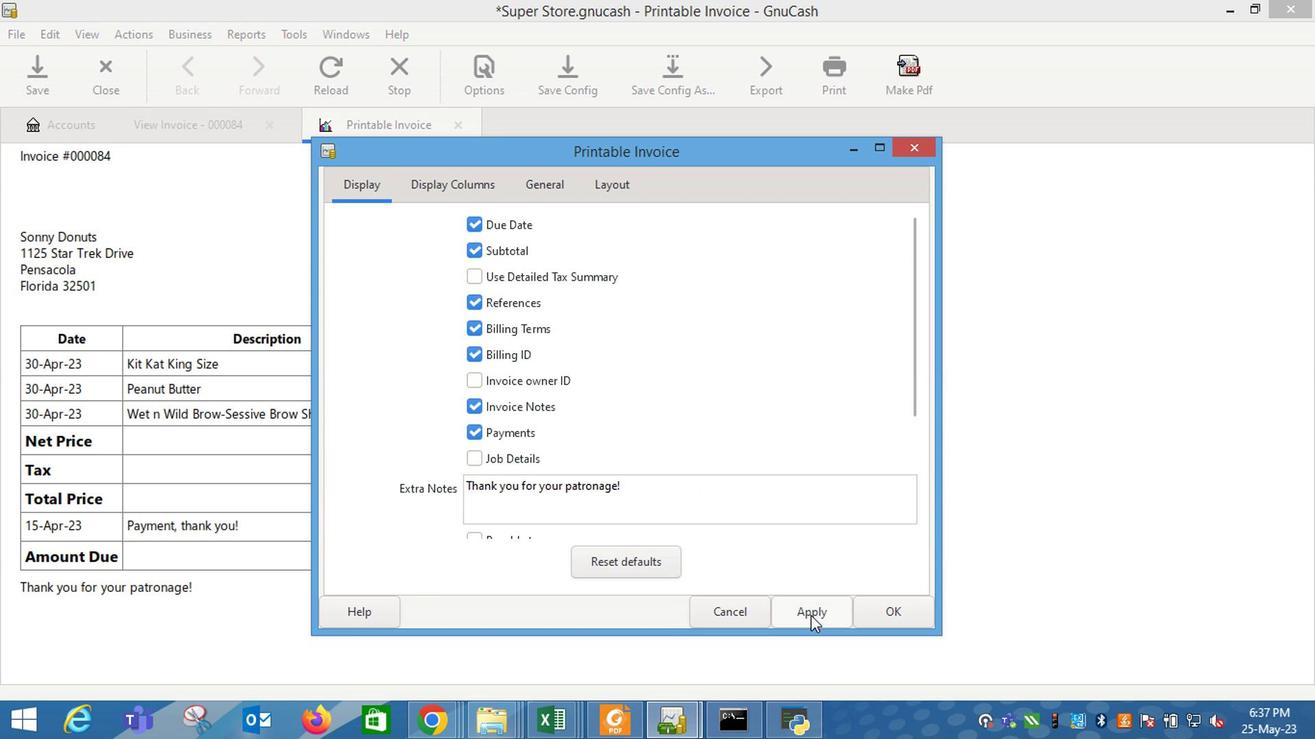 
Action: Mouse moved to (749, 635)
Screenshot: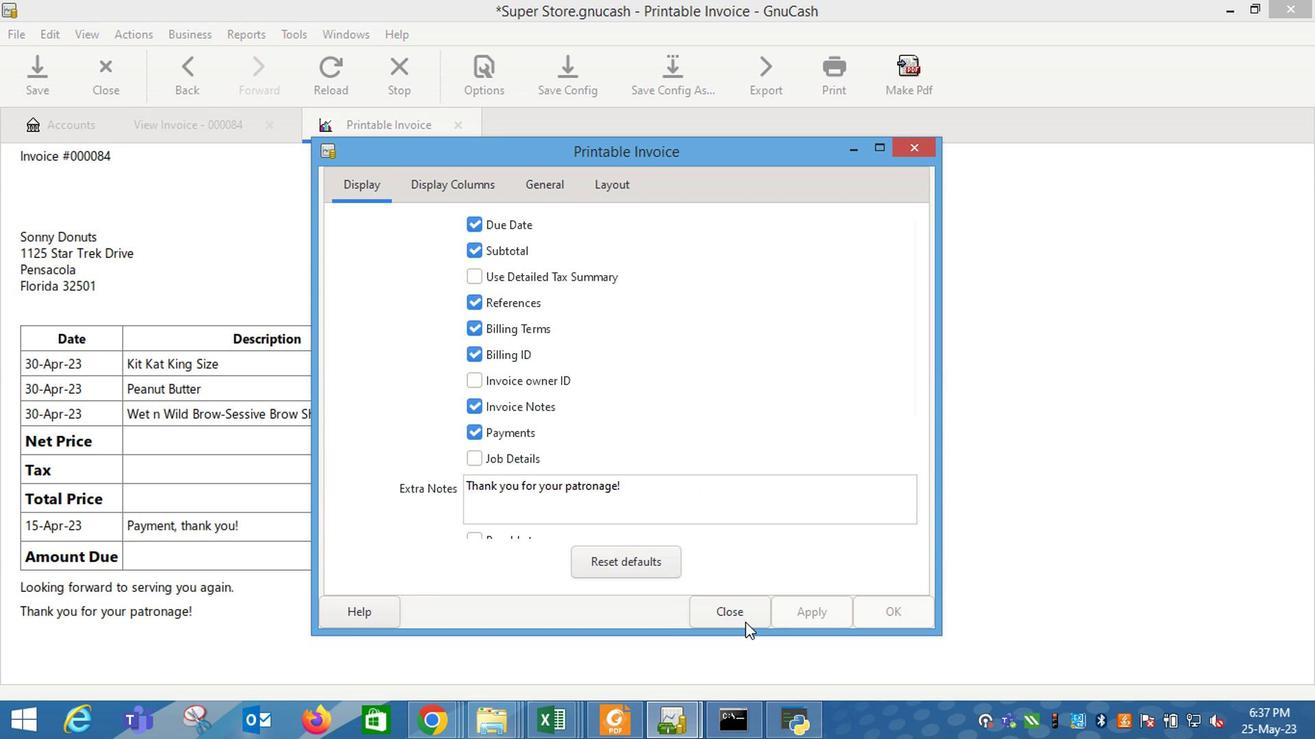 
Action: Mouse pressed left at (749, 635)
Screenshot: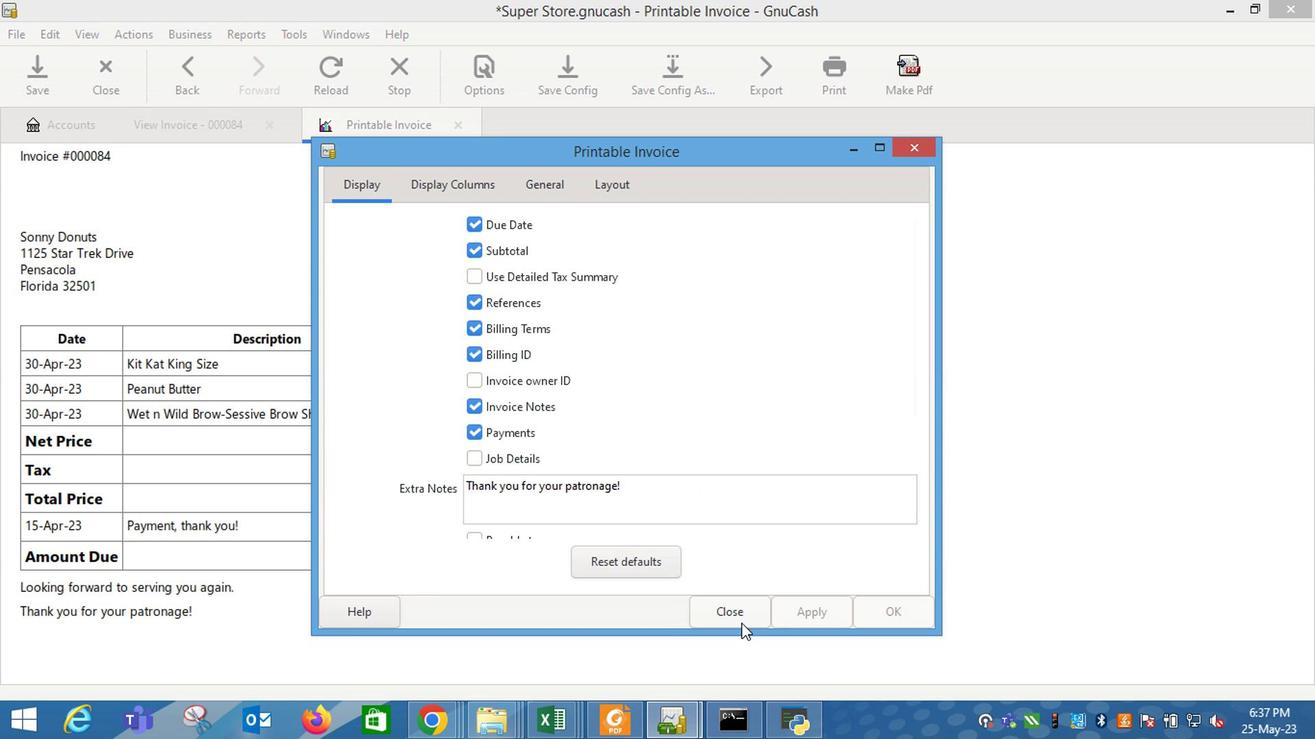 
Action: Mouse moved to (491, 402)
Screenshot: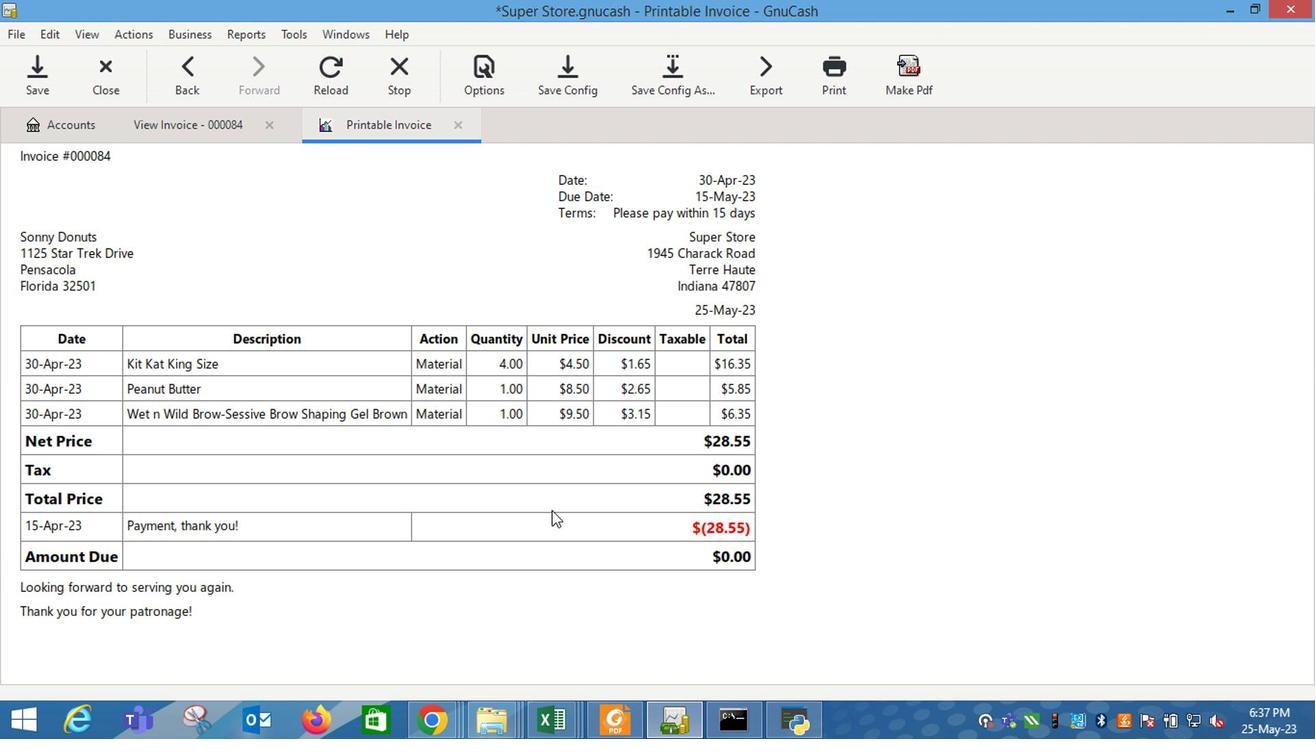 
